 Task: Search one way flight ticket for 3 adults, 3 children in premium economy from Owensboro: Owensborodaviess County Regional Airport to Raleigh: Raleigh-durham International Airport on 8-5-2023. Choice of flights is Emirates. Number of bags: 9 checked bags. Price is upto 25000. Outbound departure time preference is 5:45.
Action: Mouse moved to (409, 385)
Screenshot: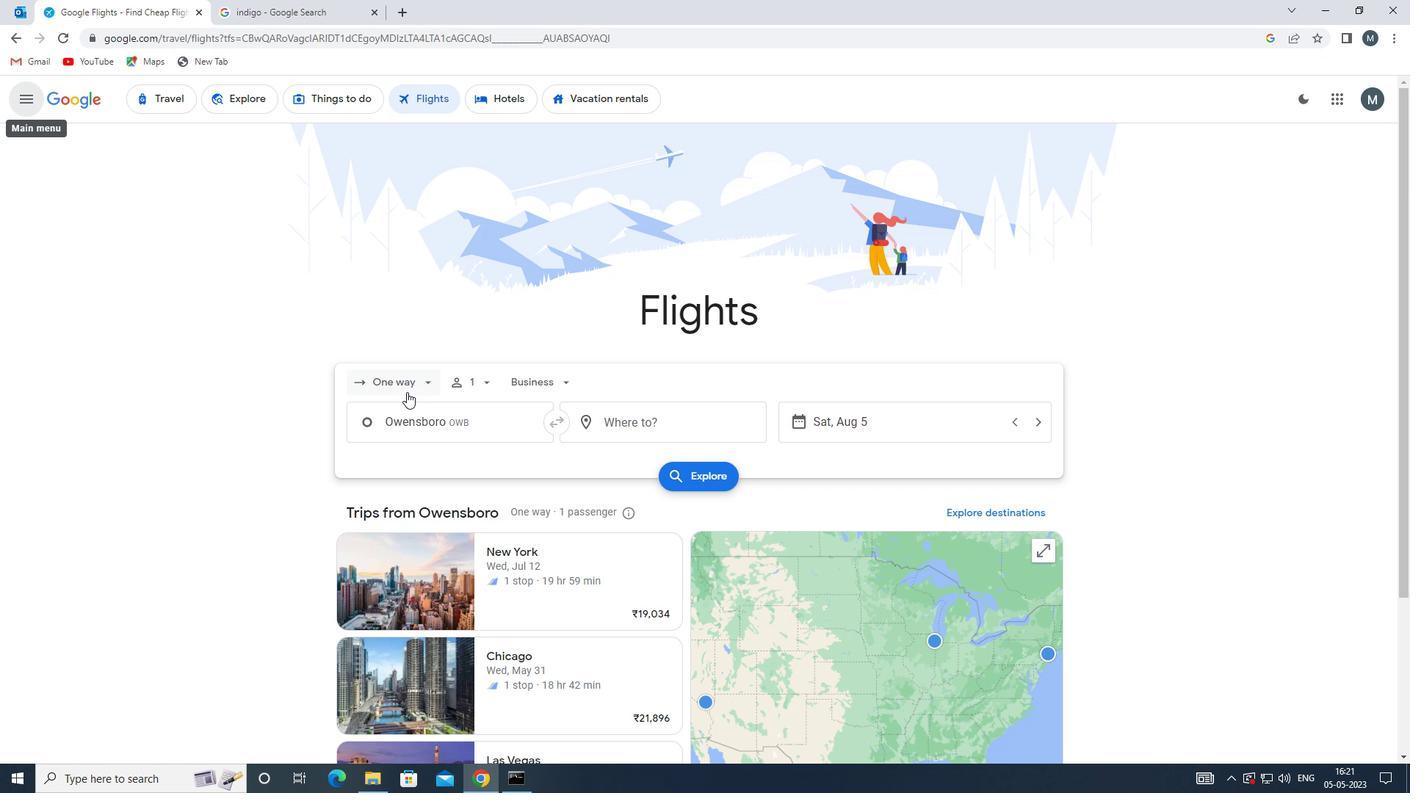 
Action: Mouse pressed left at (409, 385)
Screenshot: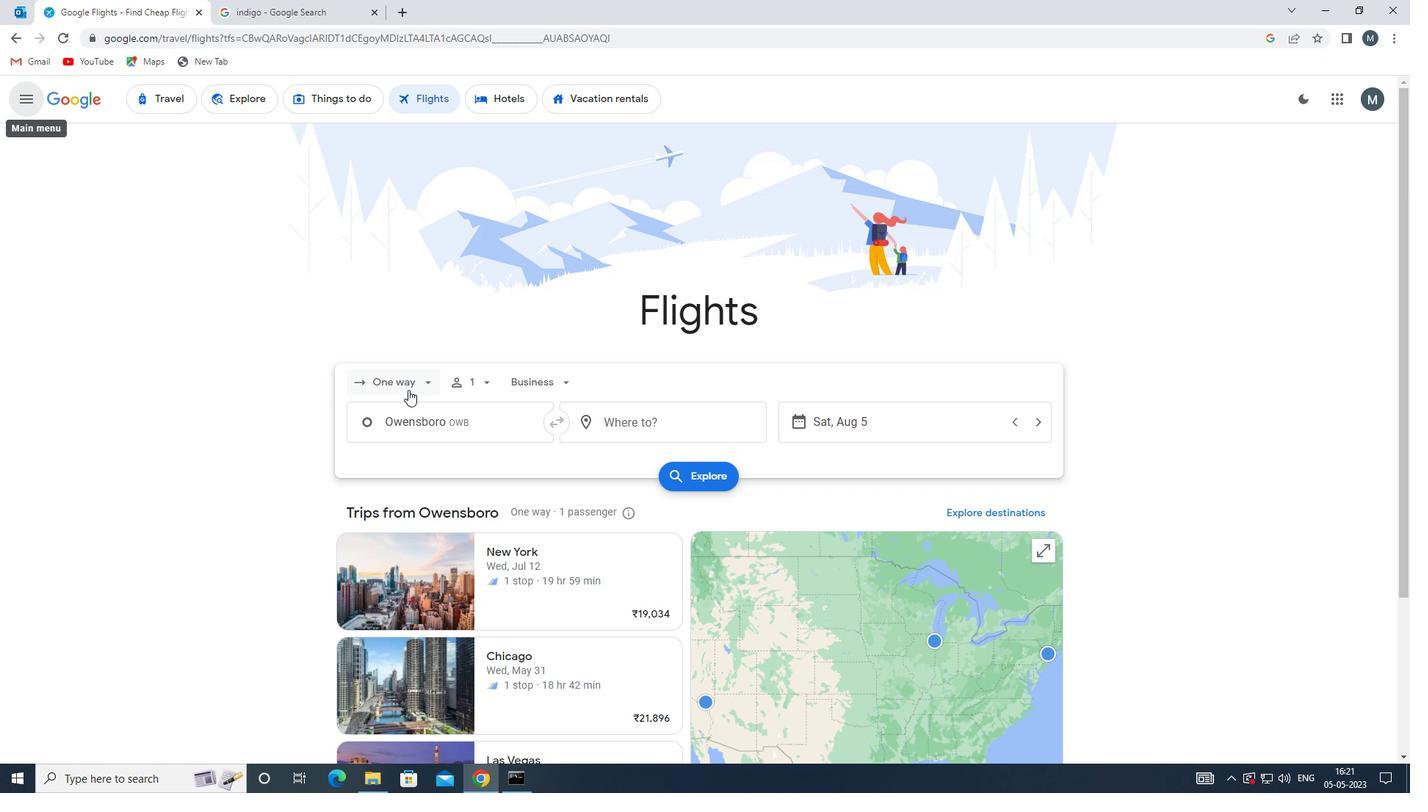 
Action: Mouse moved to (415, 449)
Screenshot: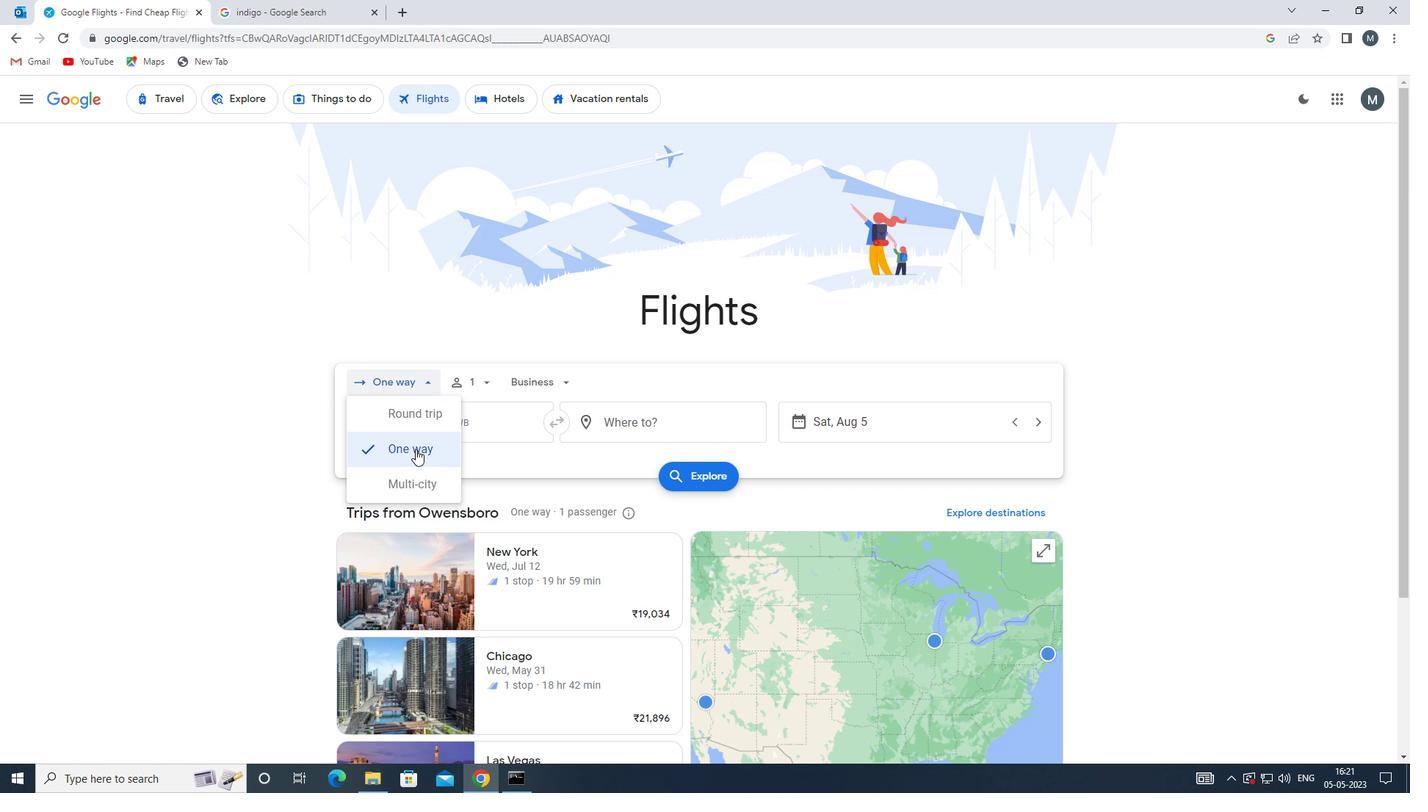 
Action: Mouse pressed left at (415, 449)
Screenshot: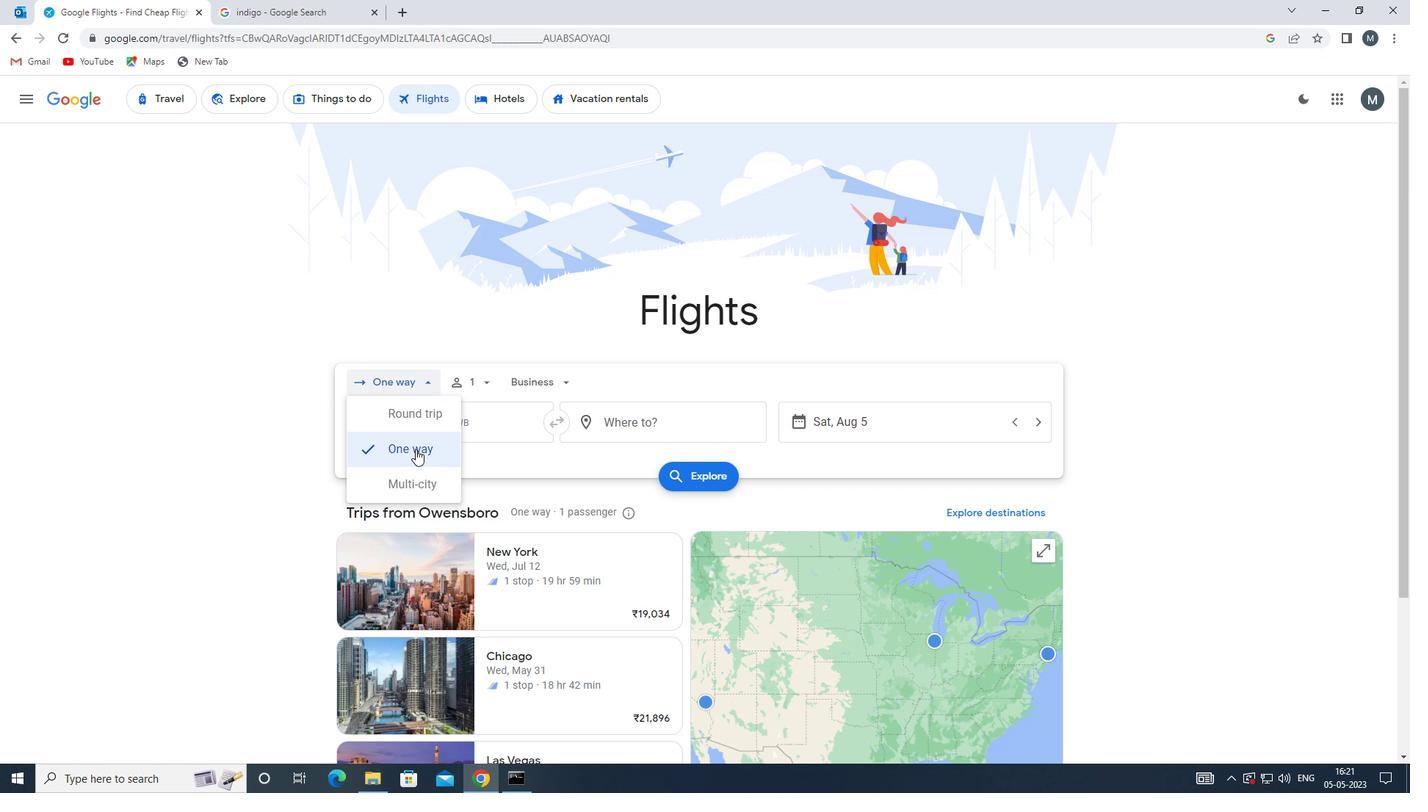 
Action: Mouse moved to (487, 382)
Screenshot: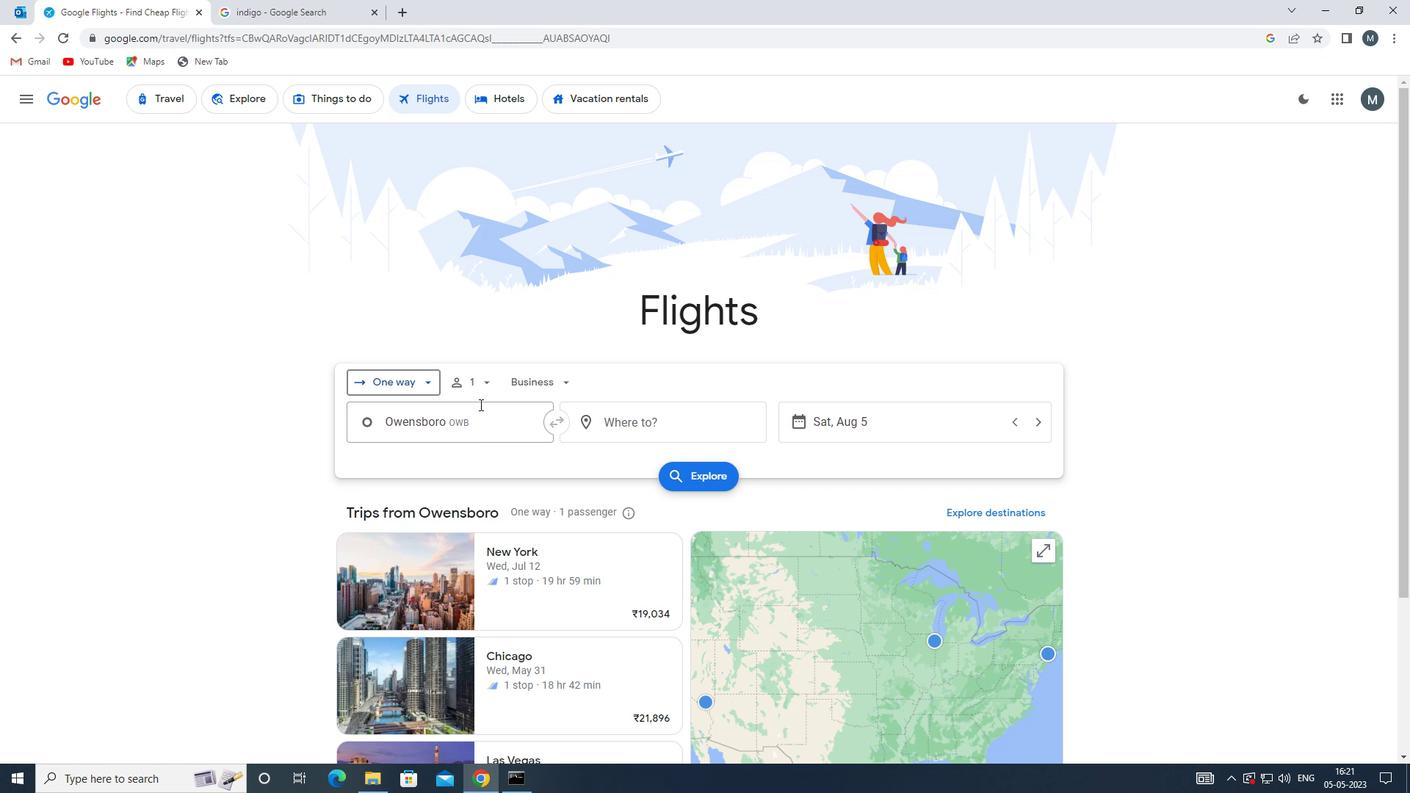 
Action: Mouse pressed left at (487, 382)
Screenshot: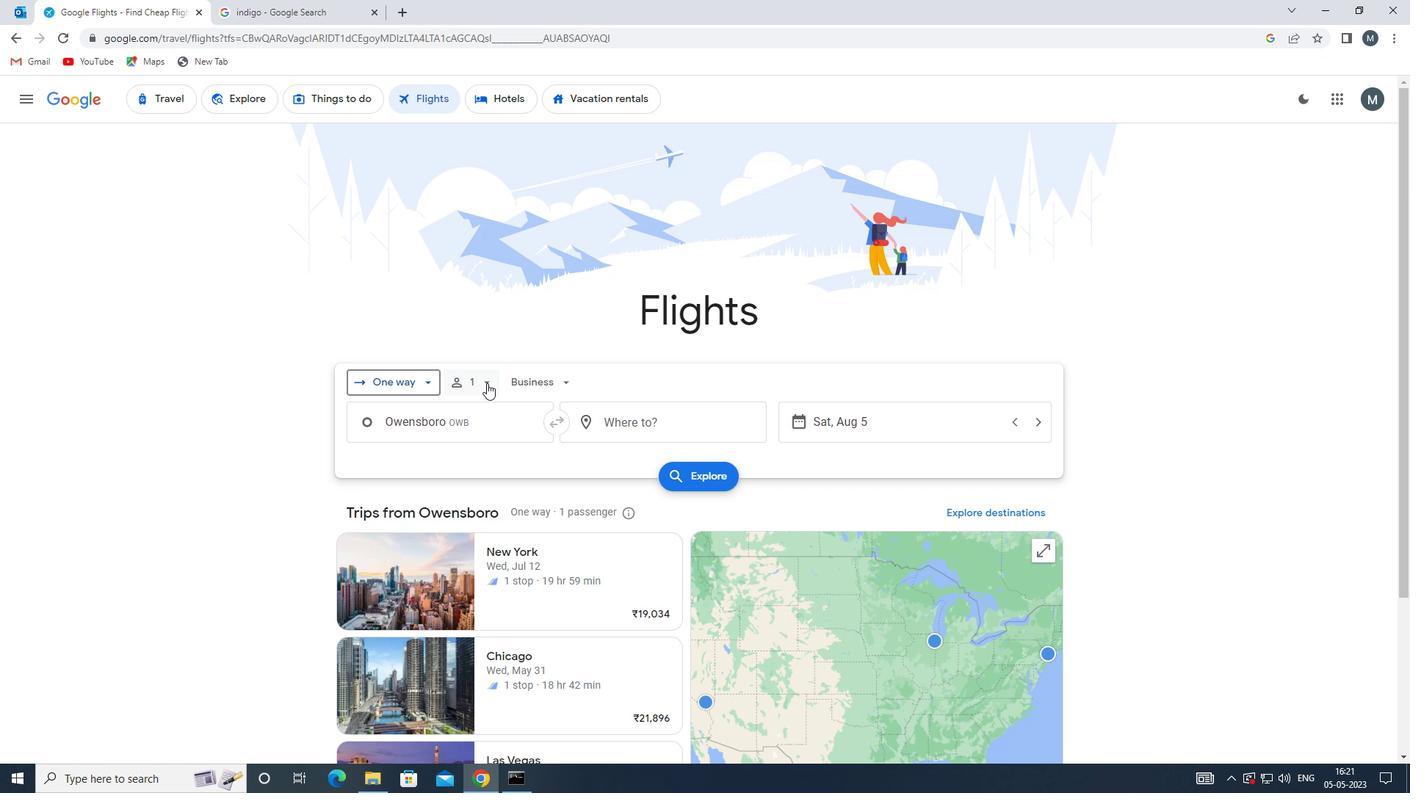 
Action: Mouse moved to (597, 422)
Screenshot: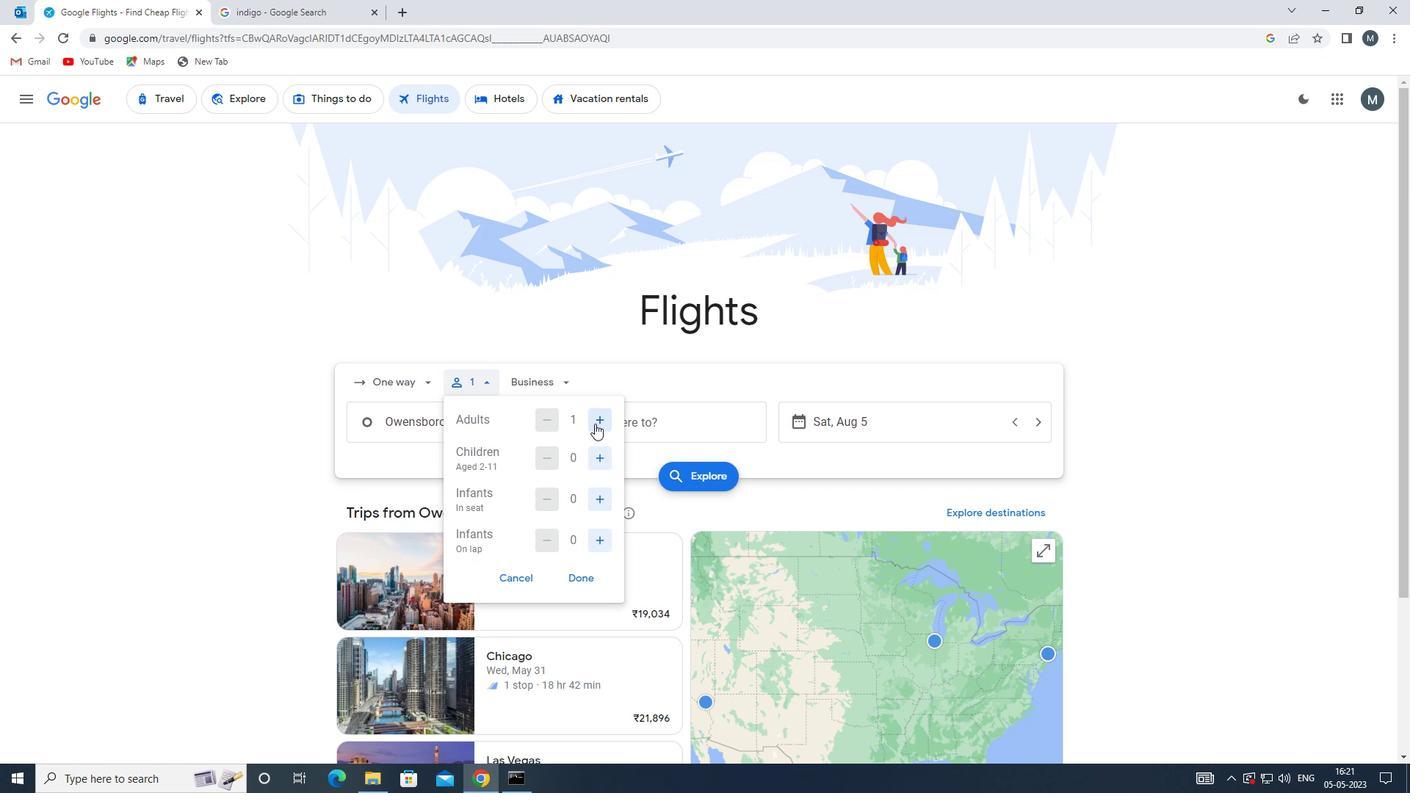 
Action: Mouse pressed left at (597, 422)
Screenshot: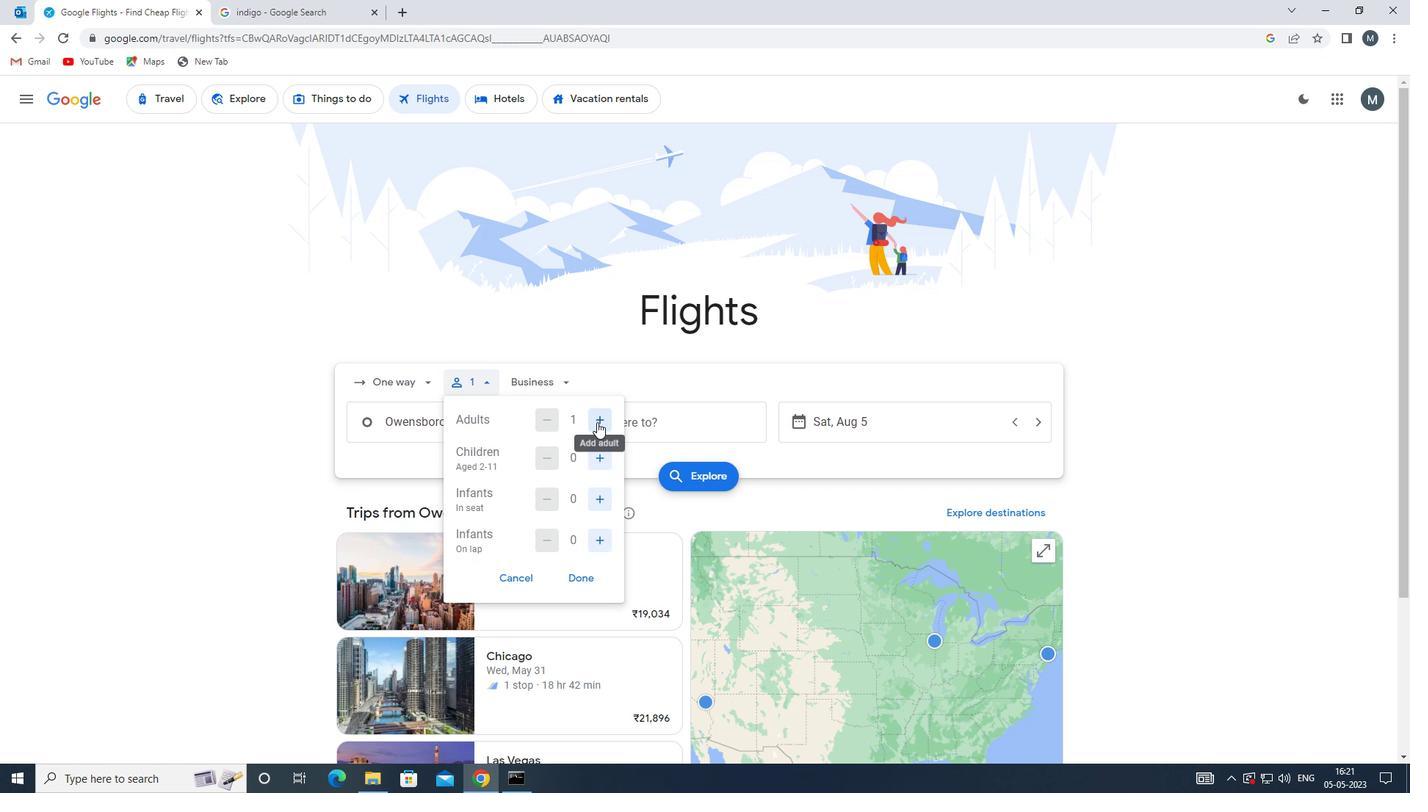 
Action: Mouse pressed left at (597, 422)
Screenshot: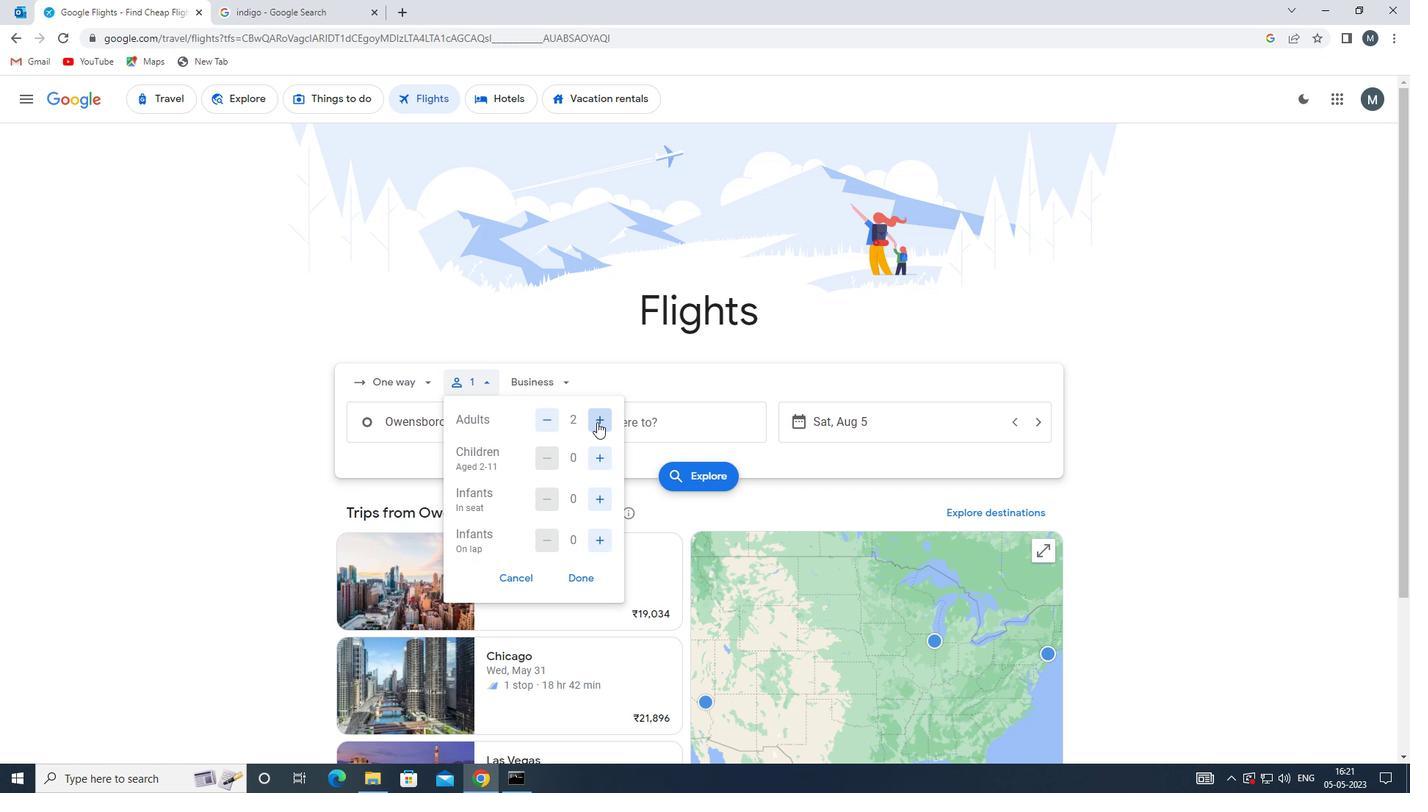 
Action: Mouse pressed left at (597, 422)
Screenshot: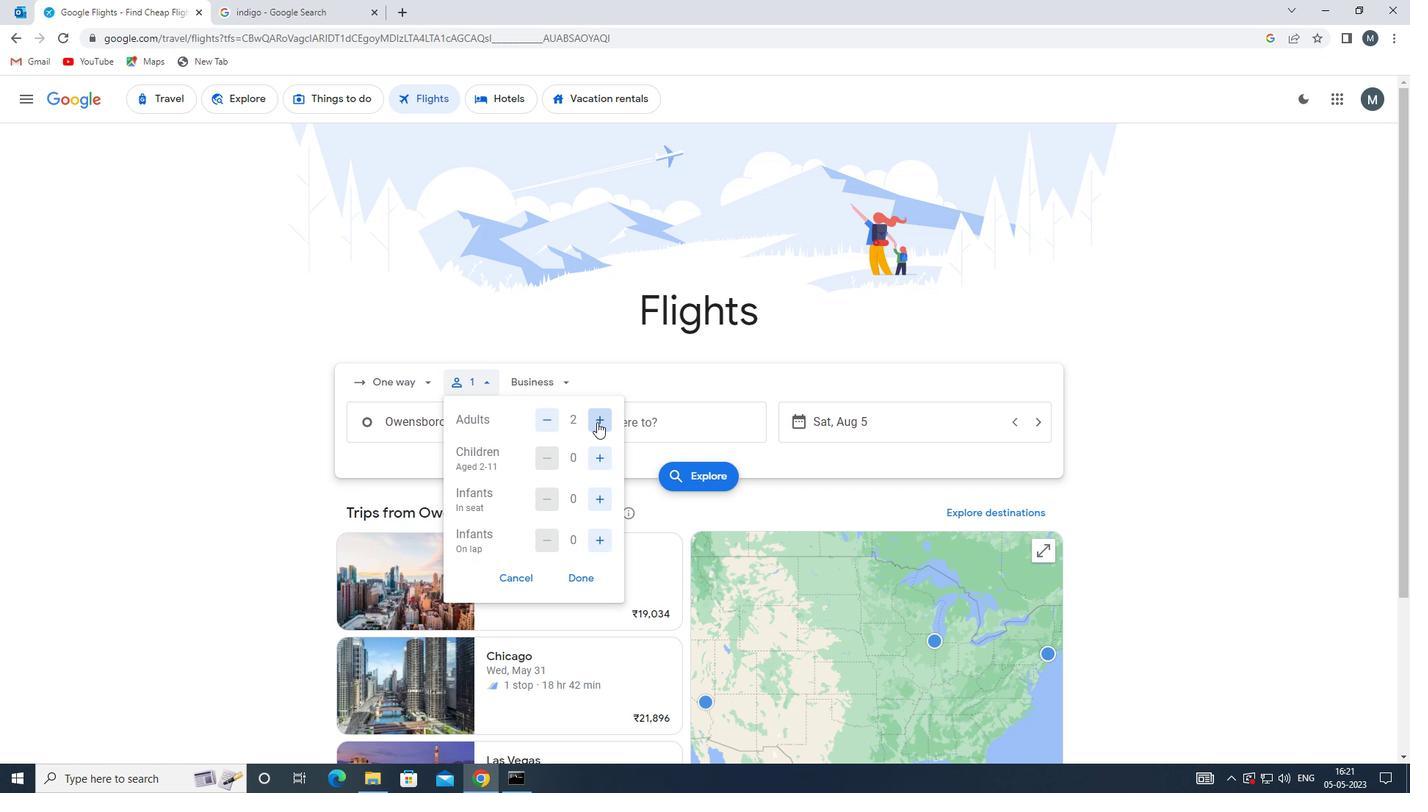 
Action: Mouse moved to (606, 459)
Screenshot: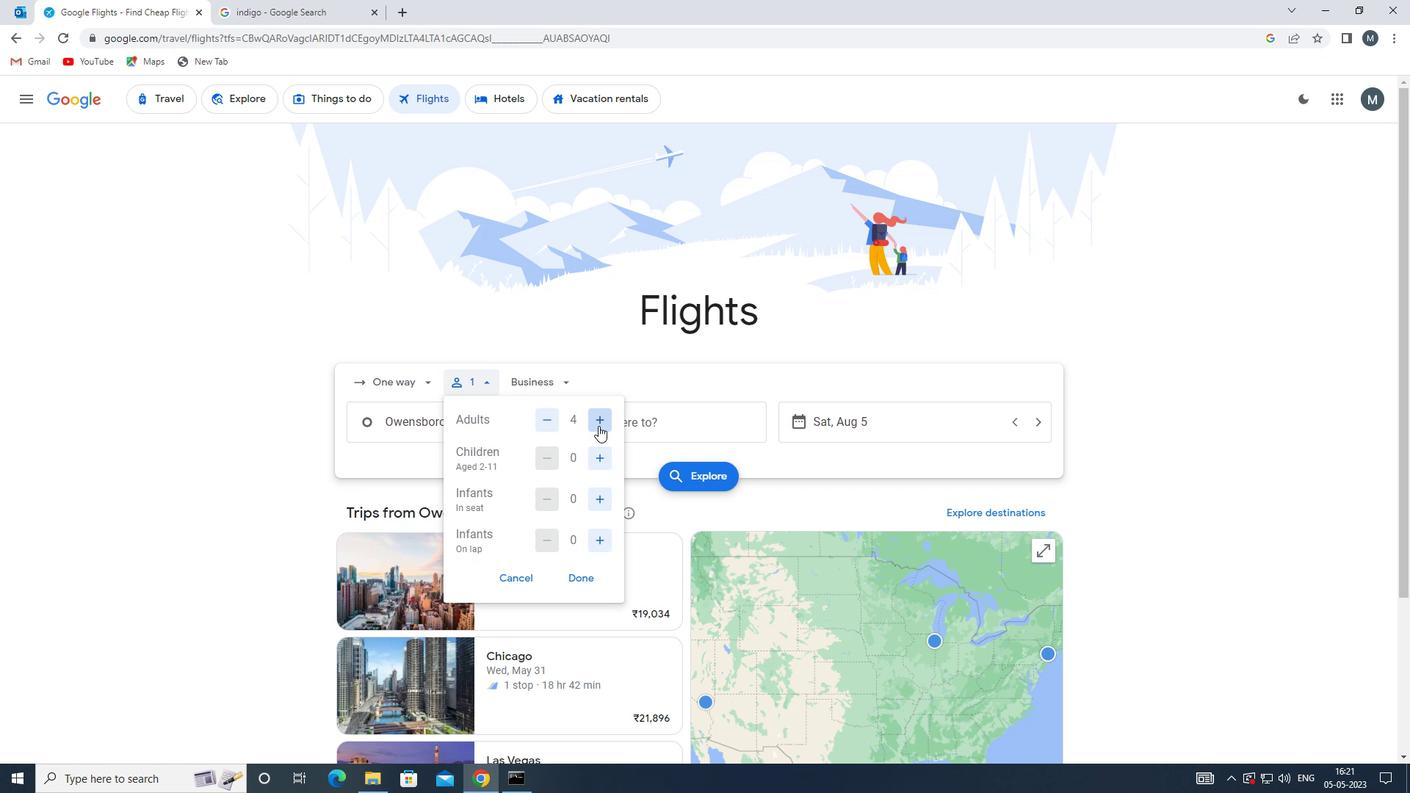 
Action: Mouse pressed left at (606, 459)
Screenshot: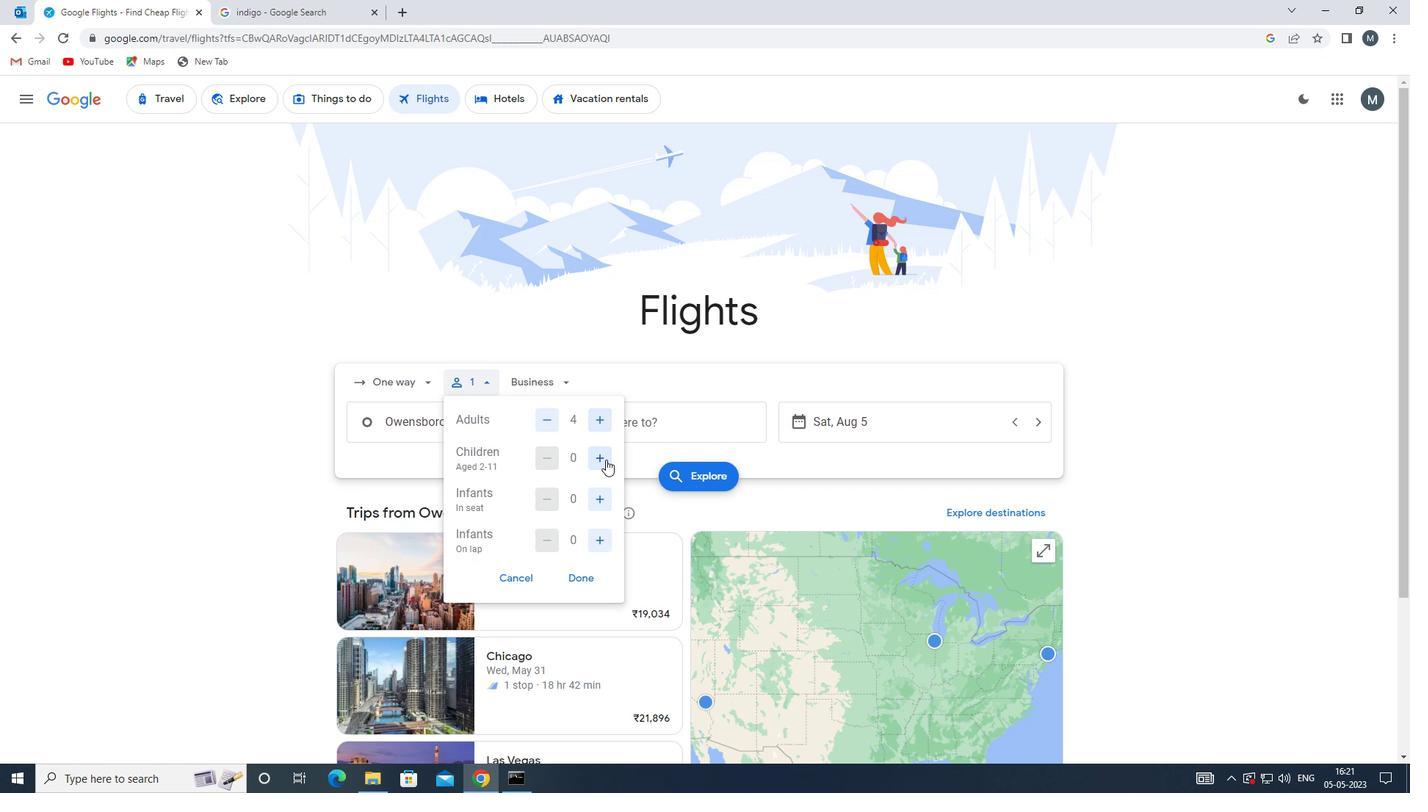 
Action: Mouse moved to (606, 460)
Screenshot: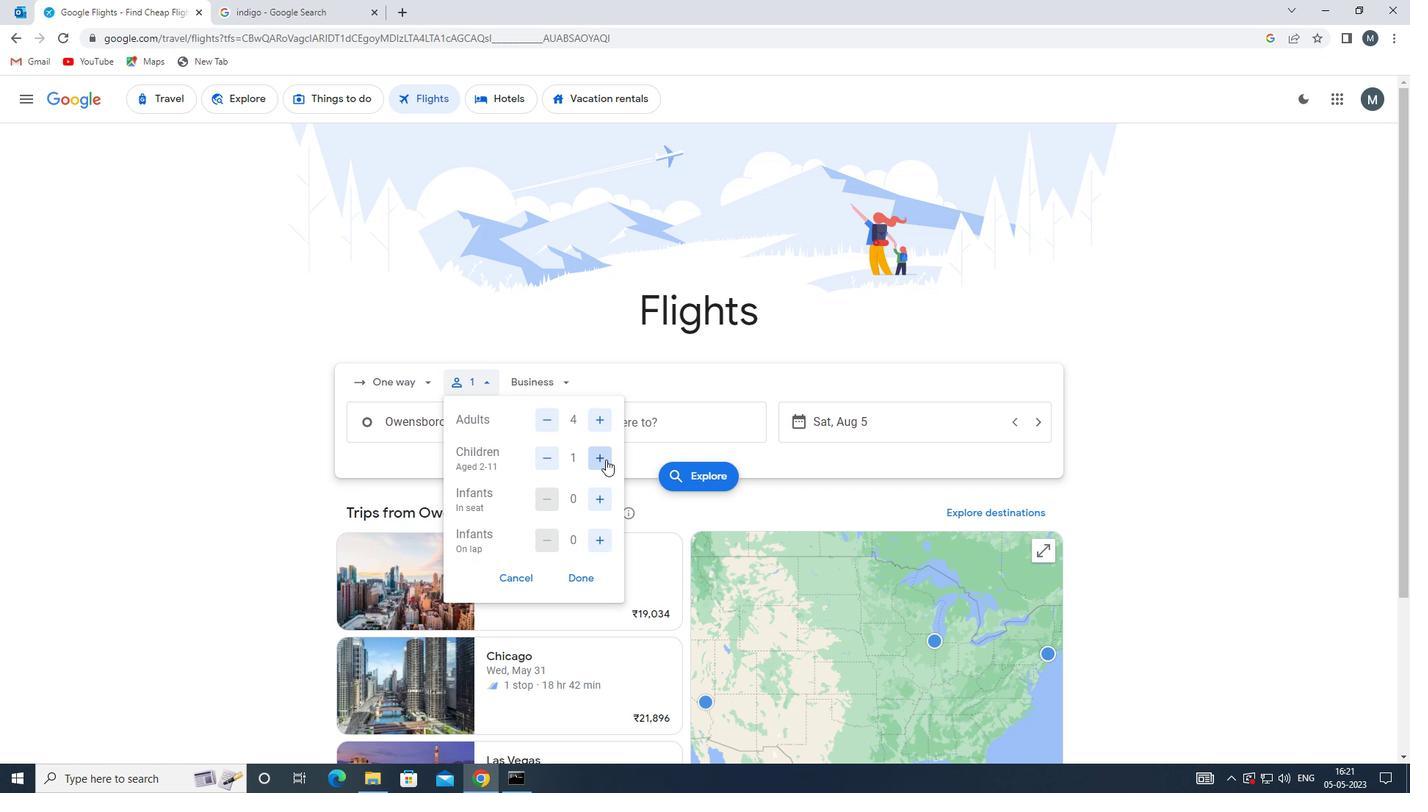 
Action: Mouse pressed left at (606, 460)
Screenshot: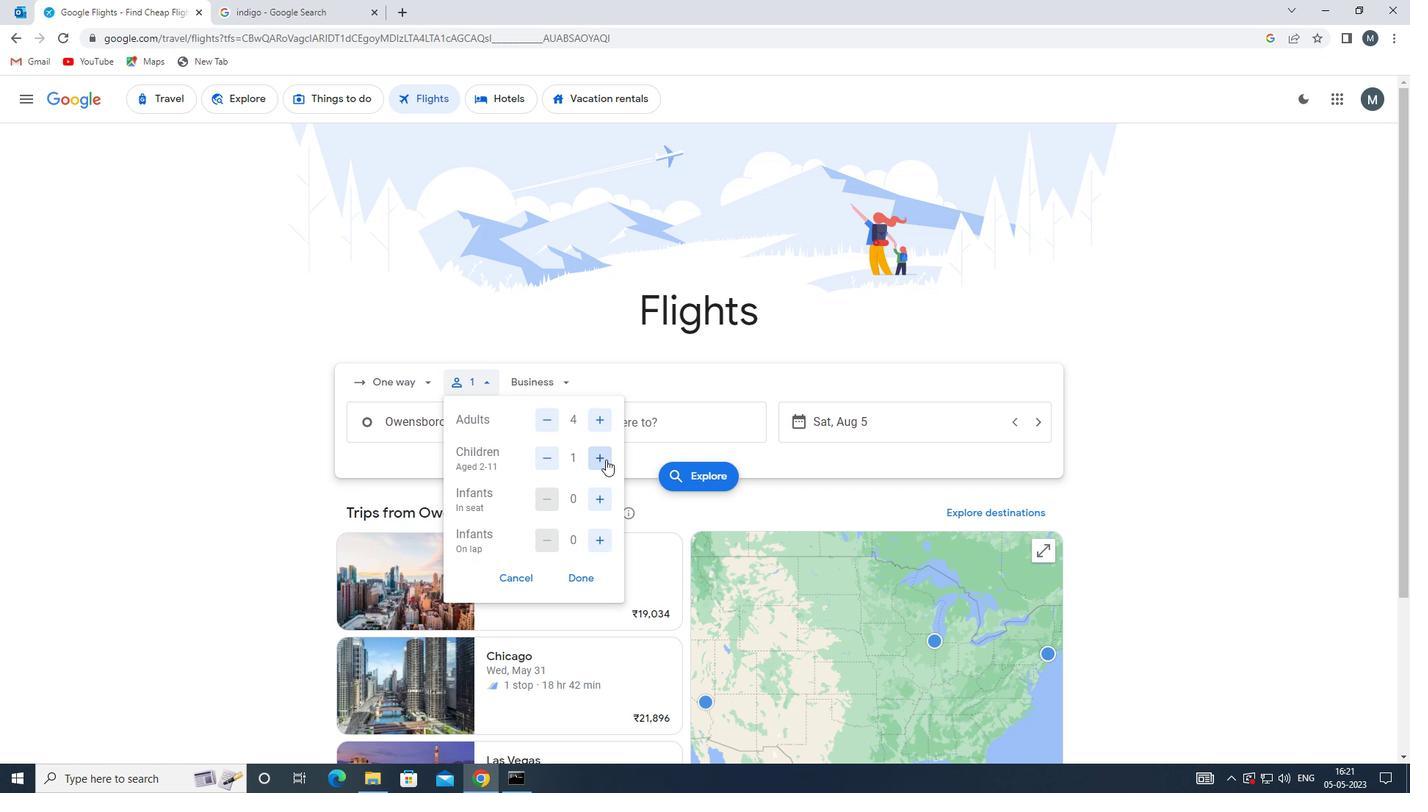 
Action: Mouse pressed left at (606, 460)
Screenshot: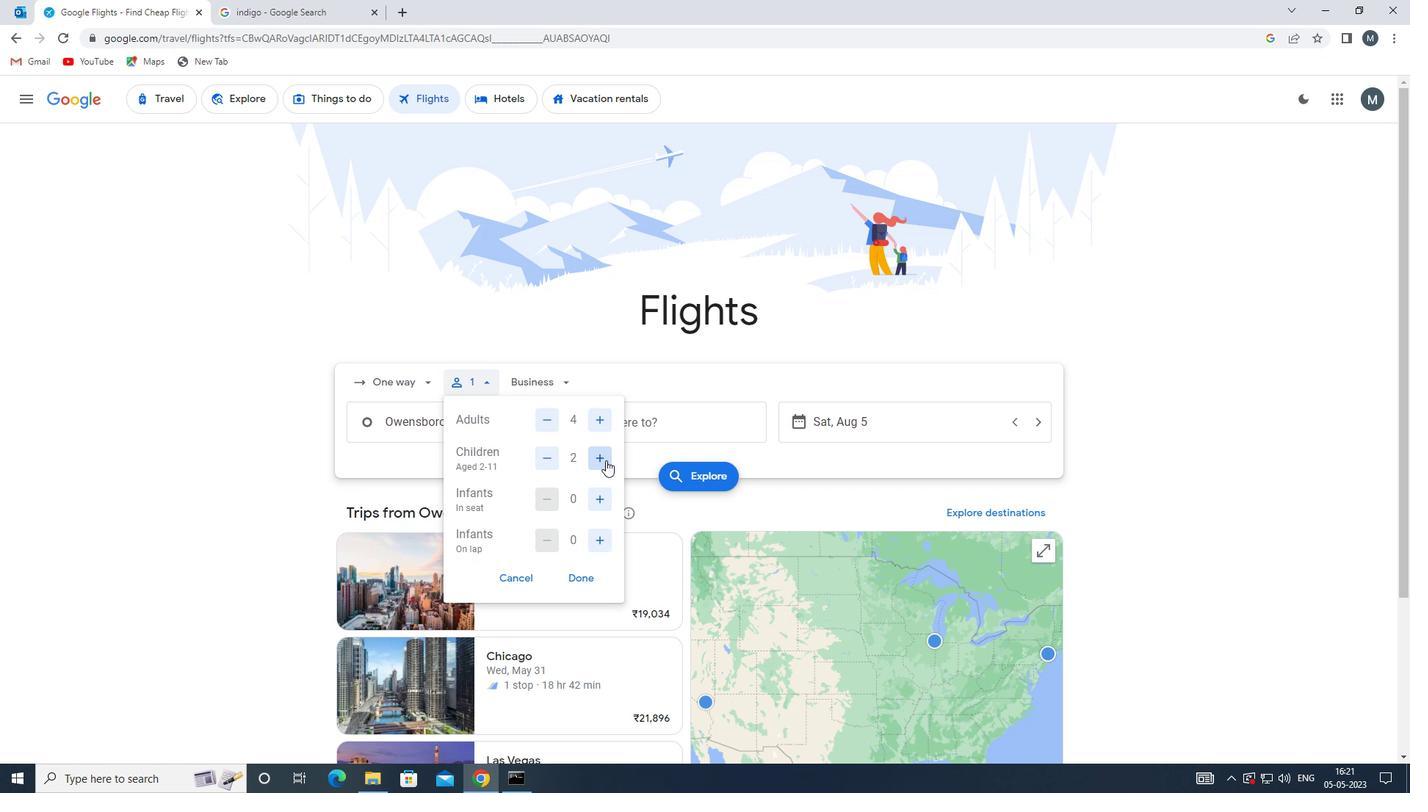 
Action: Mouse moved to (576, 576)
Screenshot: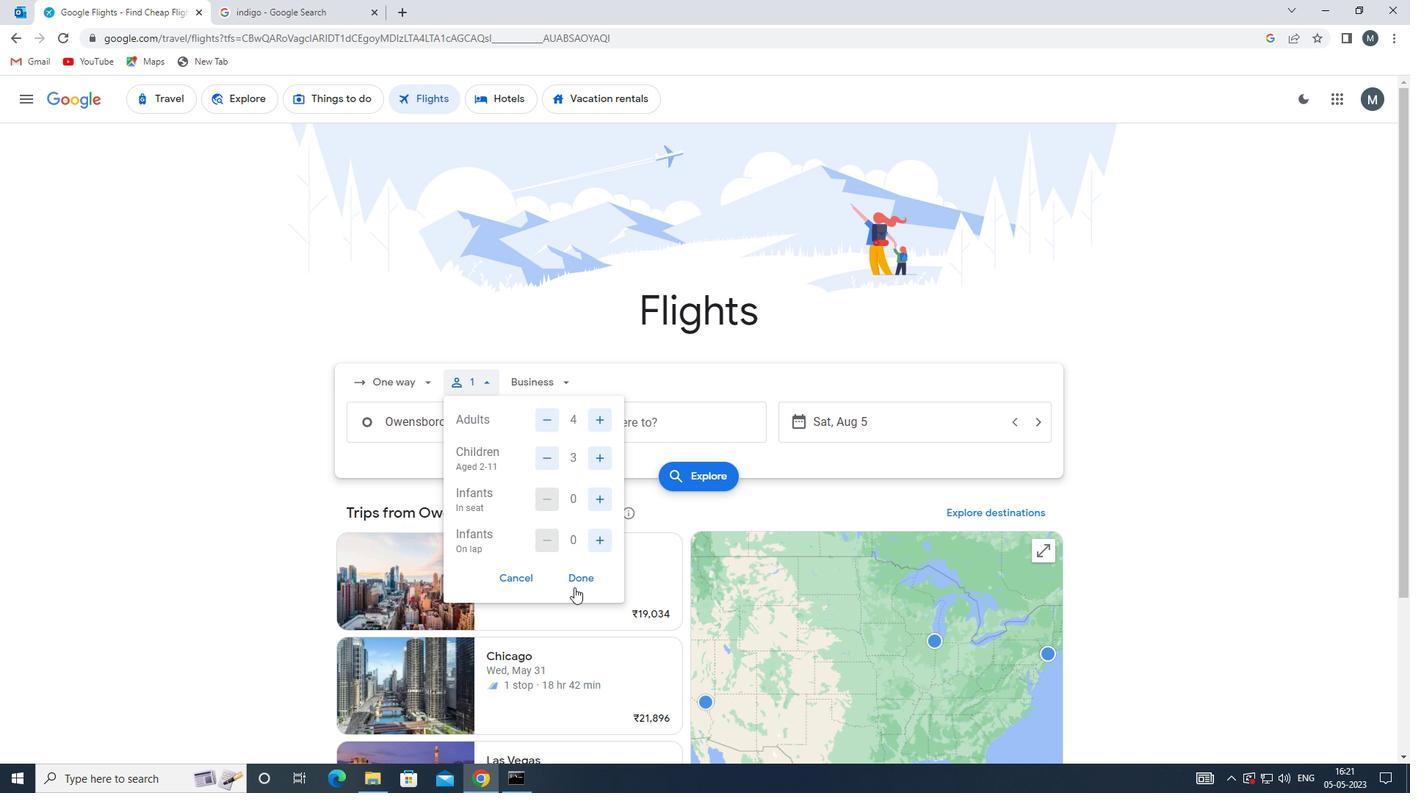 
Action: Mouse pressed left at (576, 576)
Screenshot: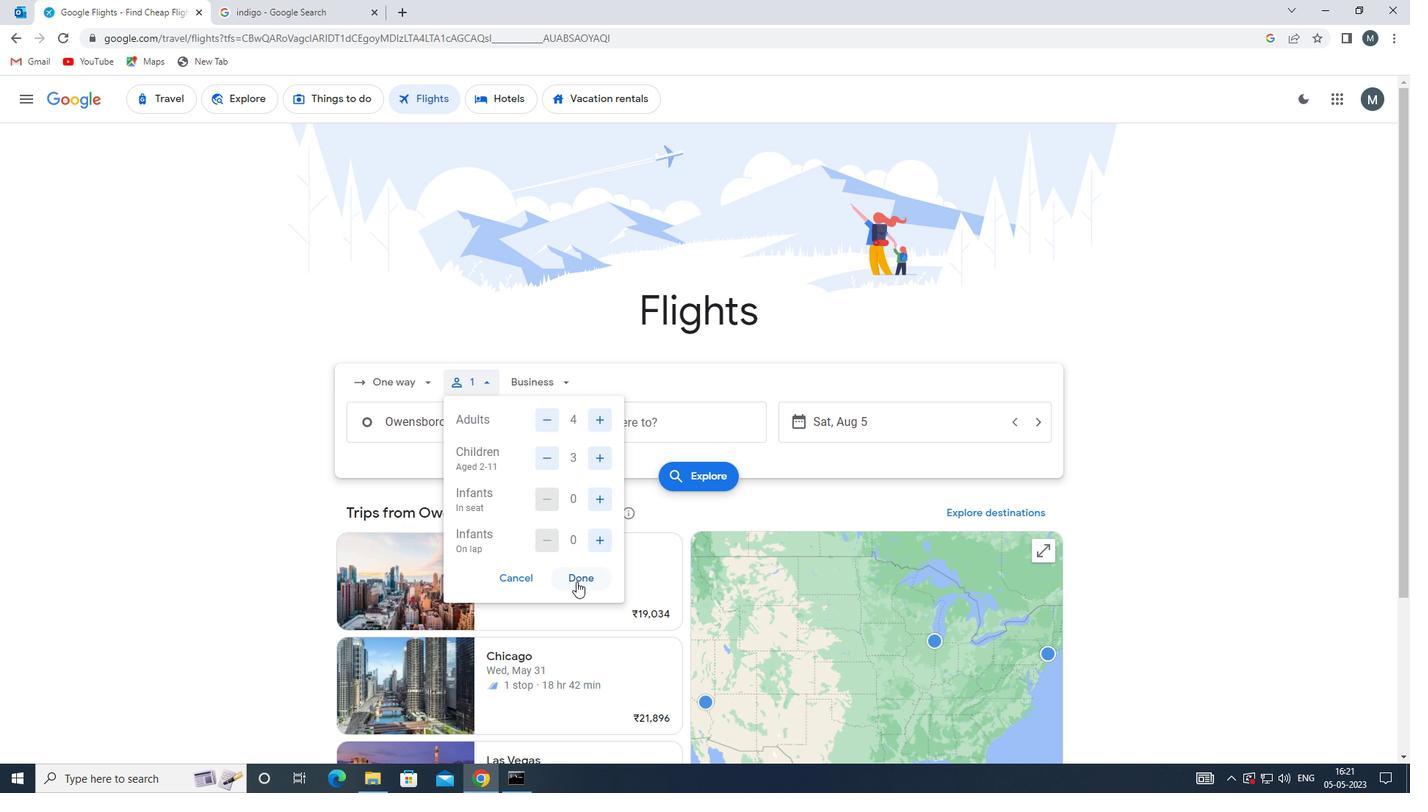 
Action: Mouse moved to (543, 384)
Screenshot: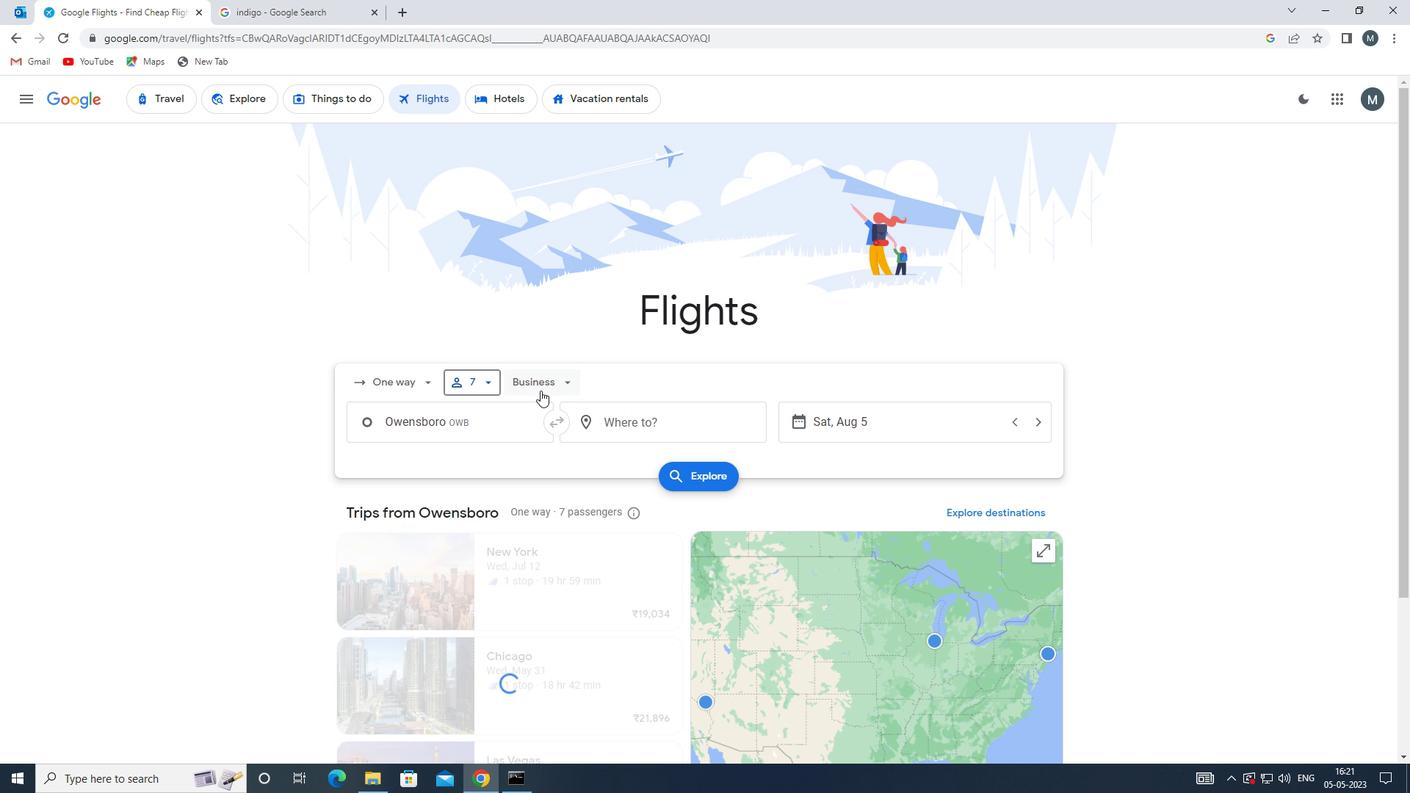 
Action: Mouse pressed left at (543, 384)
Screenshot: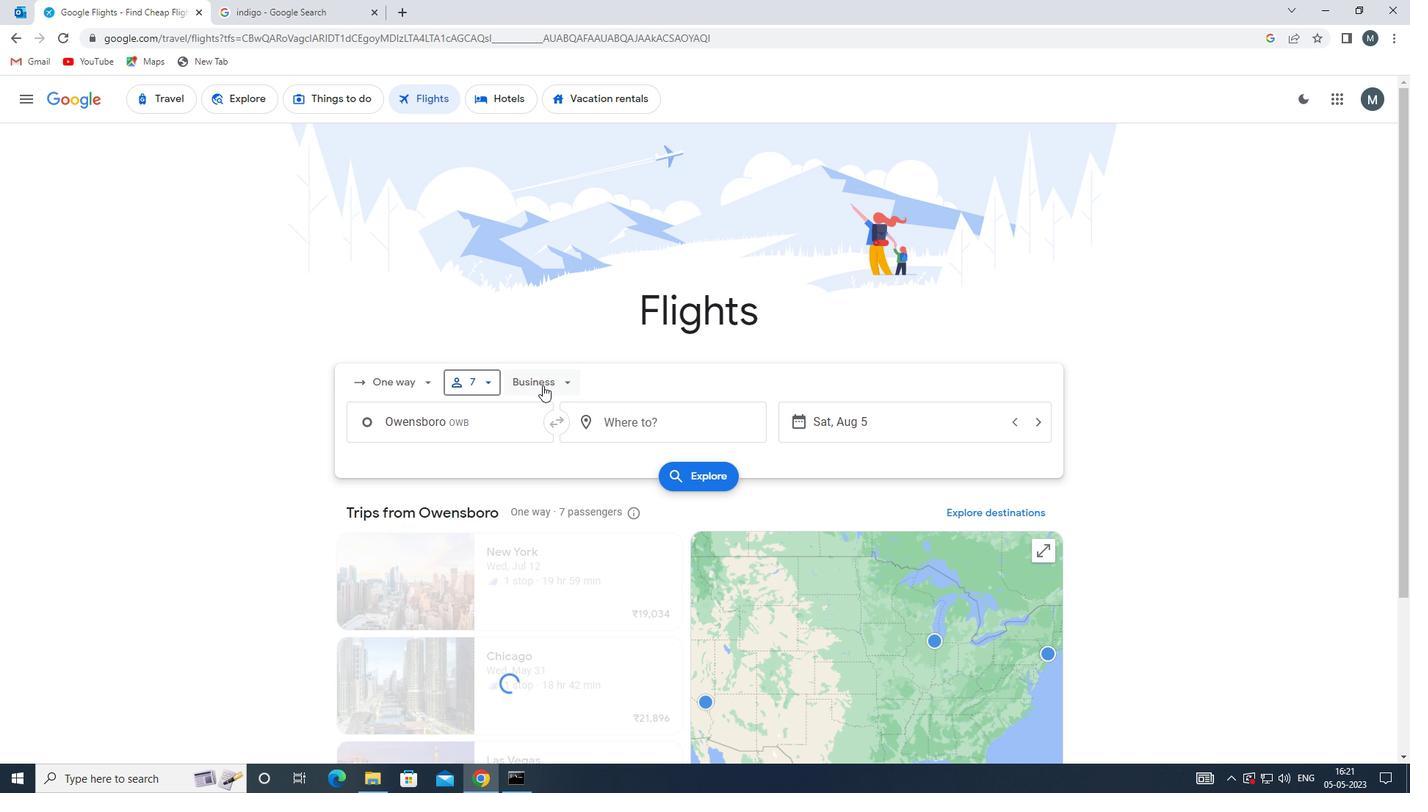 
Action: Mouse moved to (563, 449)
Screenshot: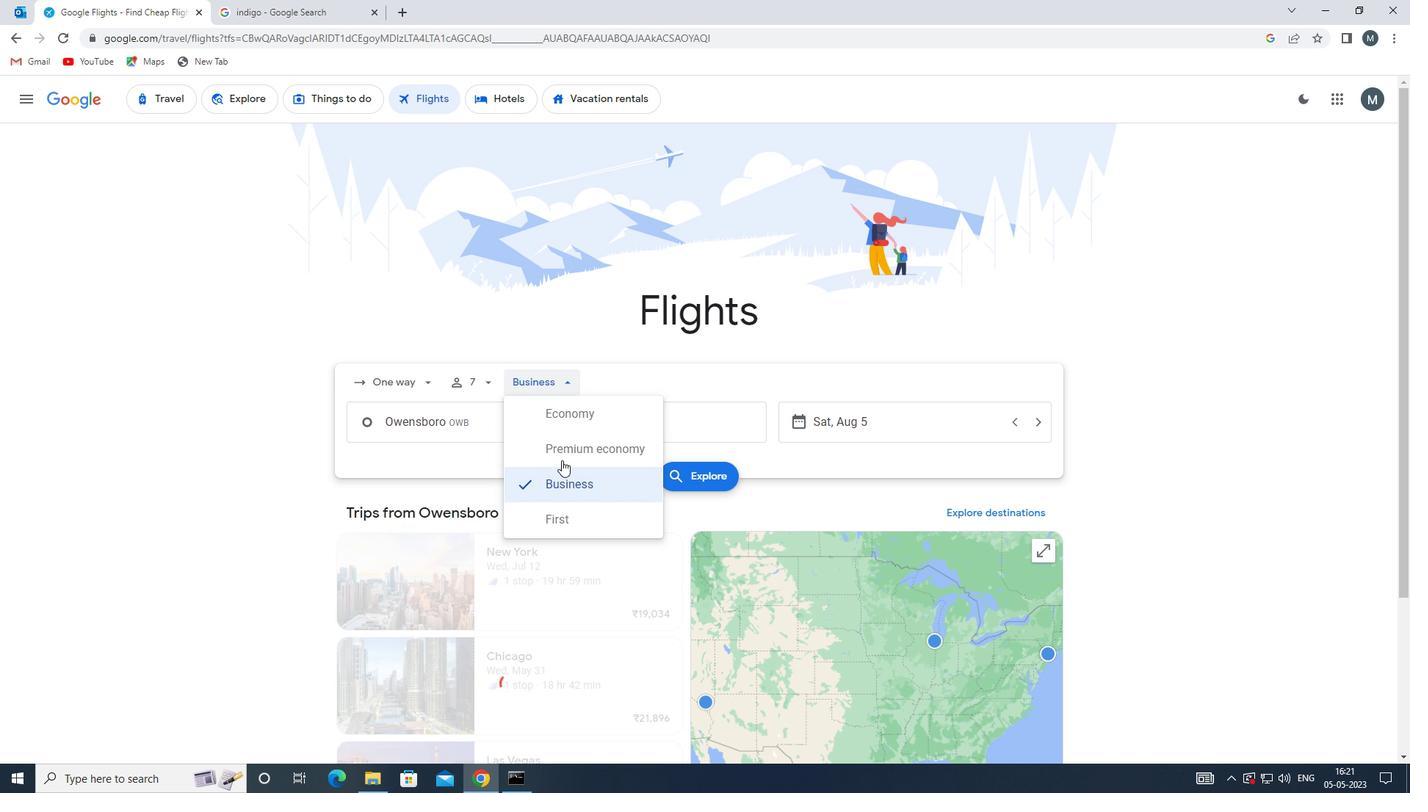 
Action: Mouse pressed left at (563, 449)
Screenshot: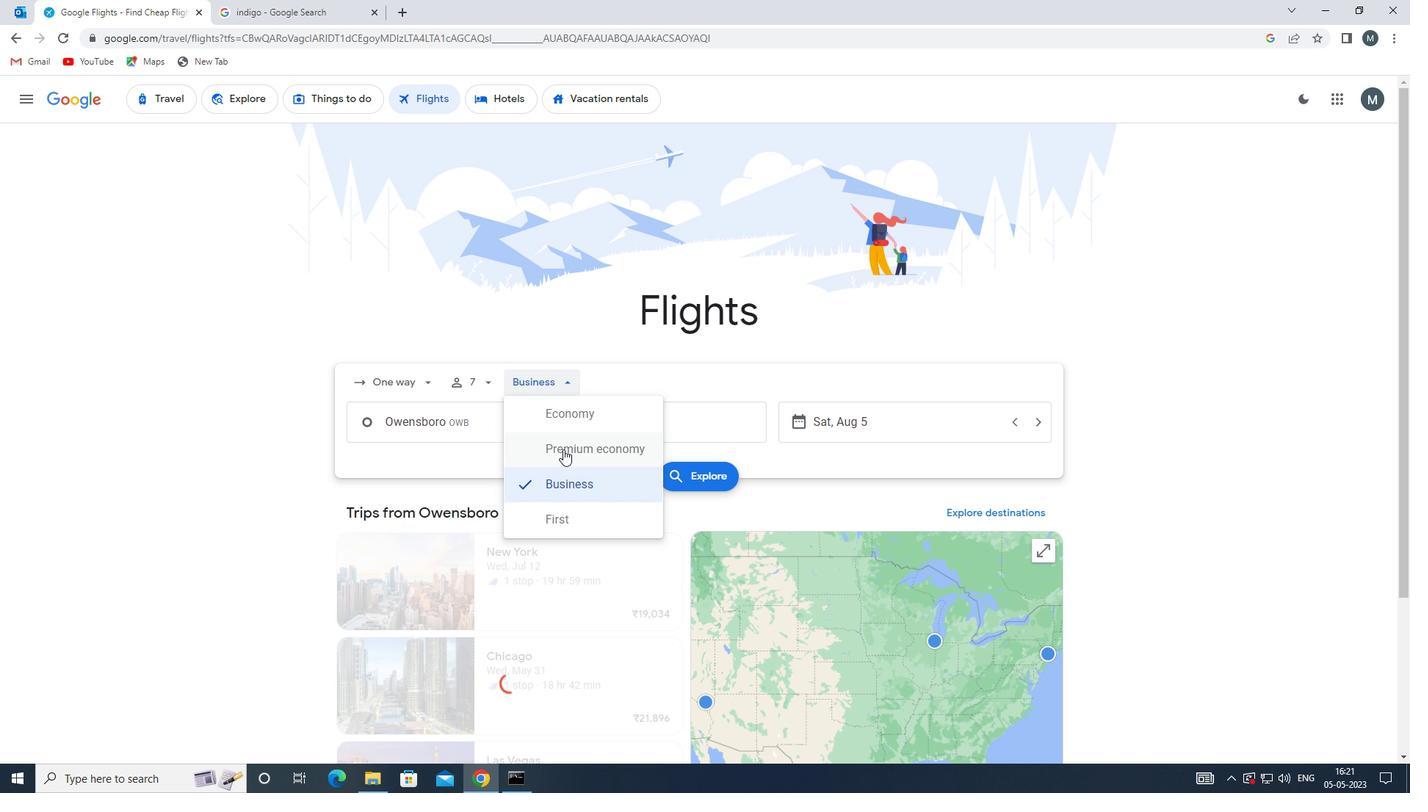 
Action: Mouse moved to (470, 420)
Screenshot: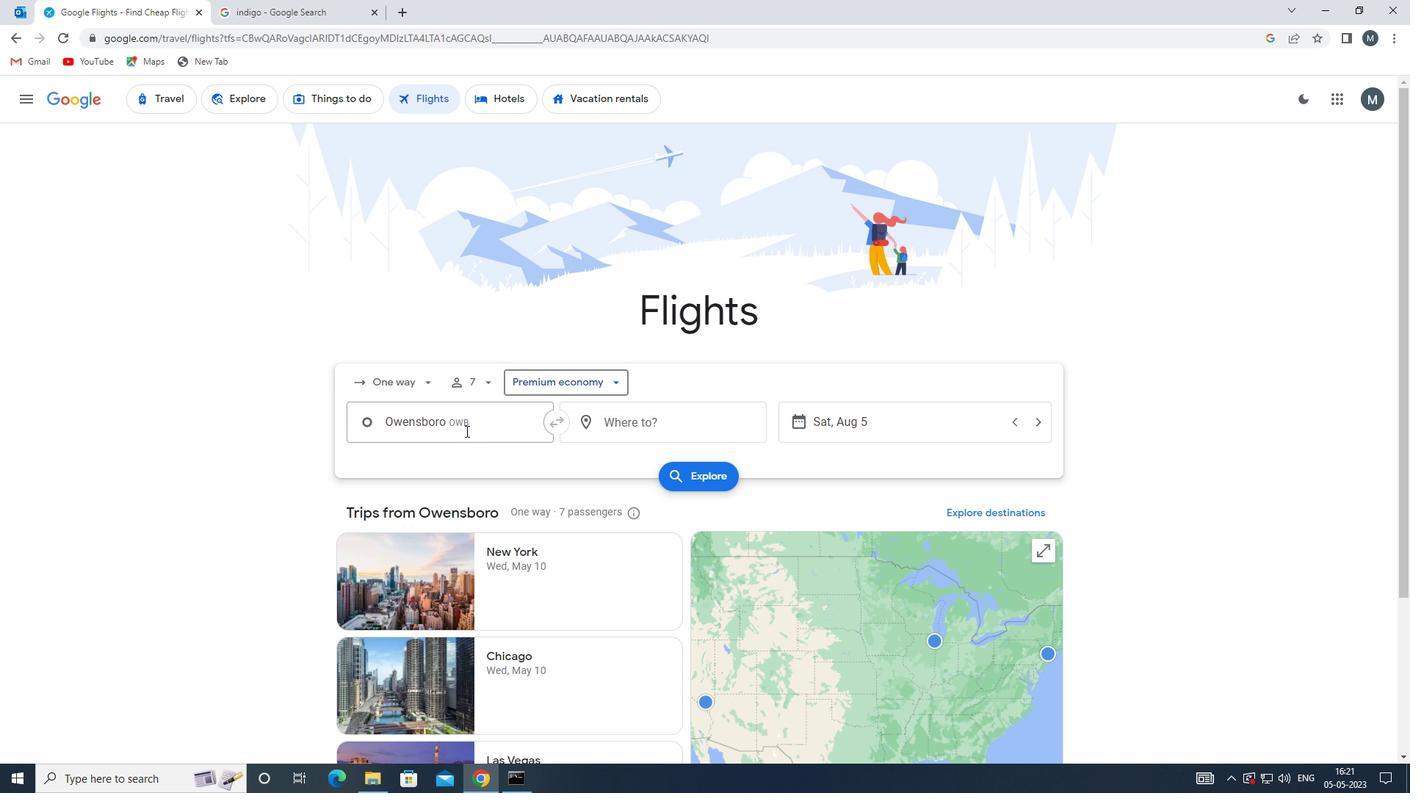 
Action: Mouse pressed left at (470, 420)
Screenshot: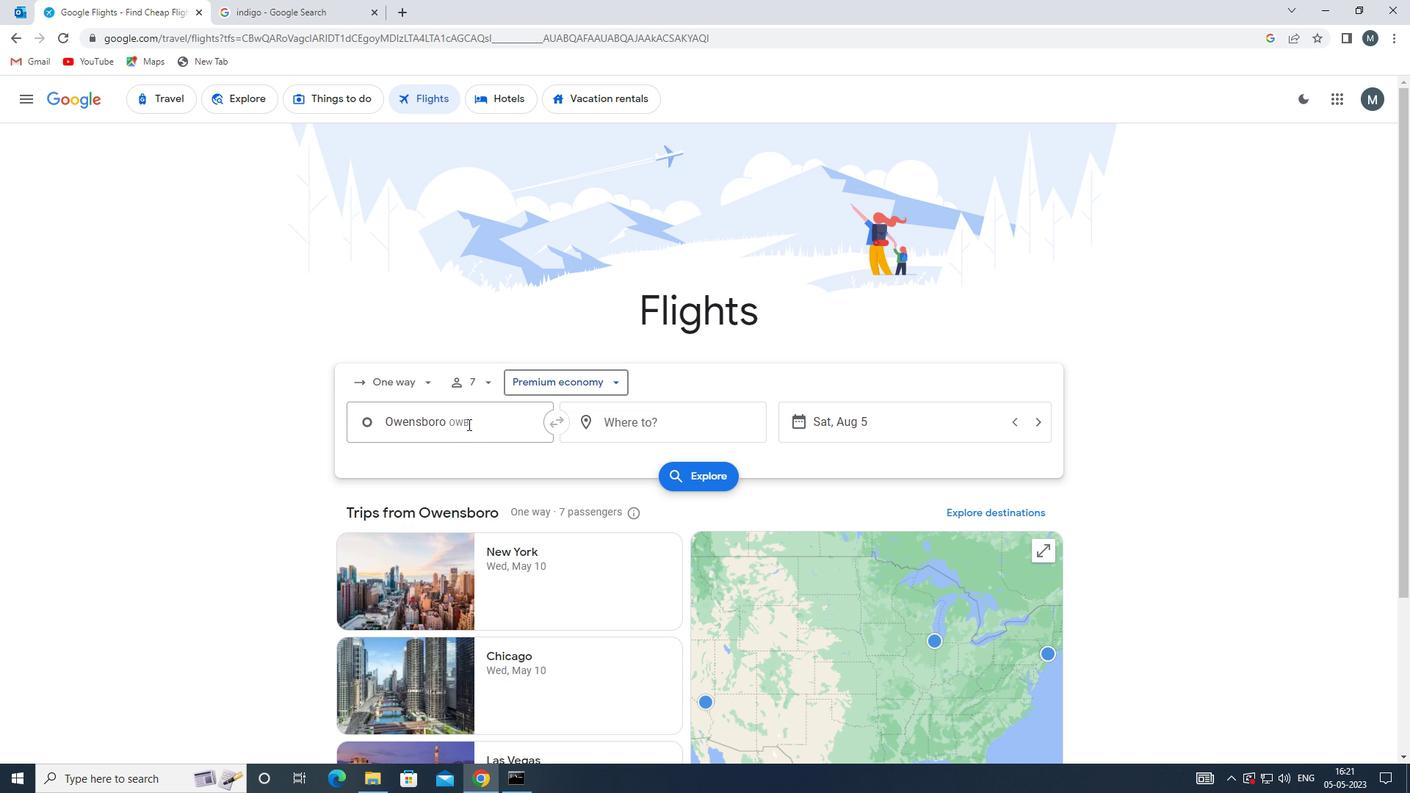 
Action: Mouse moved to (534, 624)
Screenshot: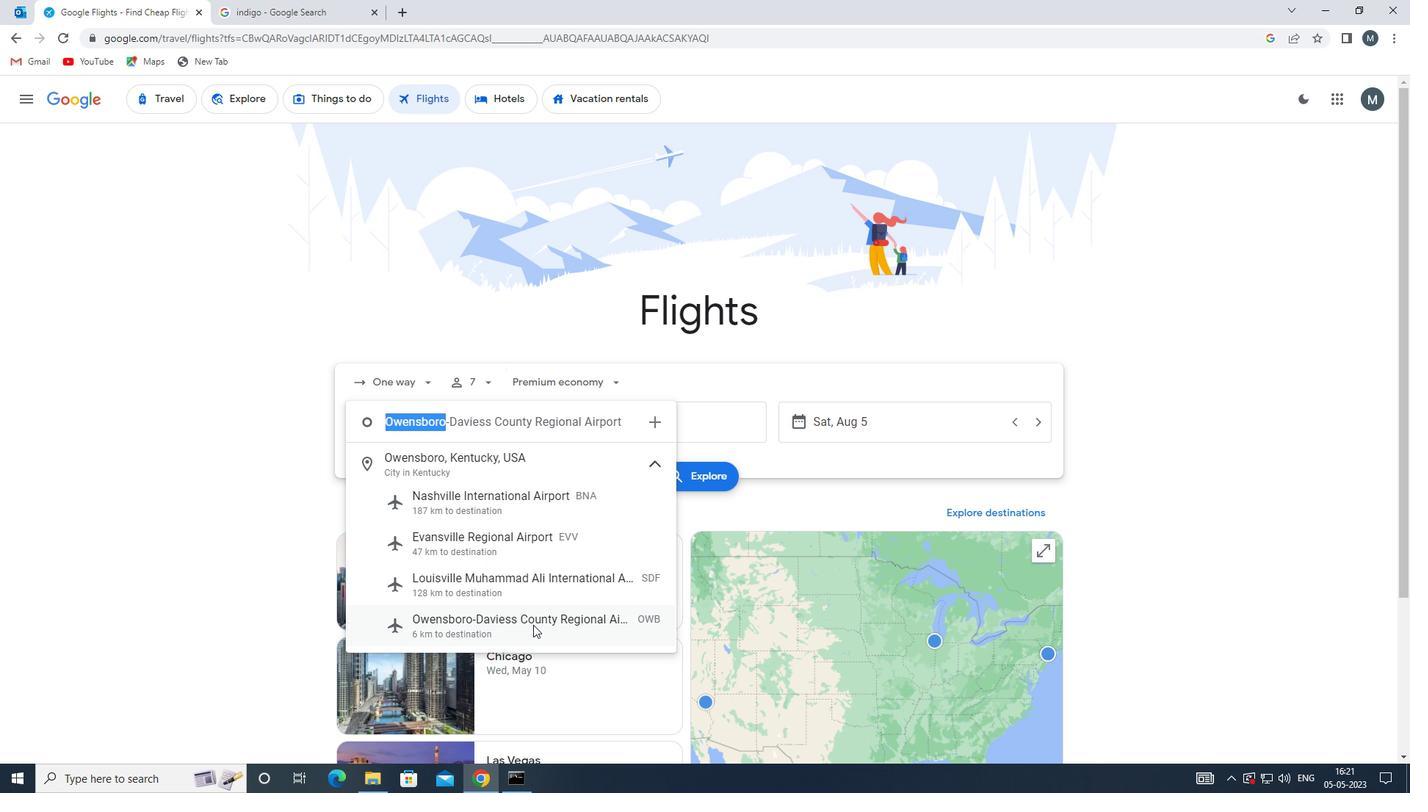 
Action: Mouse pressed left at (534, 624)
Screenshot: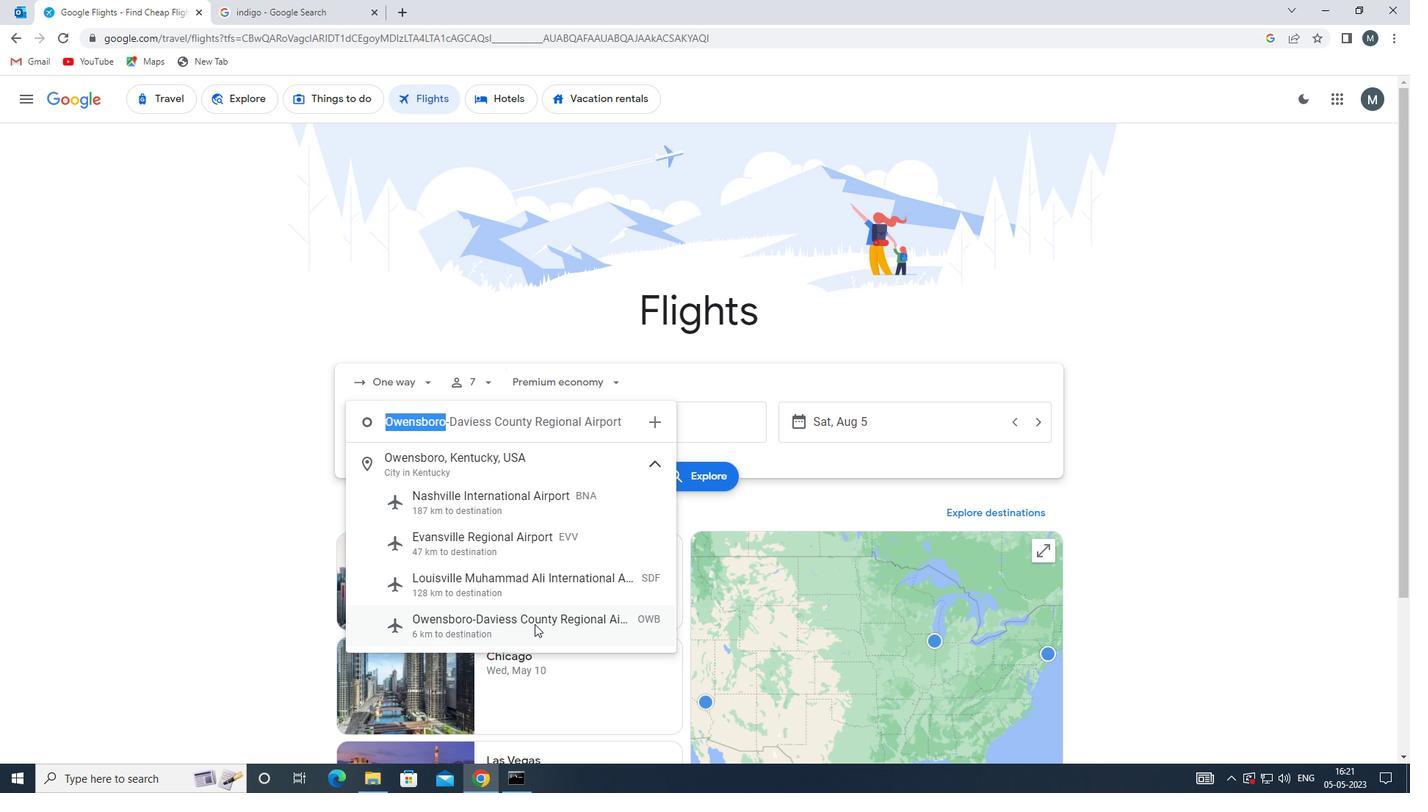 
Action: Mouse moved to (620, 419)
Screenshot: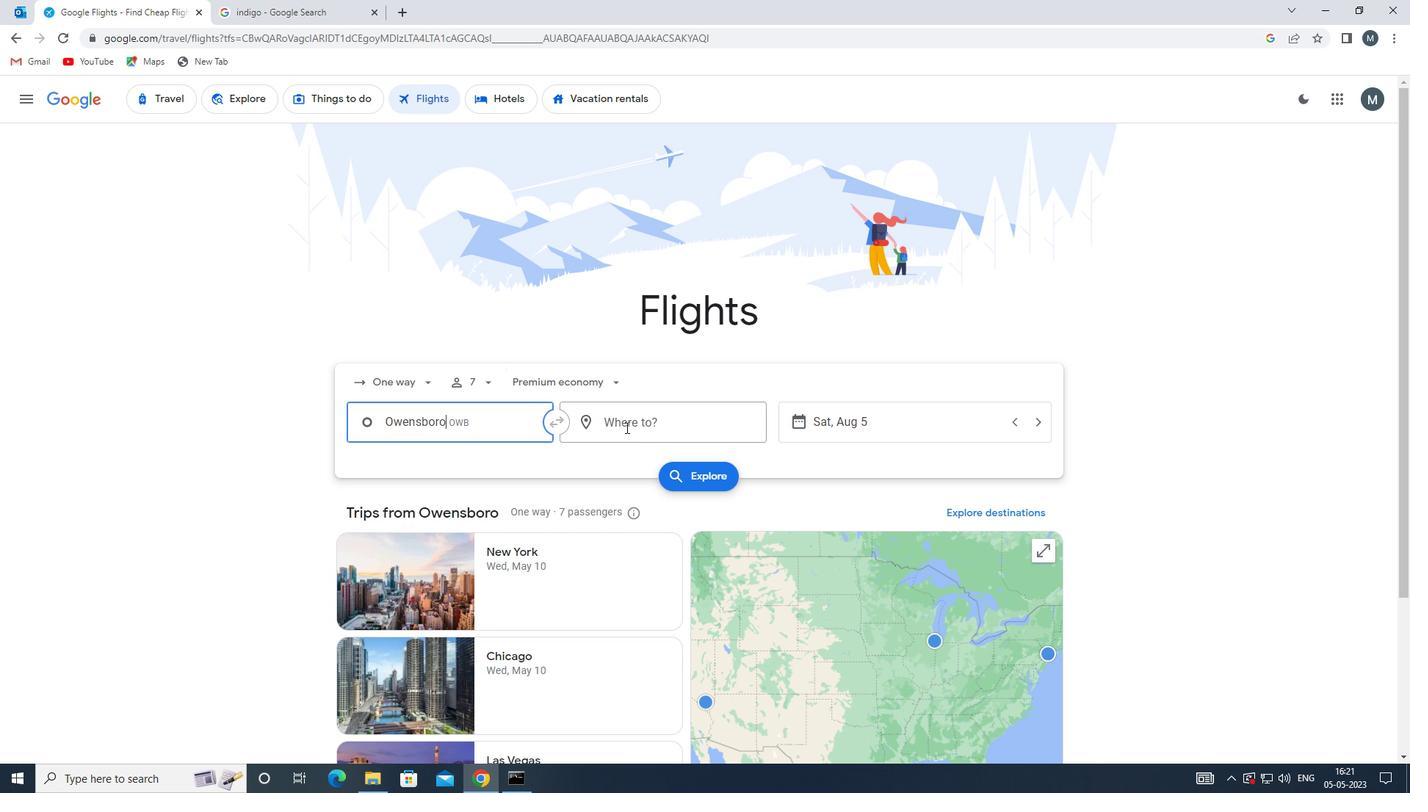 
Action: Mouse pressed left at (620, 419)
Screenshot: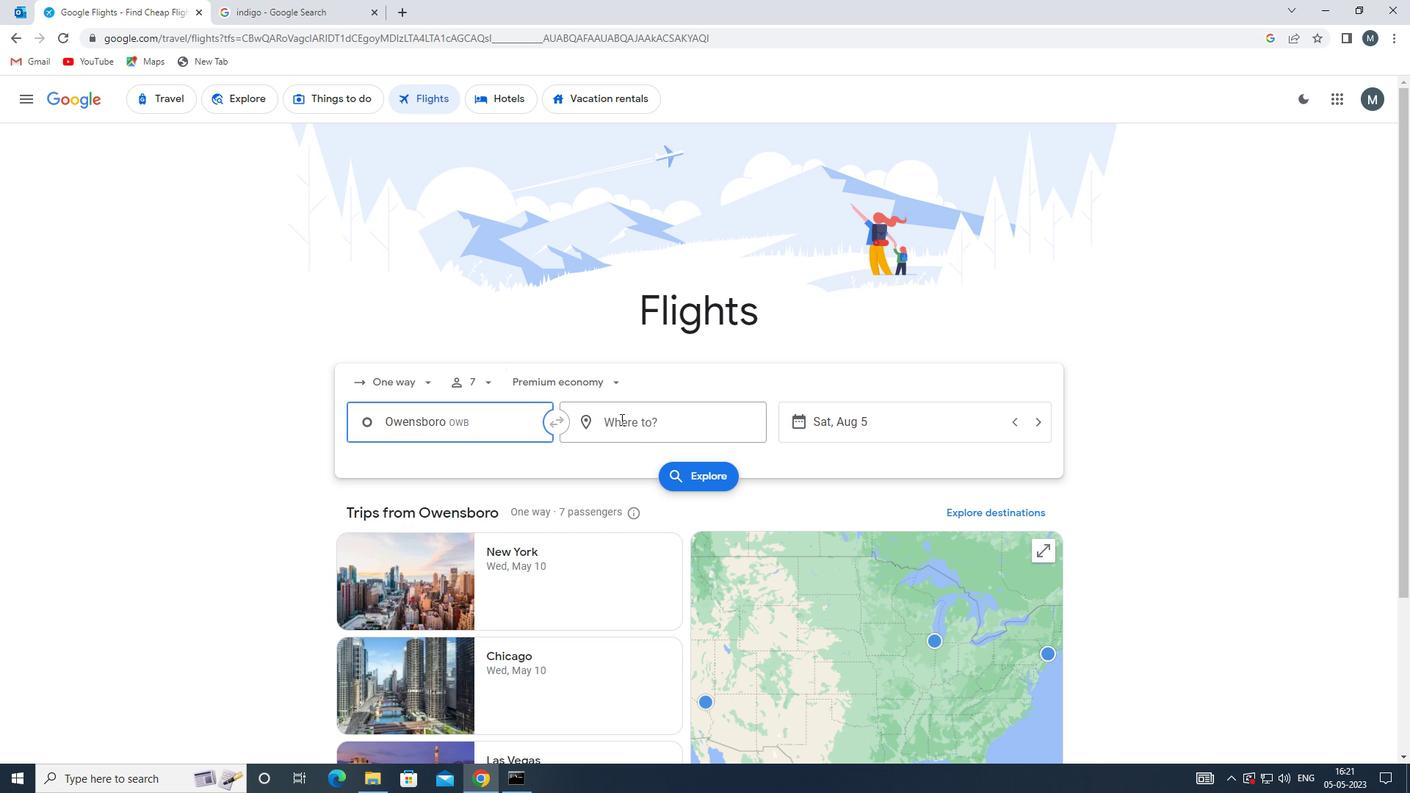 
Action: Mouse moved to (620, 423)
Screenshot: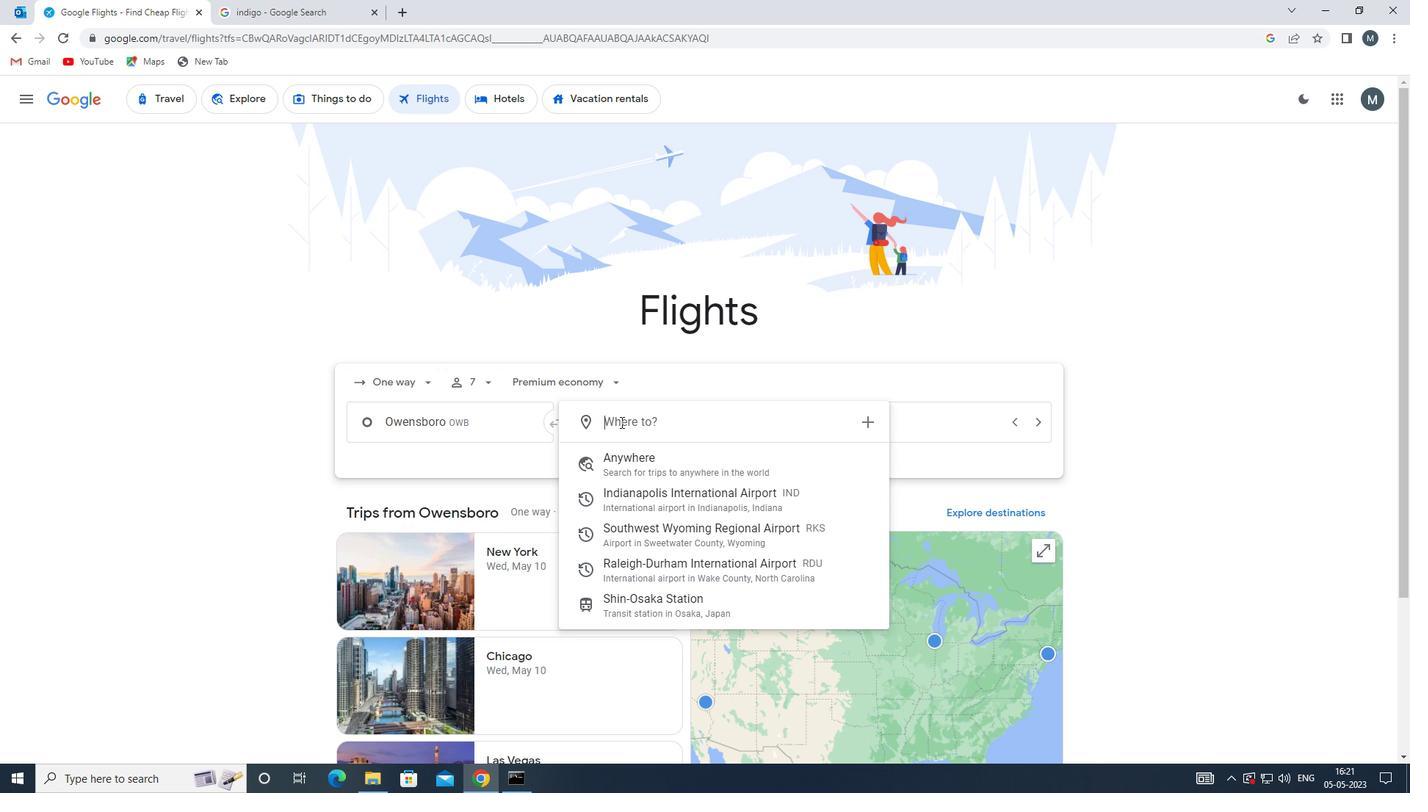 
Action: Key pressed rdi<Key.backspace>u
Screenshot: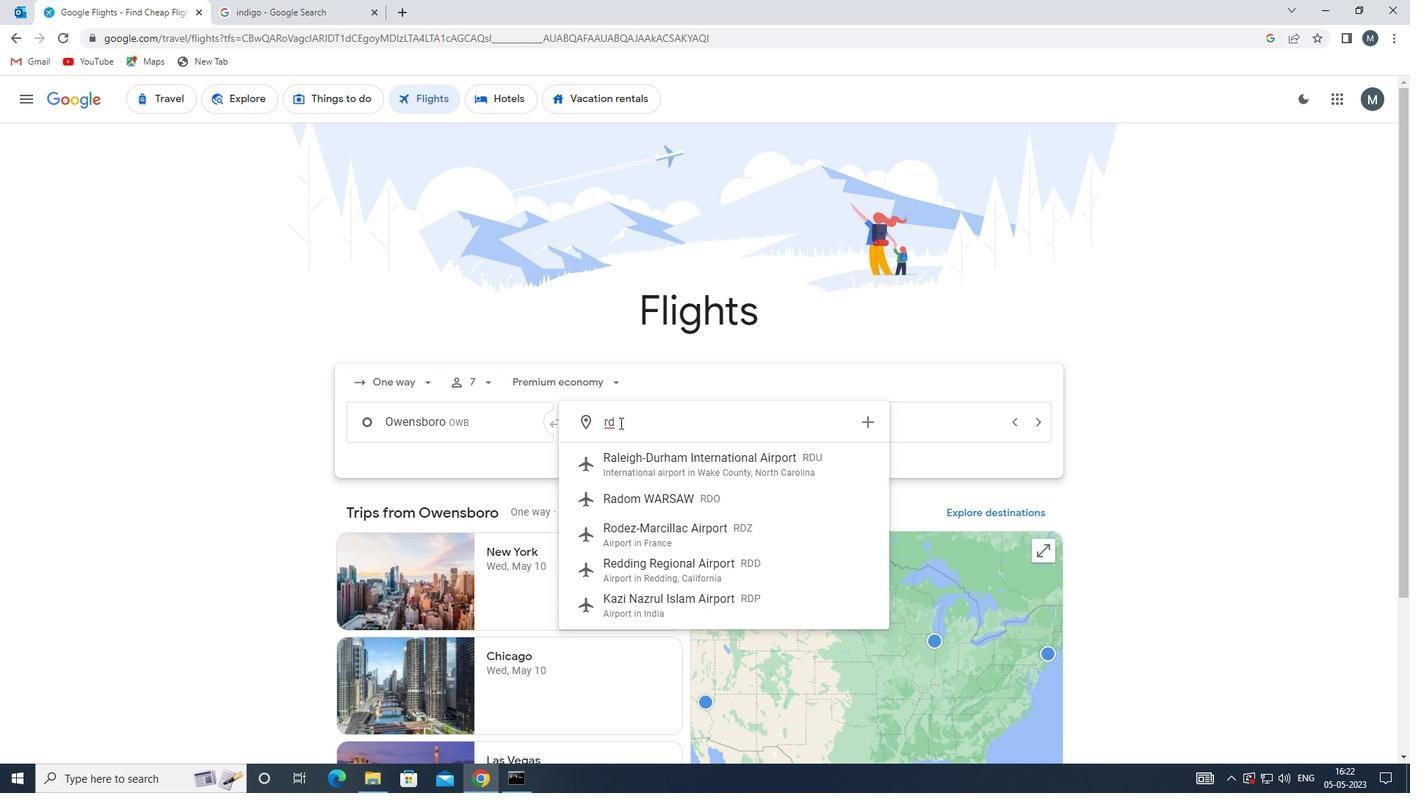 
Action: Mouse moved to (661, 469)
Screenshot: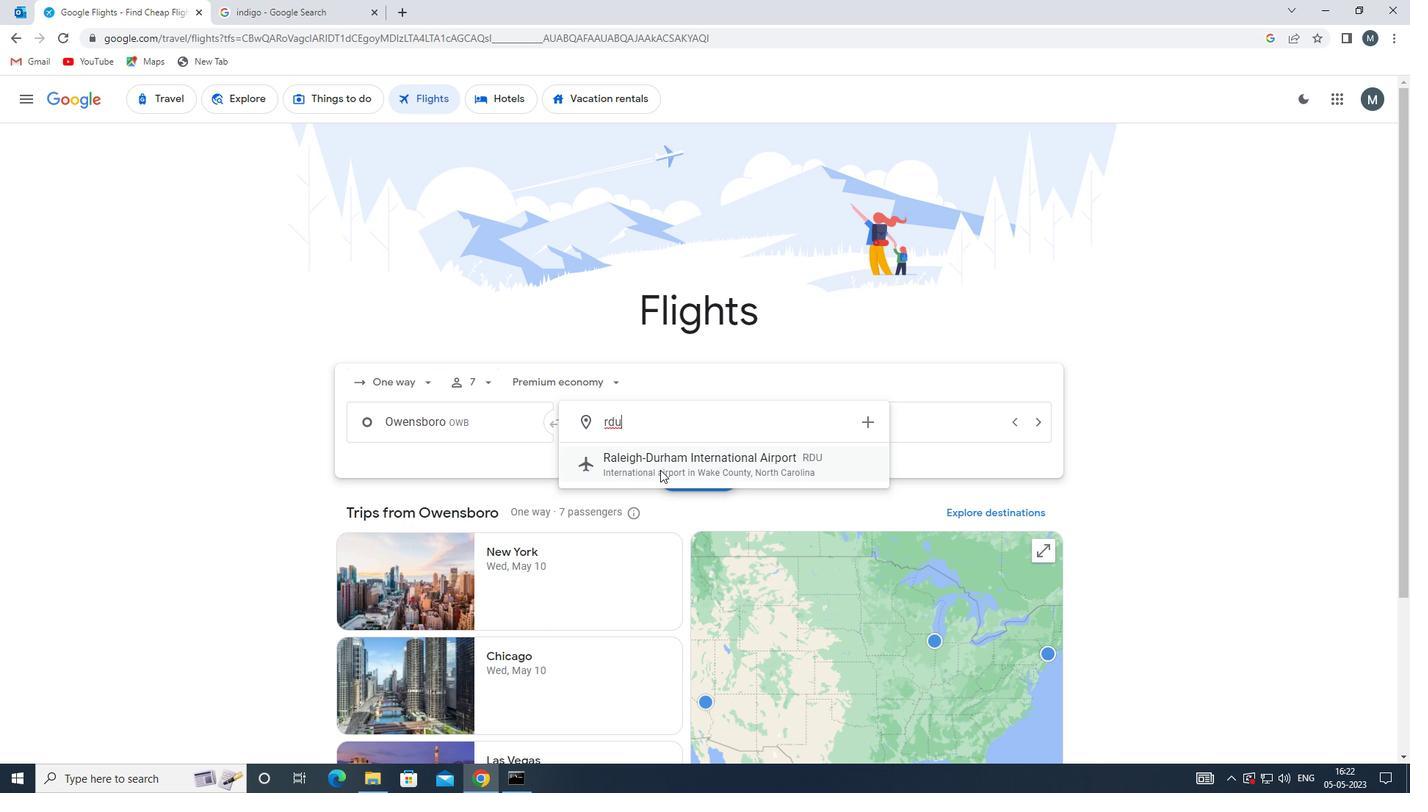 
Action: Mouse pressed left at (661, 469)
Screenshot: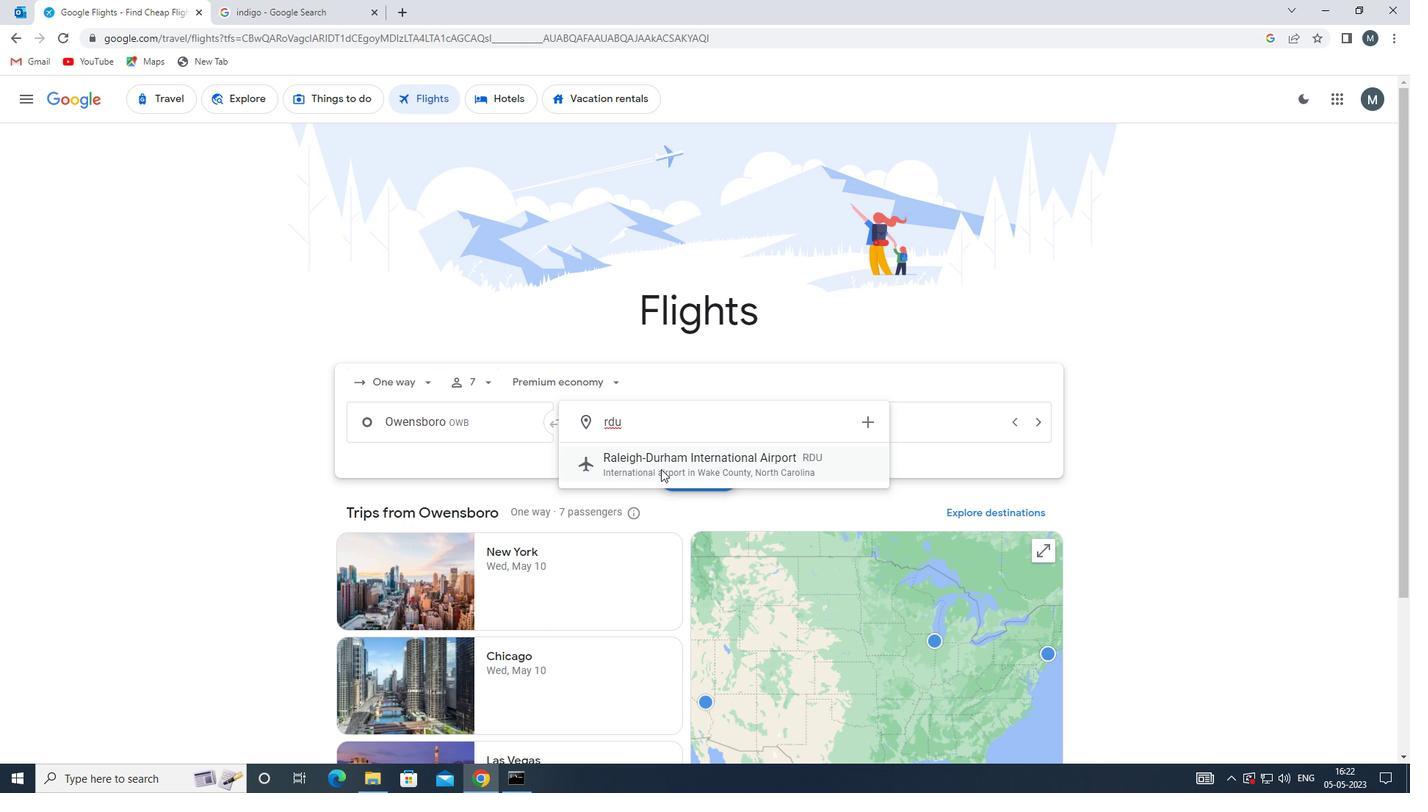 
Action: Mouse moved to (844, 426)
Screenshot: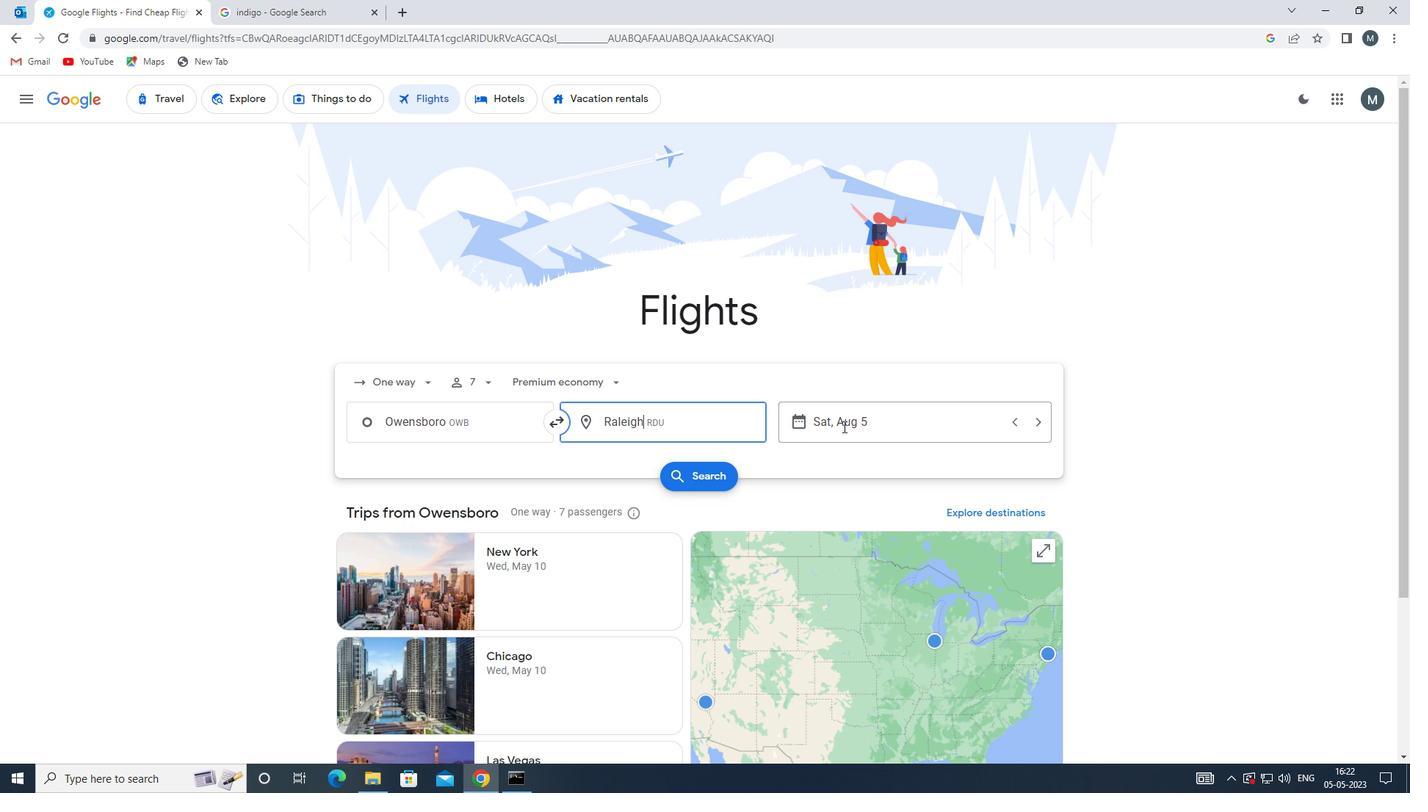 
Action: Mouse pressed left at (844, 426)
Screenshot: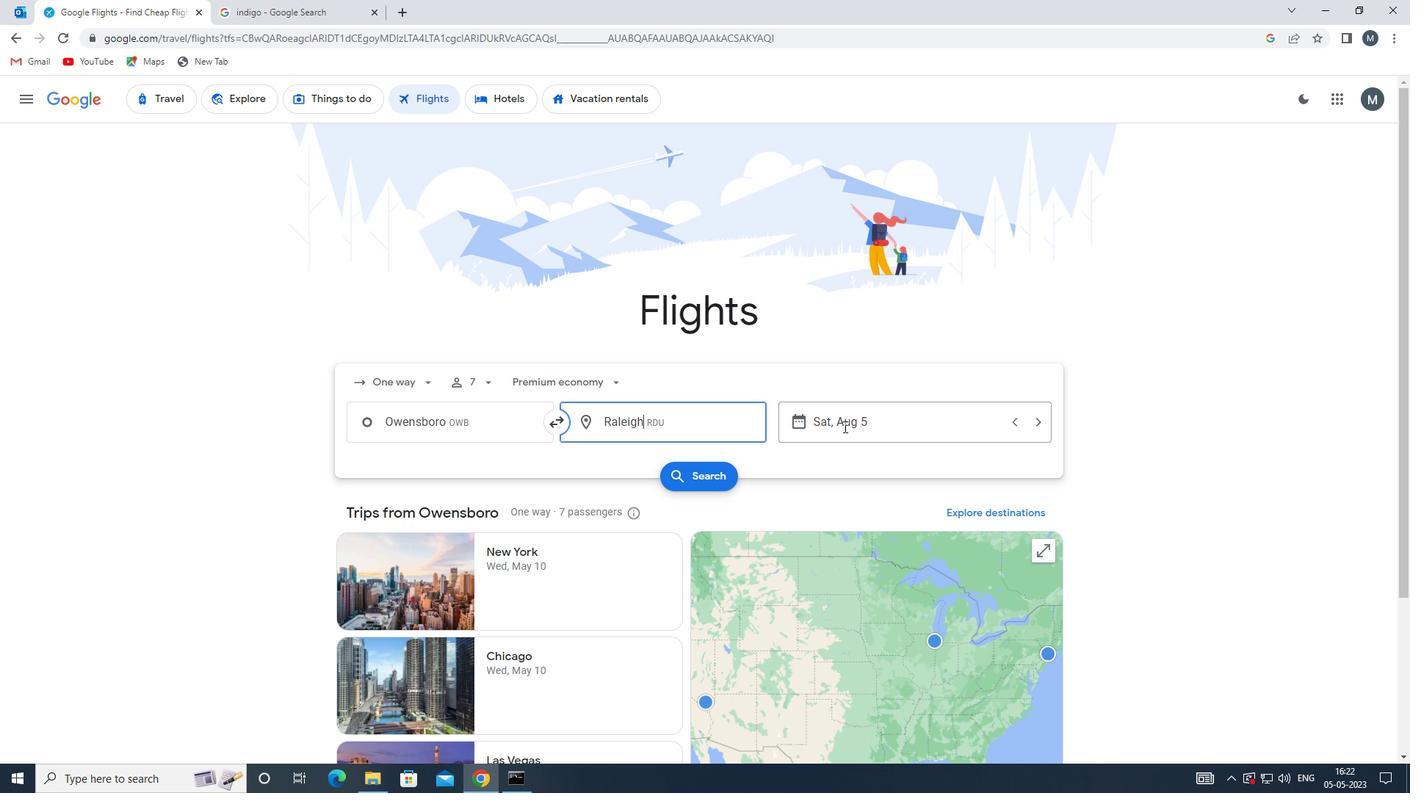 
Action: Mouse moved to (740, 494)
Screenshot: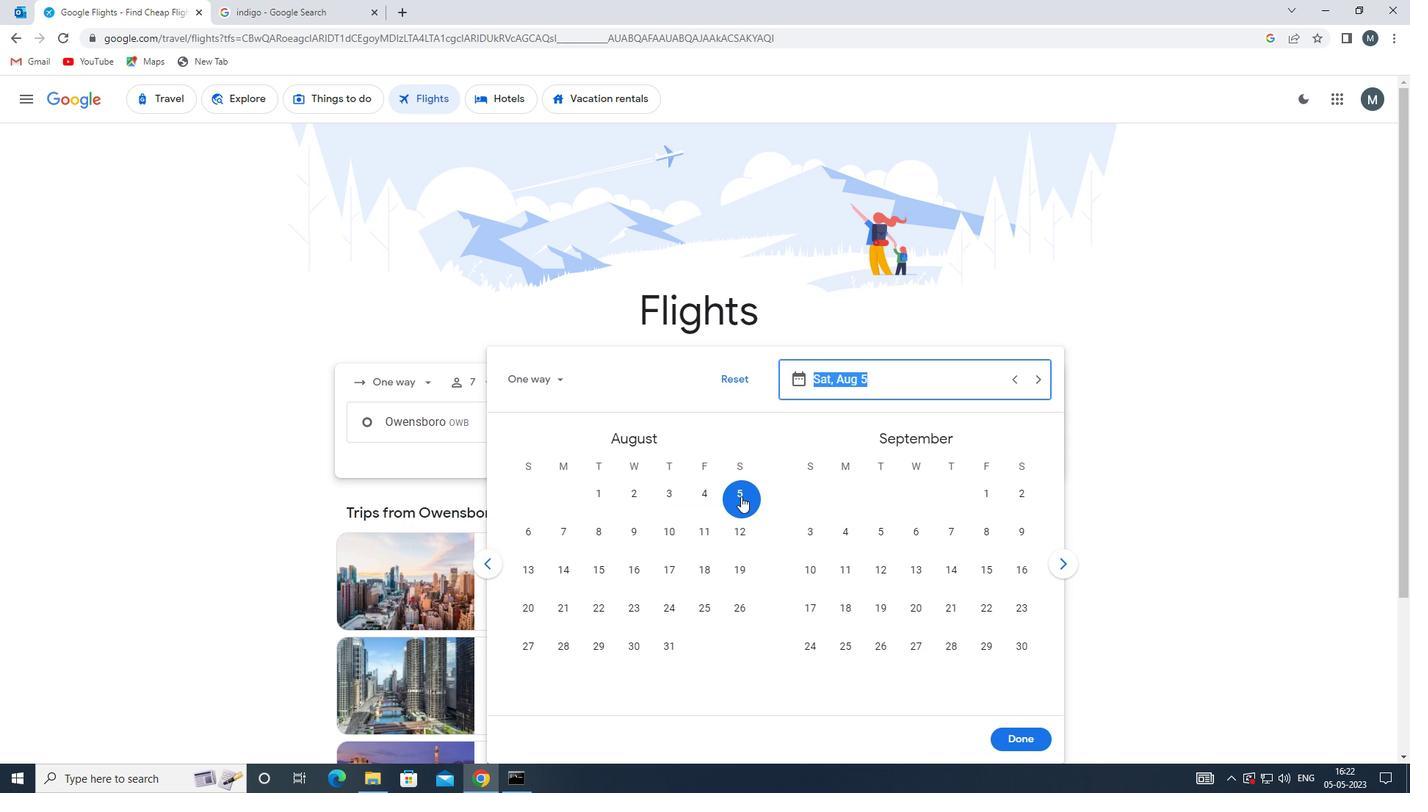 
Action: Mouse pressed left at (740, 494)
Screenshot: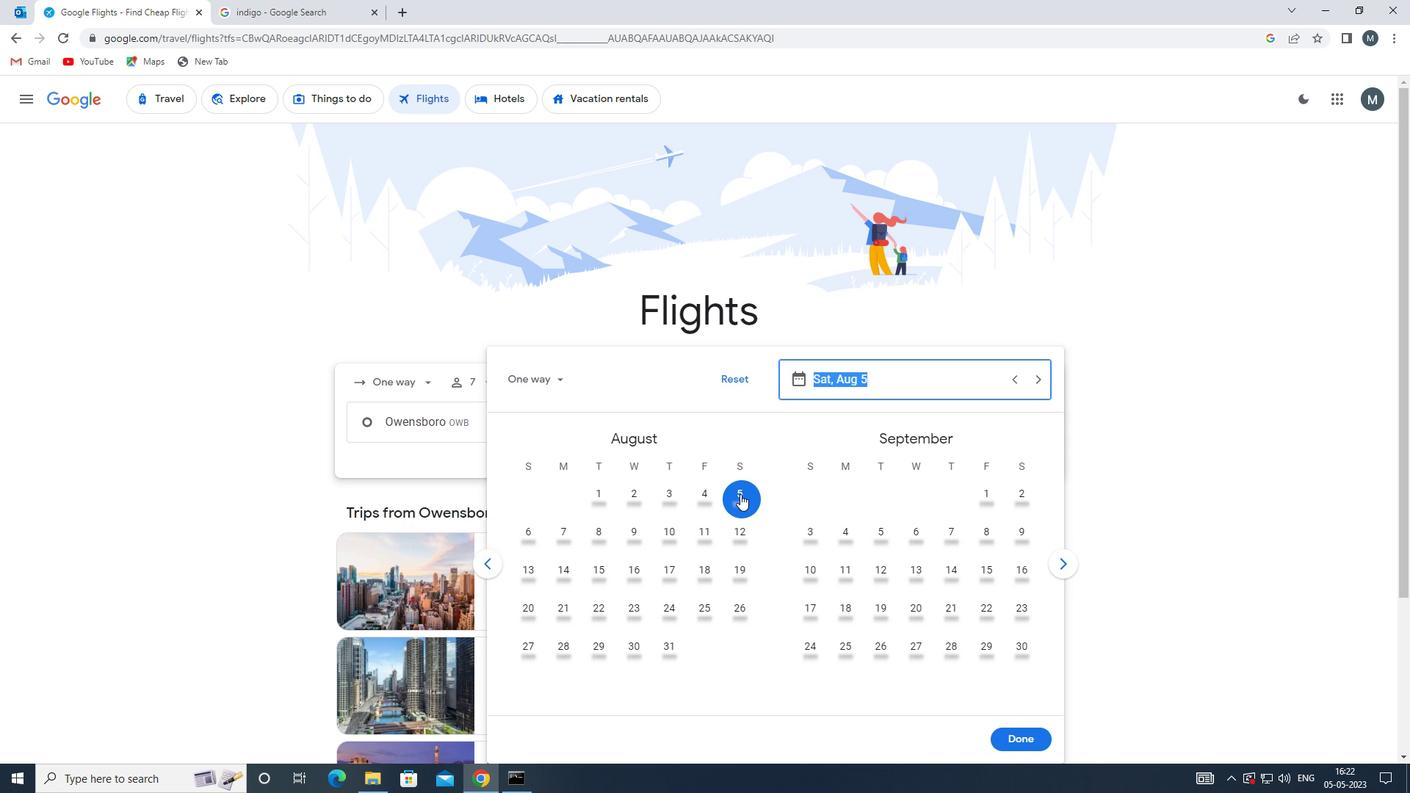
Action: Mouse moved to (1013, 741)
Screenshot: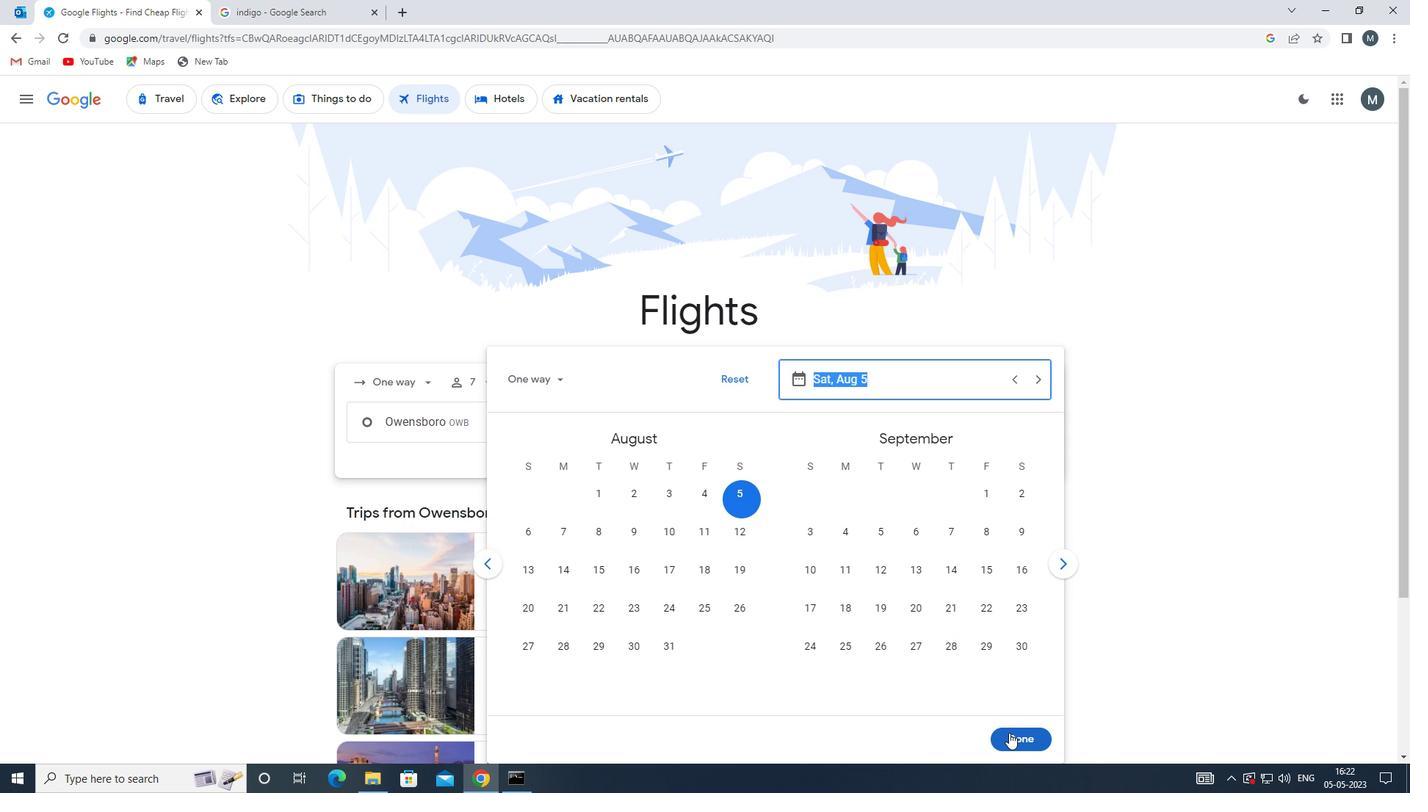 
Action: Mouse pressed left at (1013, 741)
Screenshot: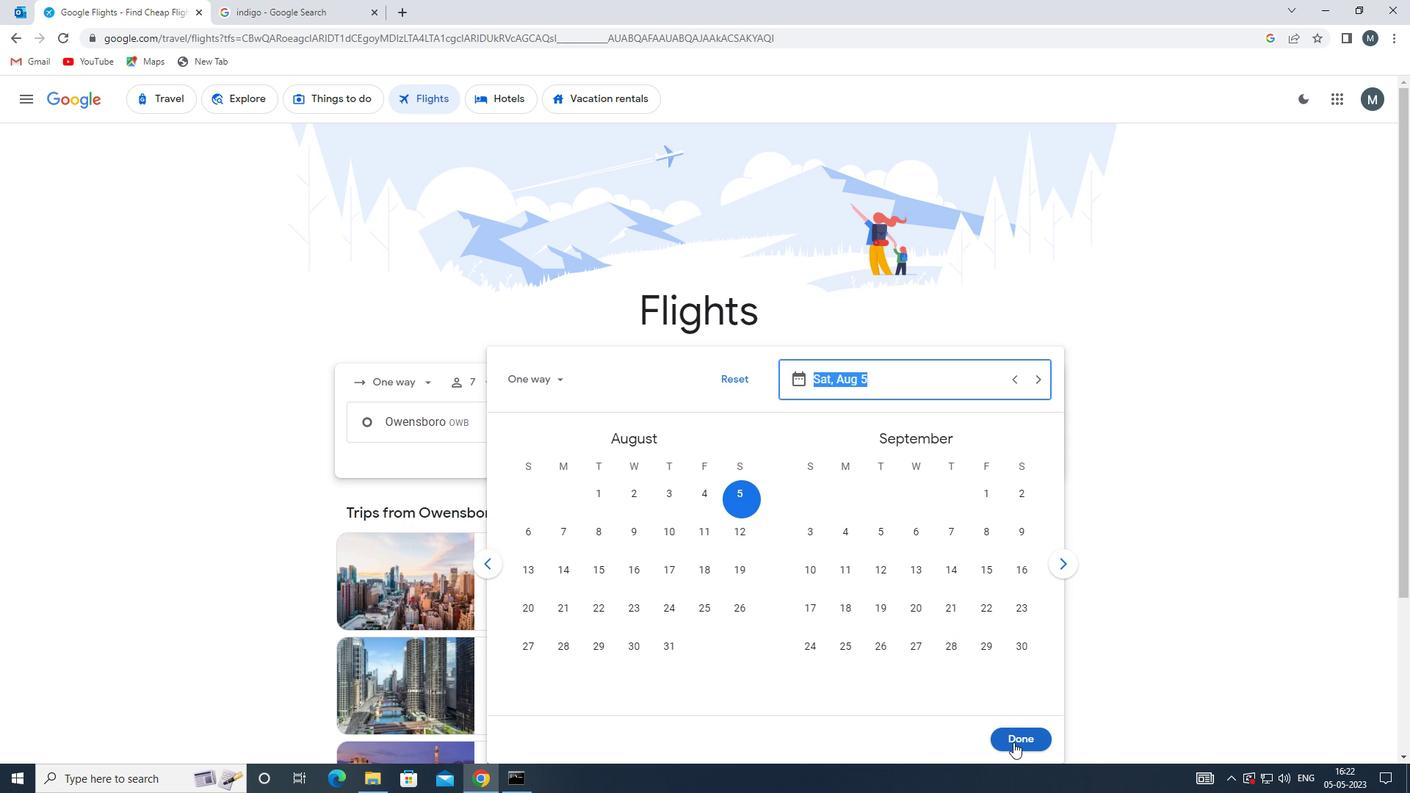 
Action: Mouse moved to (697, 476)
Screenshot: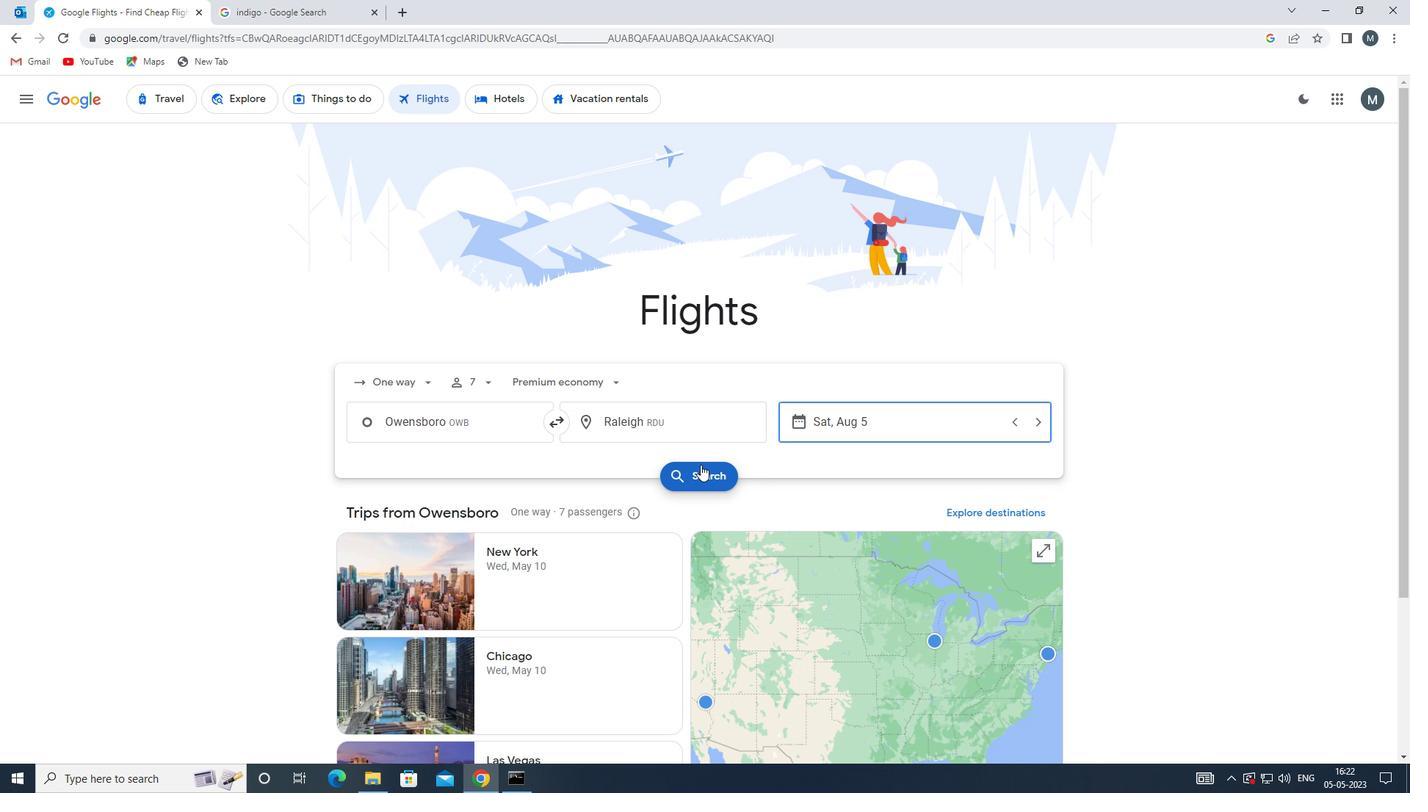 
Action: Mouse pressed left at (697, 476)
Screenshot: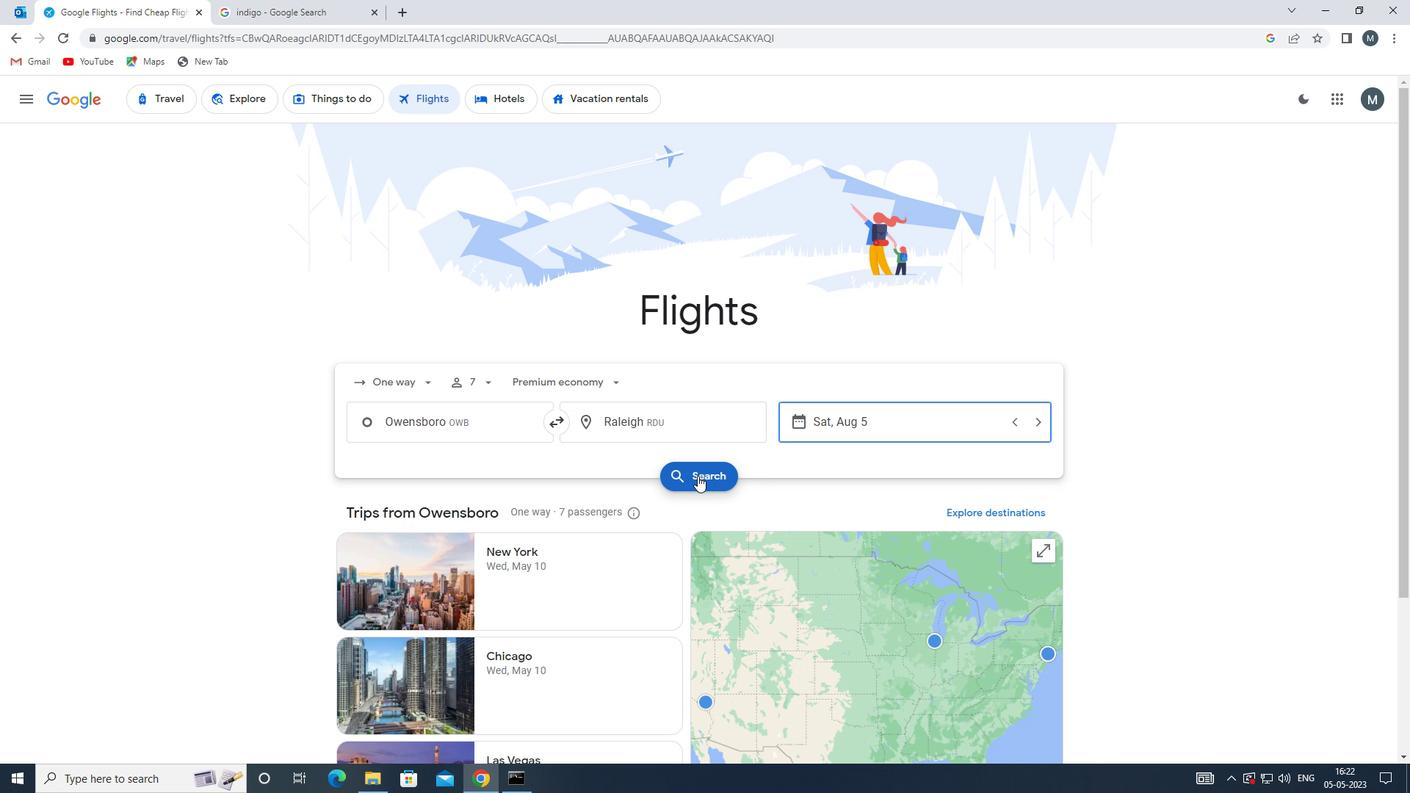 
Action: Mouse moved to (368, 232)
Screenshot: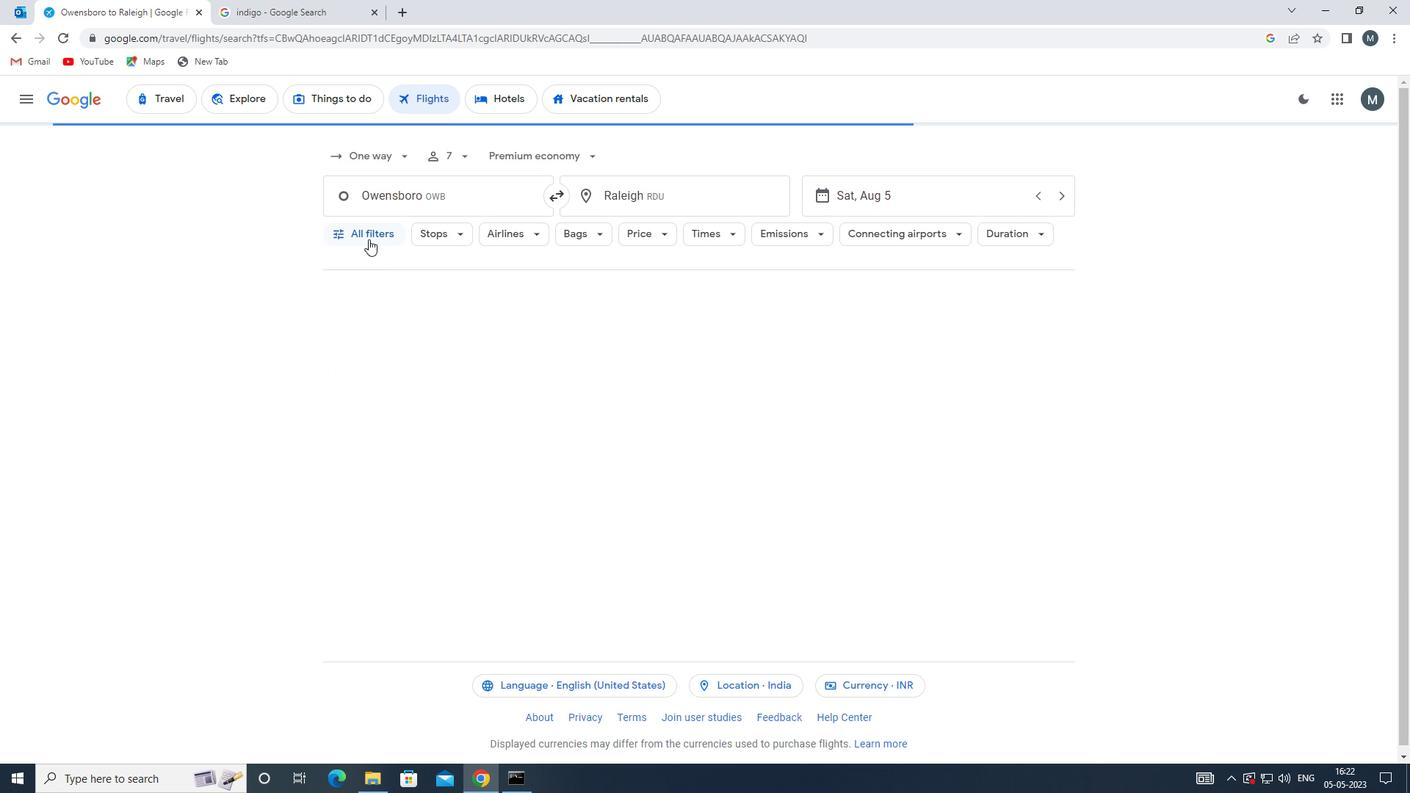 
Action: Mouse pressed left at (368, 232)
Screenshot: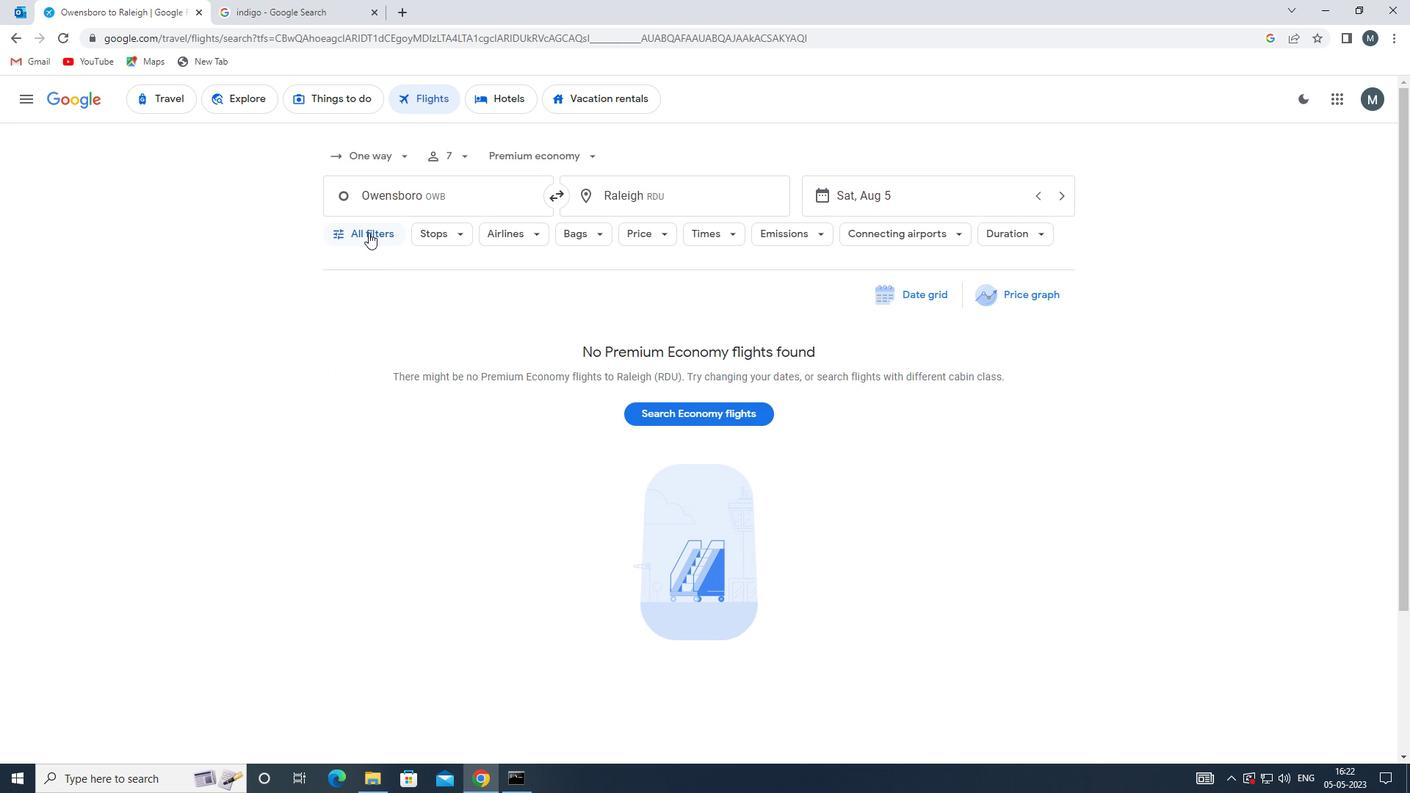 
Action: Mouse moved to (420, 410)
Screenshot: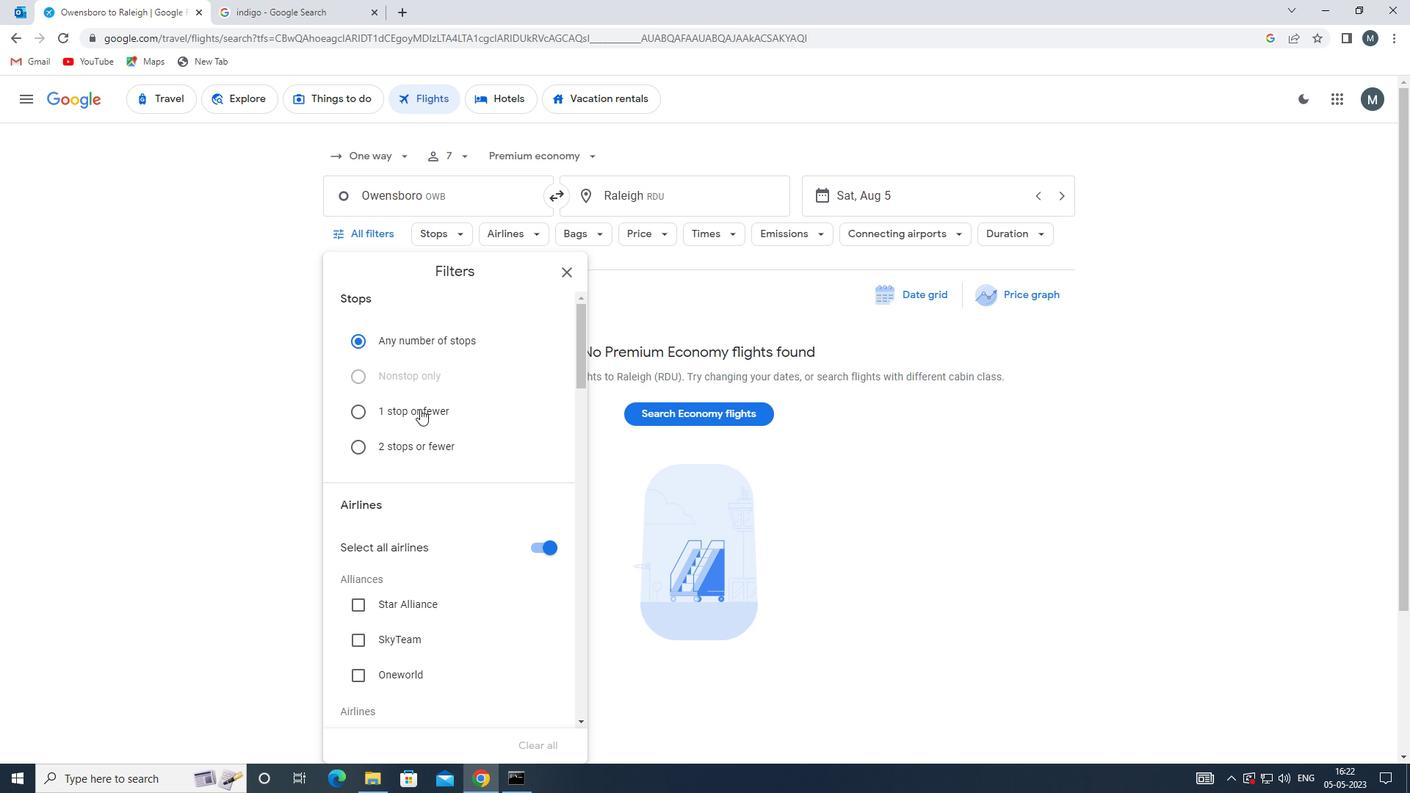 
Action: Mouse scrolled (420, 409) with delta (0, 0)
Screenshot: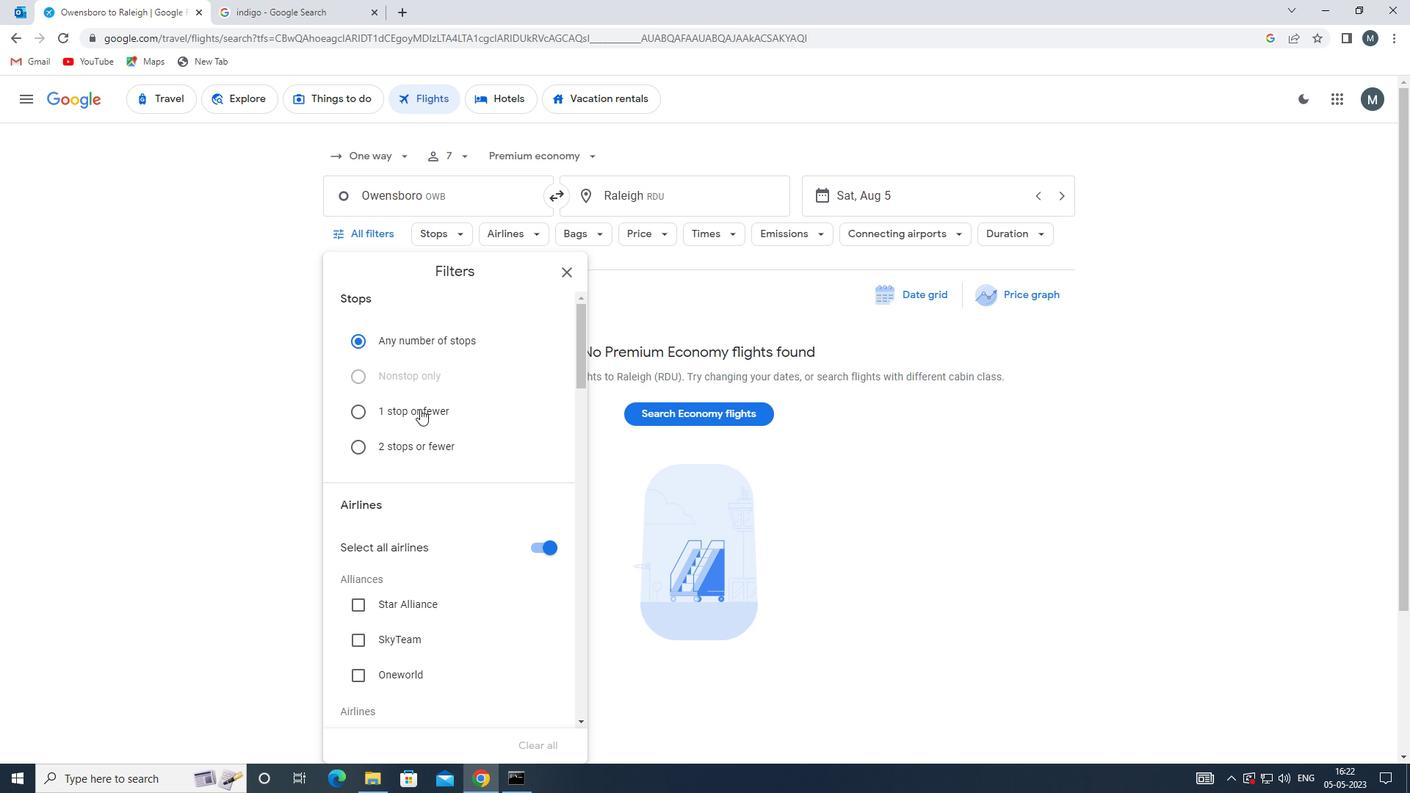 
Action: Mouse moved to (551, 472)
Screenshot: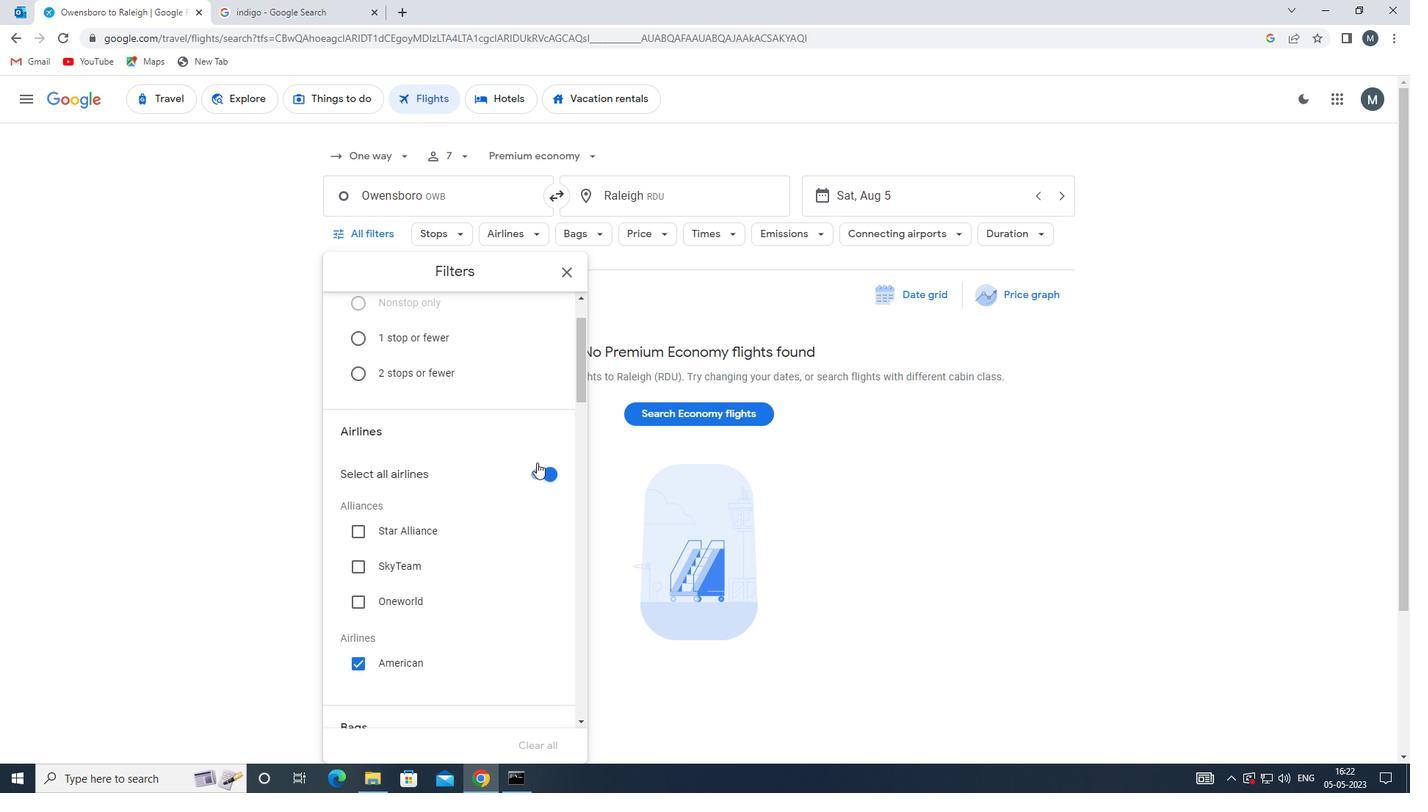 
Action: Mouse pressed left at (551, 472)
Screenshot: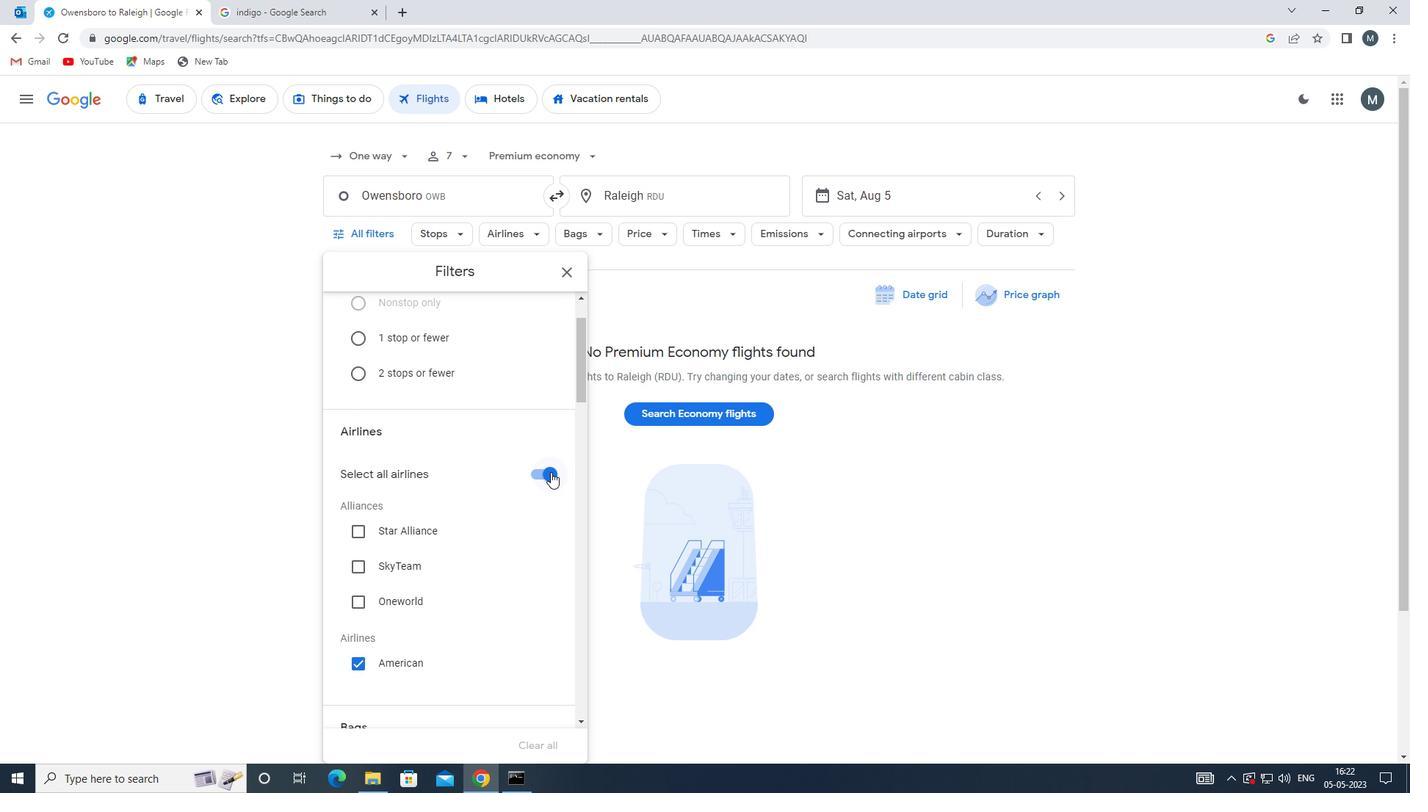 
Action: Mouse moved to (492, 476)
Screenshot: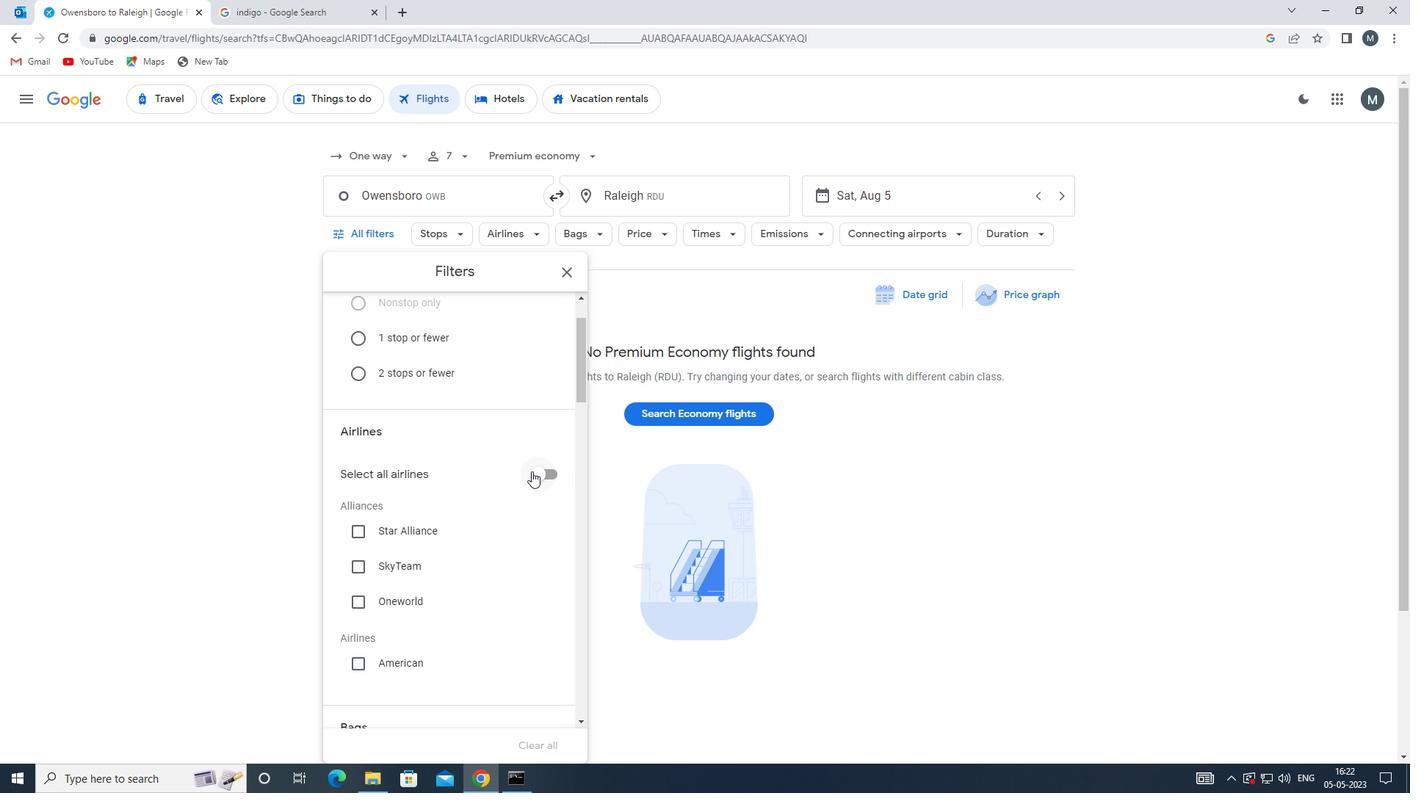 
Action: Mouse scrolled (492, 475) with delta (0, 0)
Screenshot: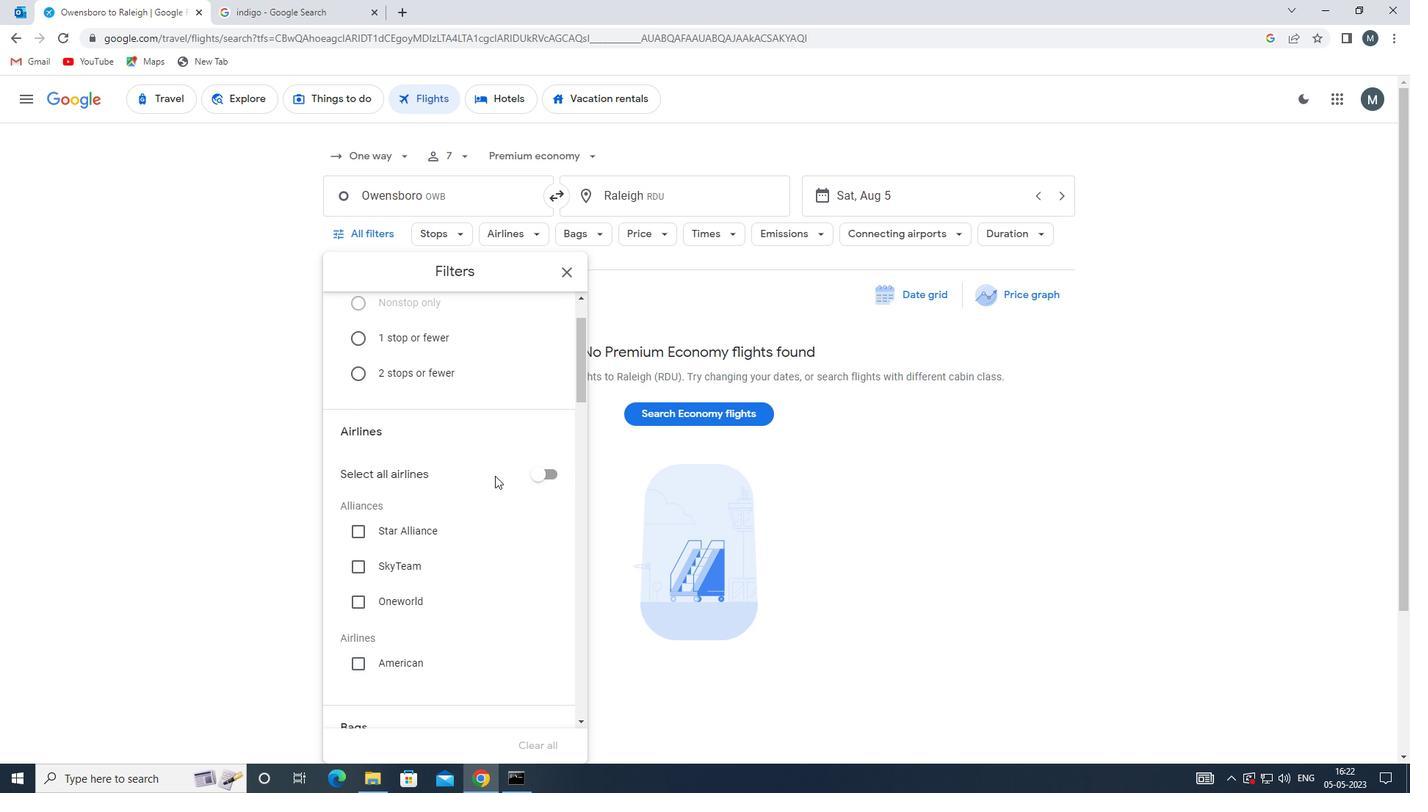 
Action: Mouse moved to (470, 504)
Screenshot: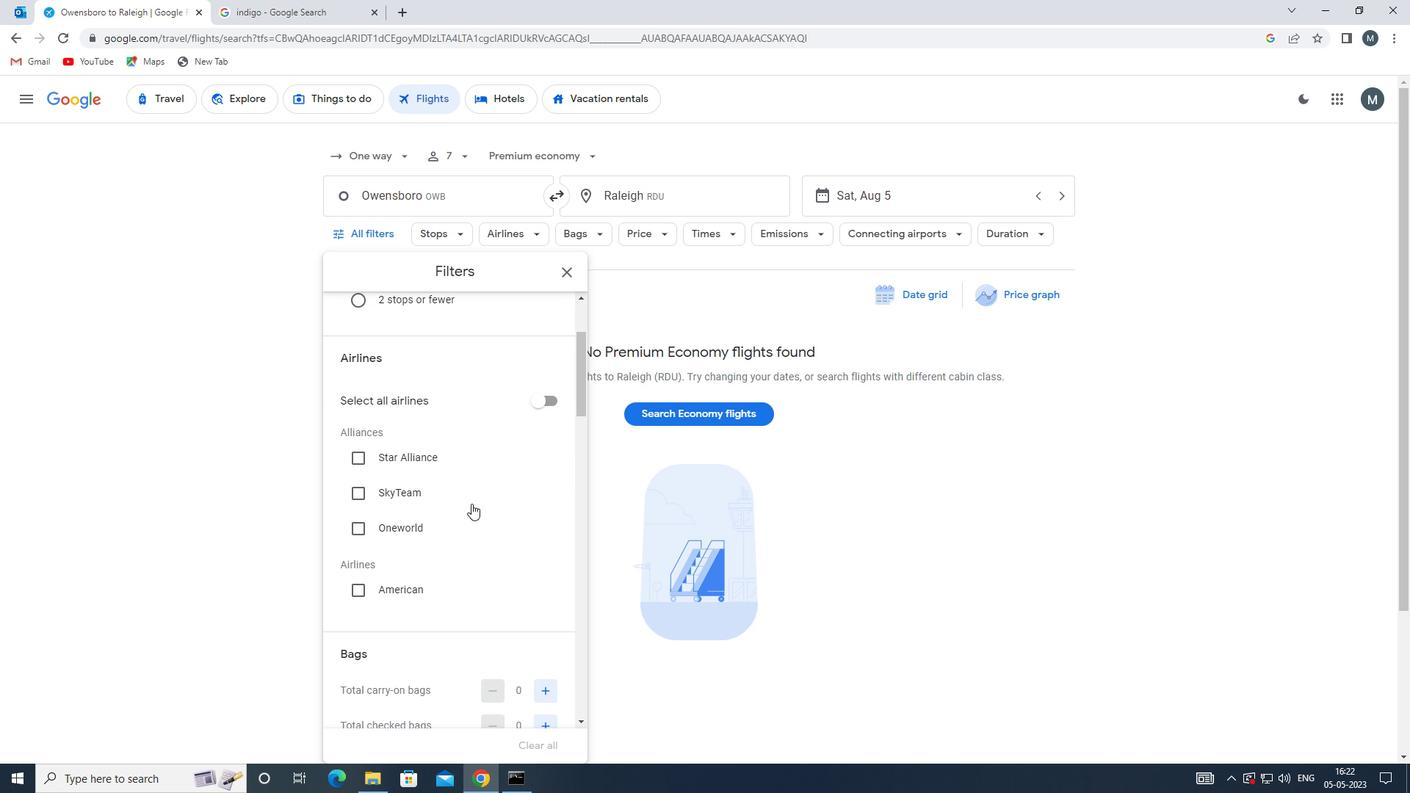 
Action: Mouse scrolled (470, 503) with delta (0, 0)
Screenshot: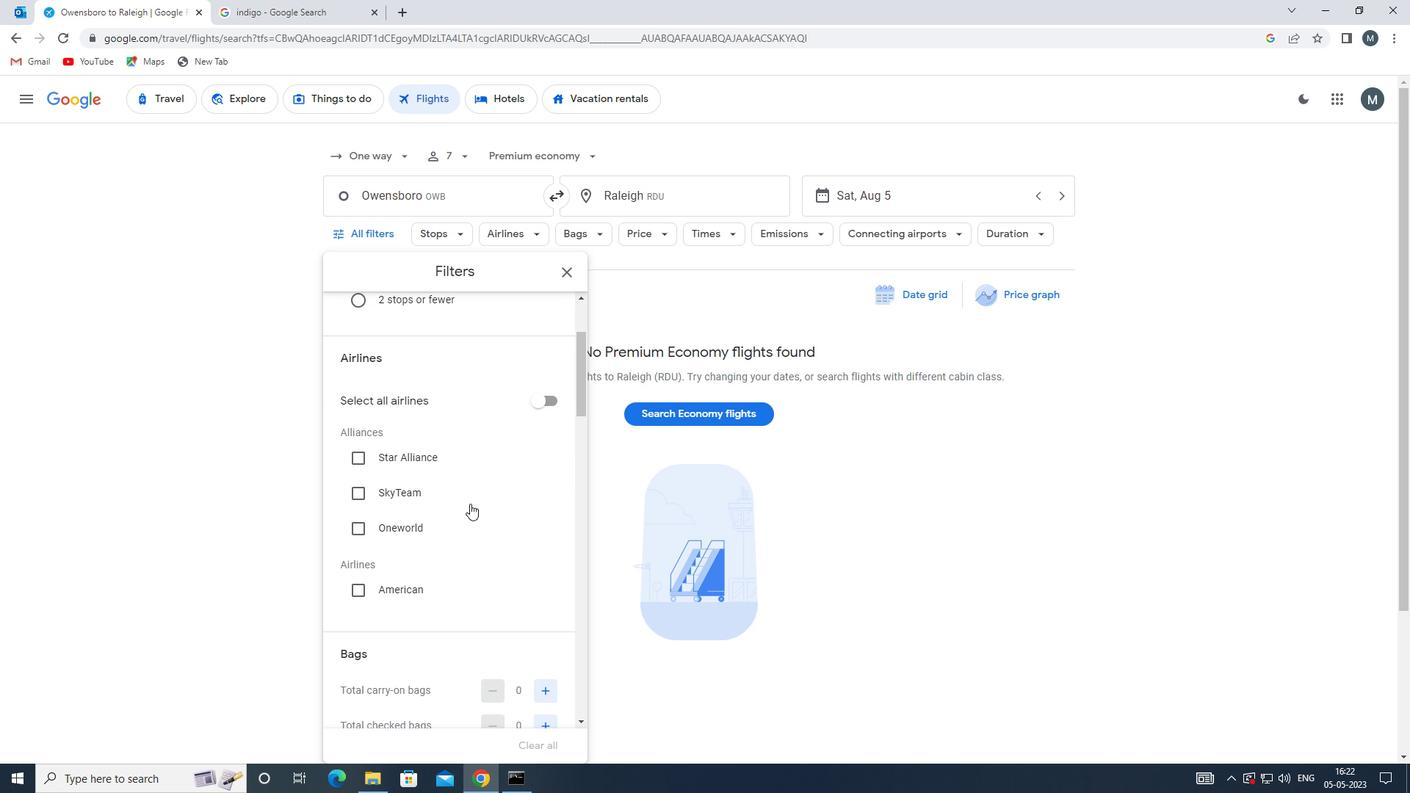 
Action: Mouse moved to (466, 504)
Screenshot: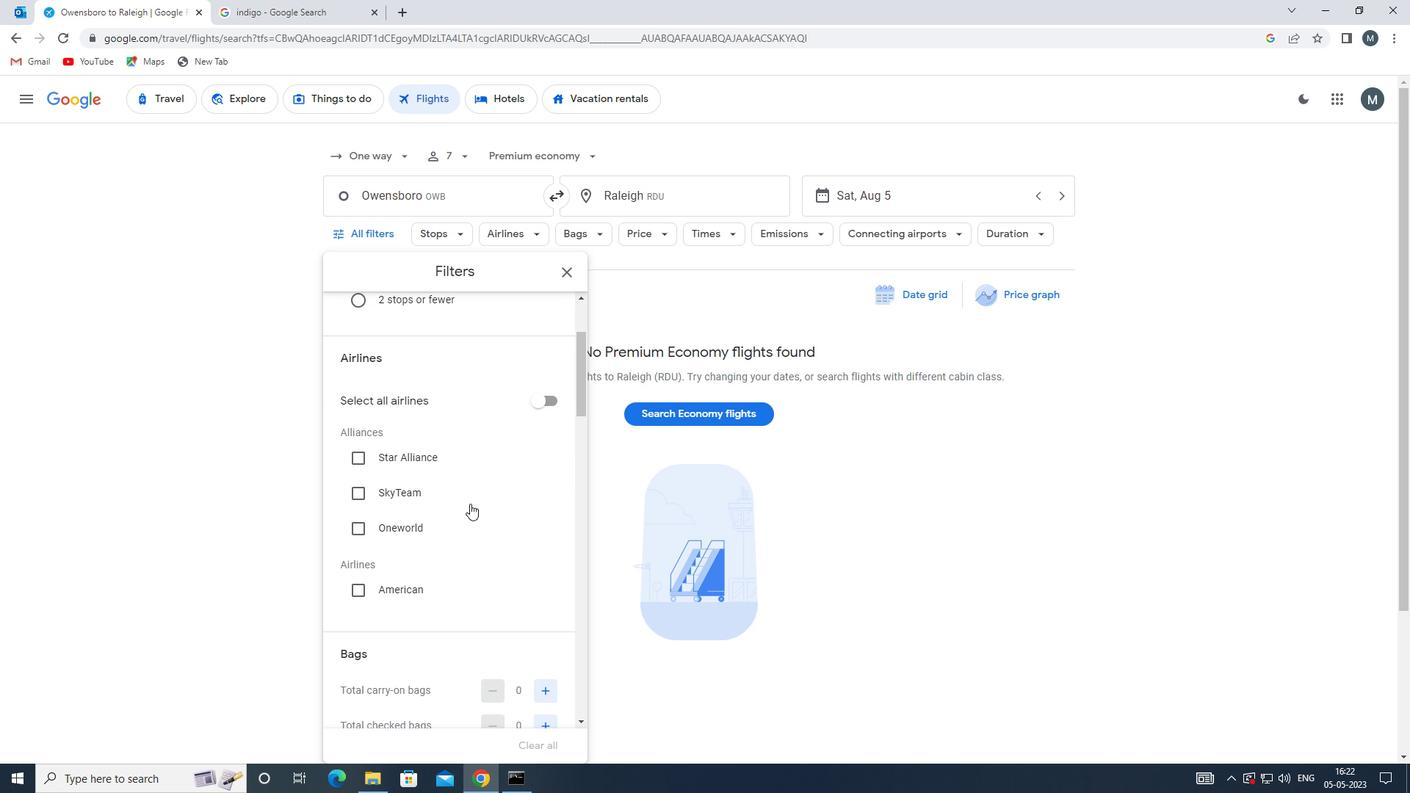 
Action: Mouse scrolled (466, 503) with delta (0, 0)
Screenshot: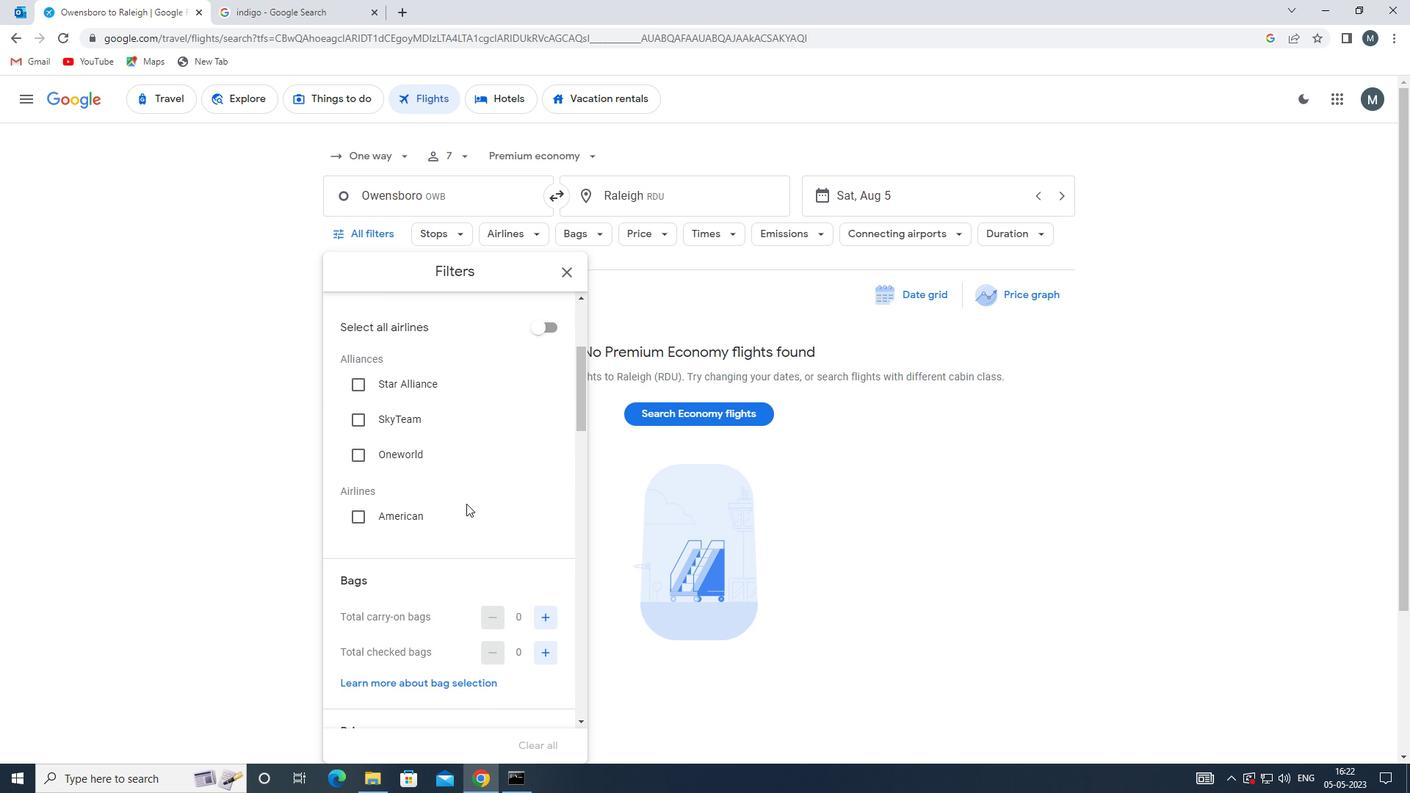 
Action: Mouse moved to (544, 578)
Screenshot: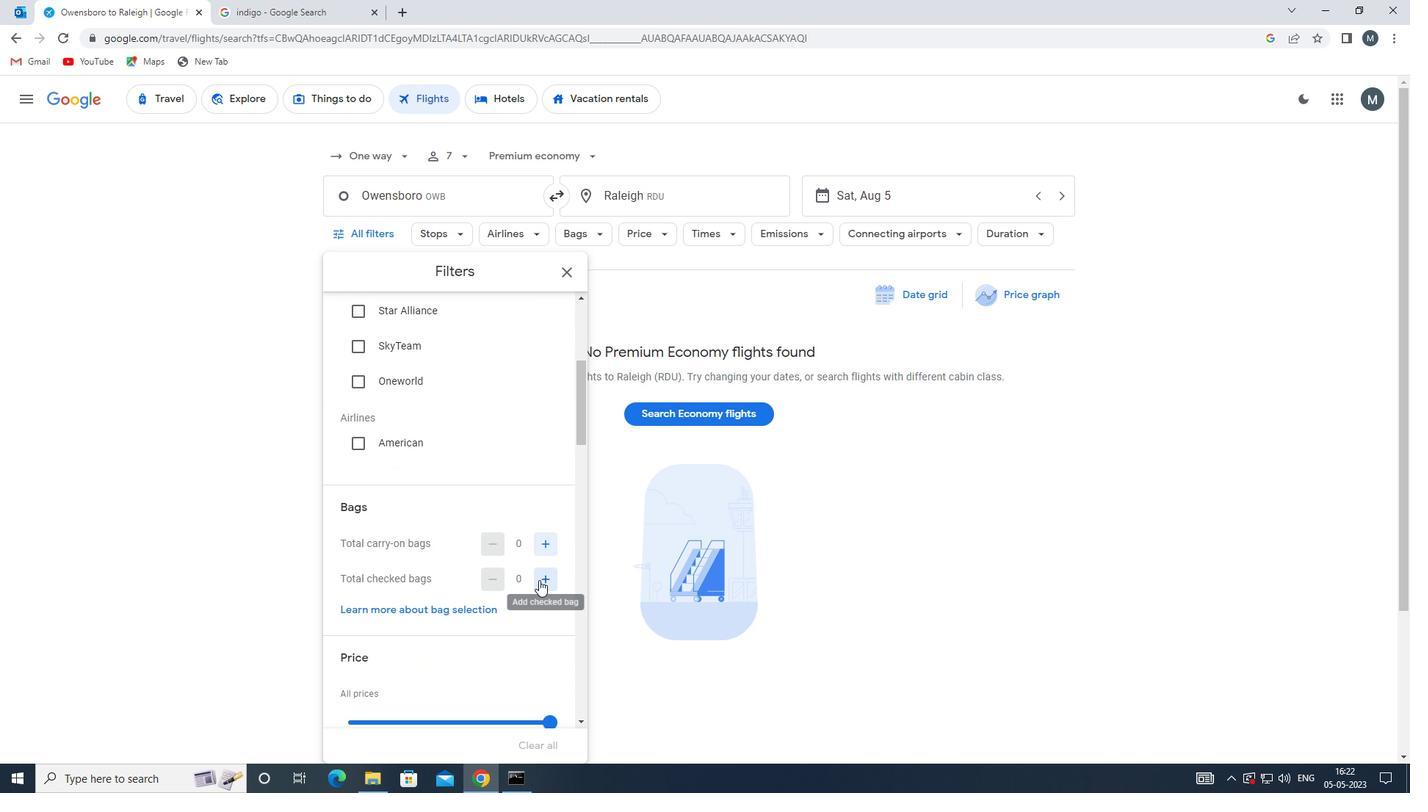 
Action: Mouse pressed left at (544, 578)
Screenshot: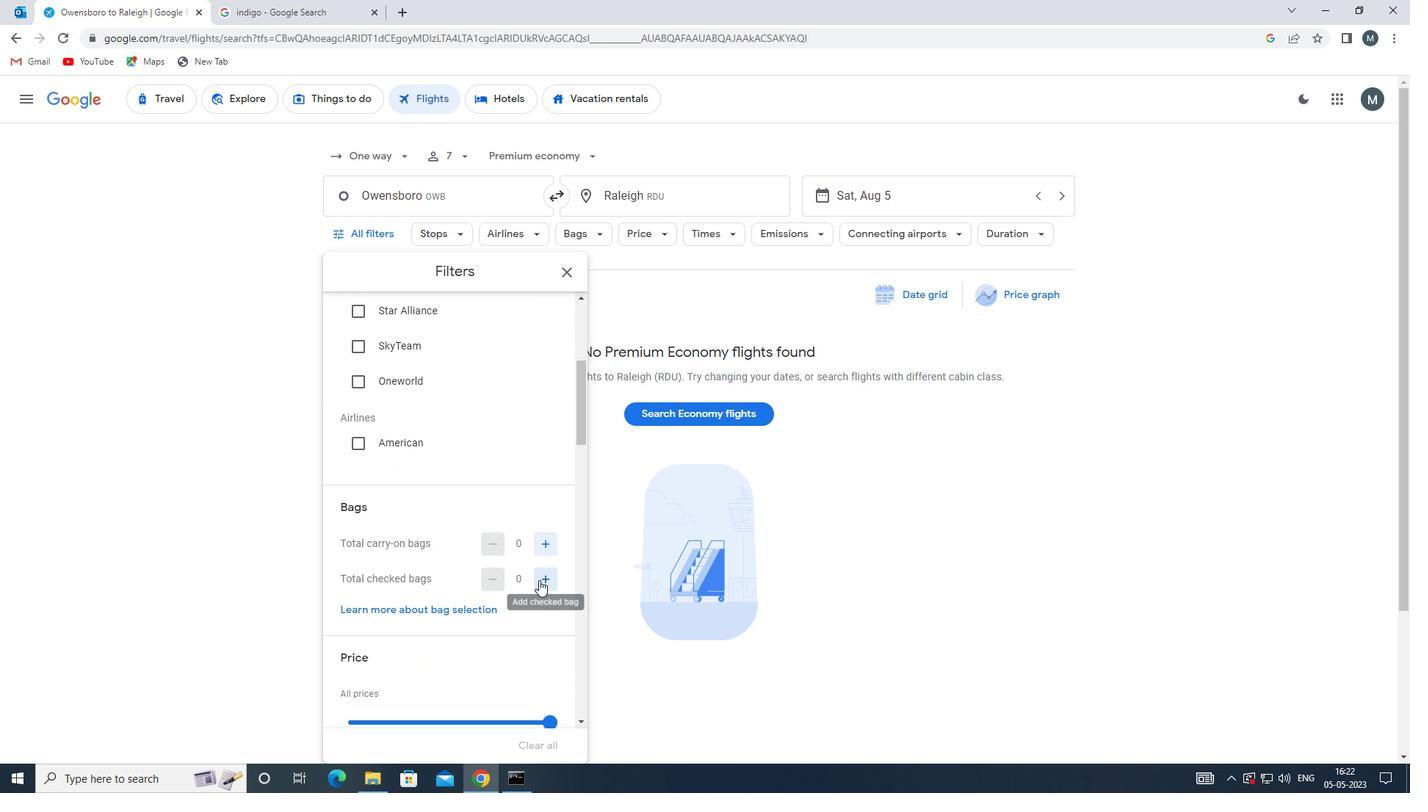 
Action: Mouse pressed left at (544, 578)
Screenshot: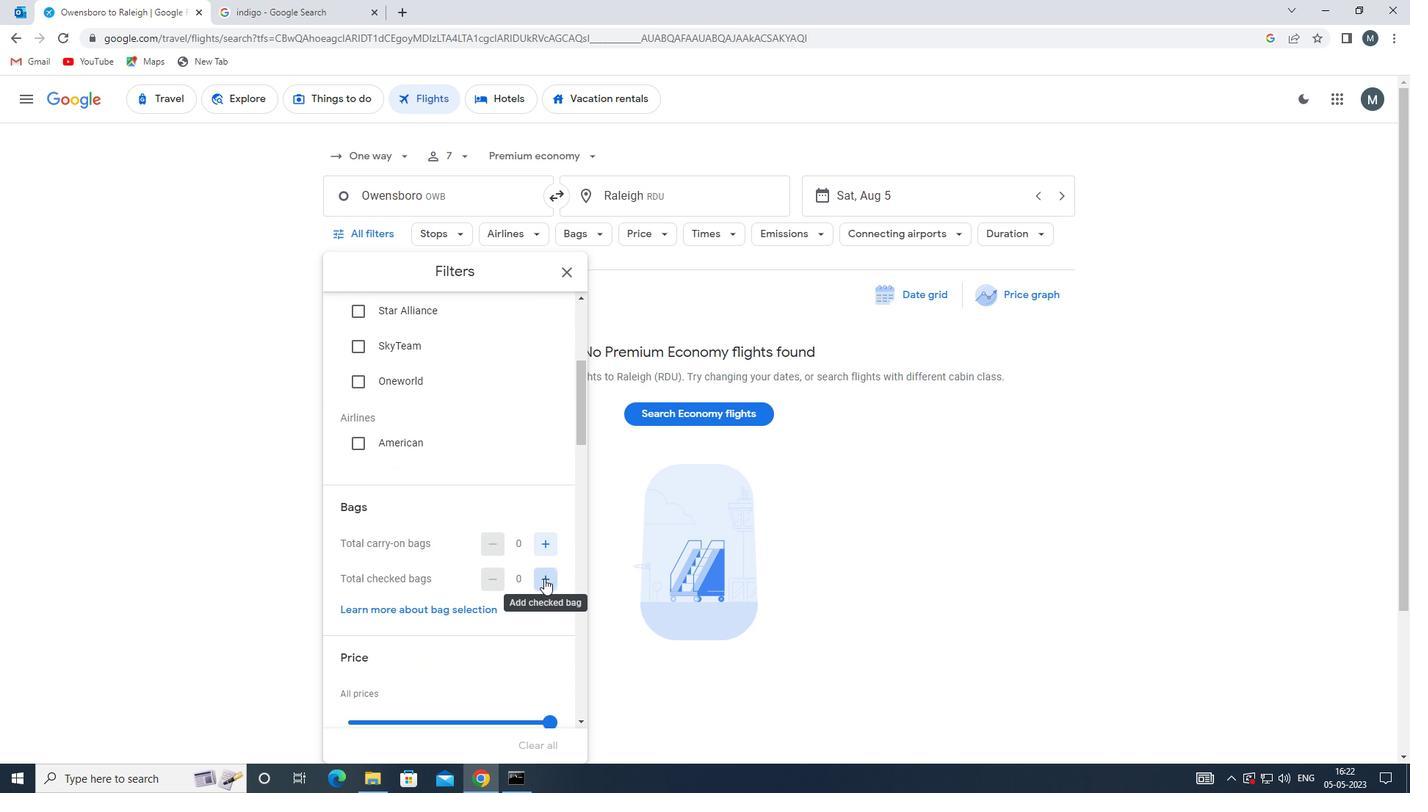 
Action: Mouse pressed left at (544, 578)
Screenshot: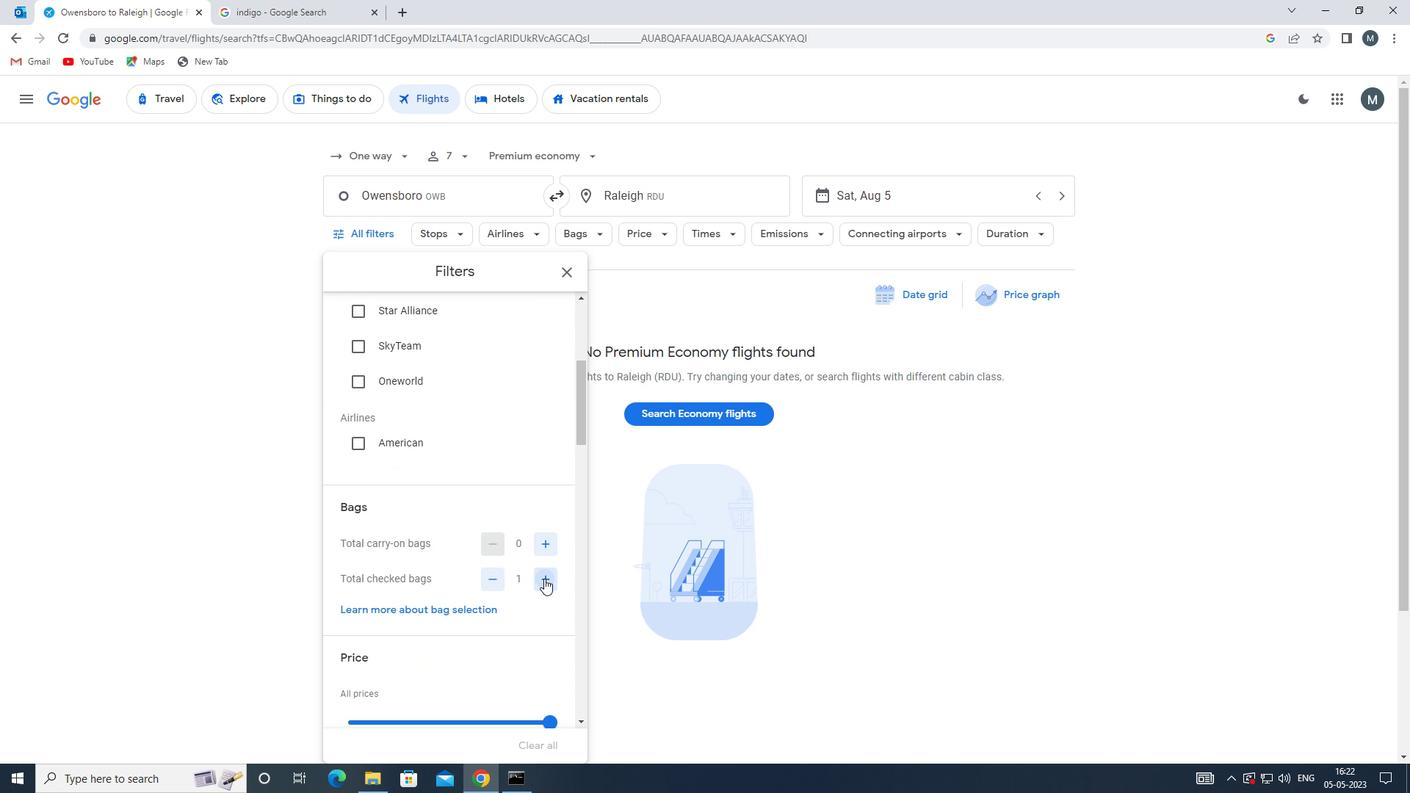 
Action: Mouse pressed left at (544, 578)
Screenshot: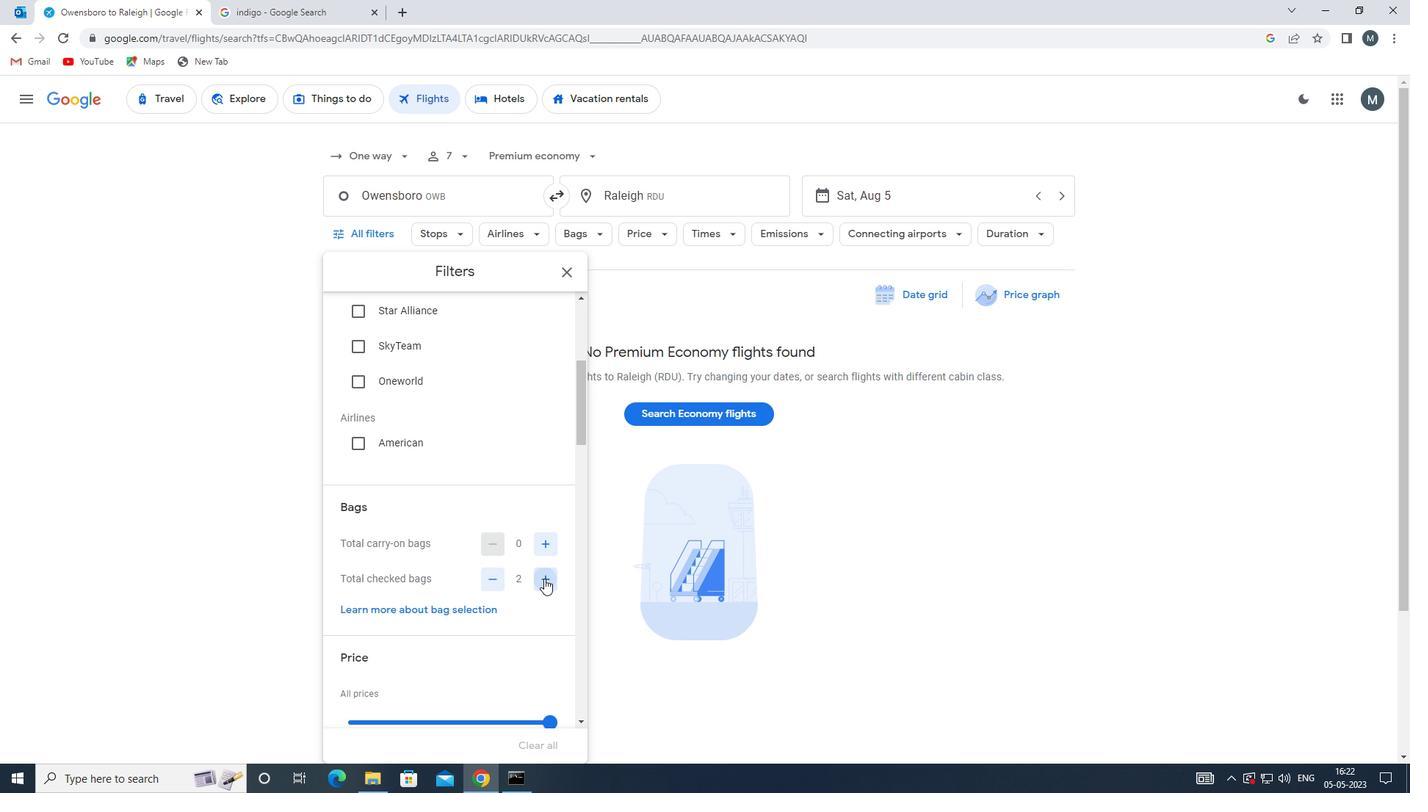 
Action: Mouse pressed left at (544, 578)
Screenshot: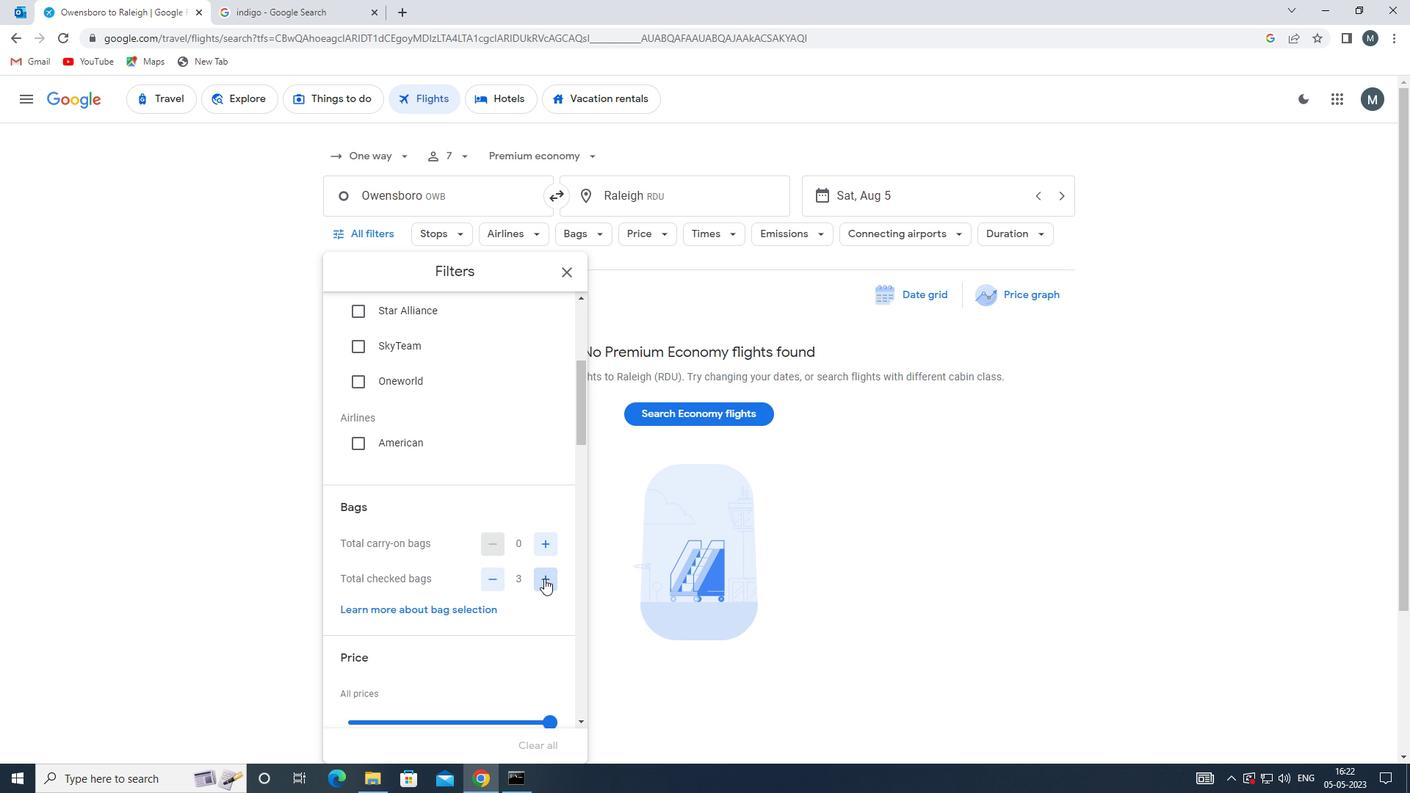 
Action: Mouse pressed left at (544, 578)
Screenshot: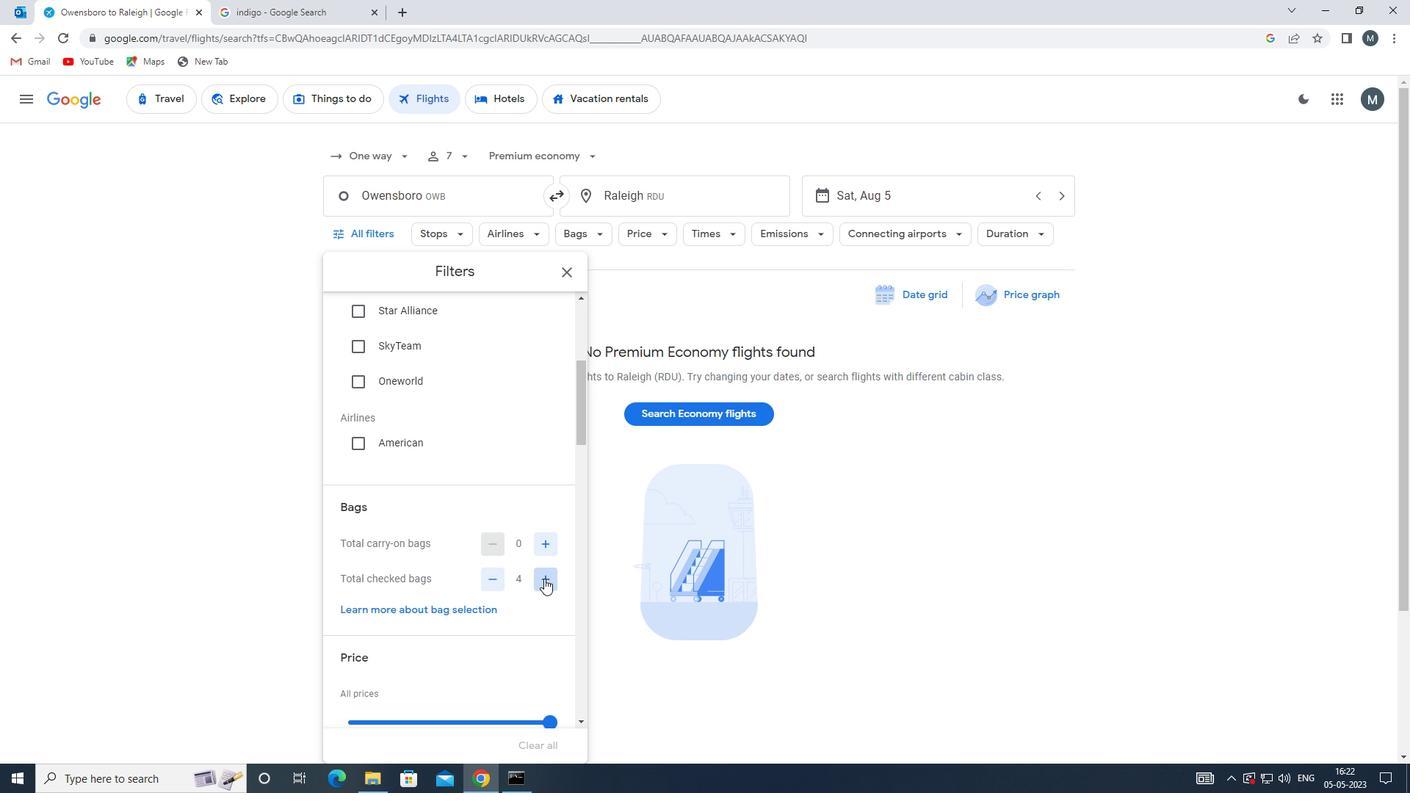 
Action: Mouse pressed left at (544, 578)
Screenshot: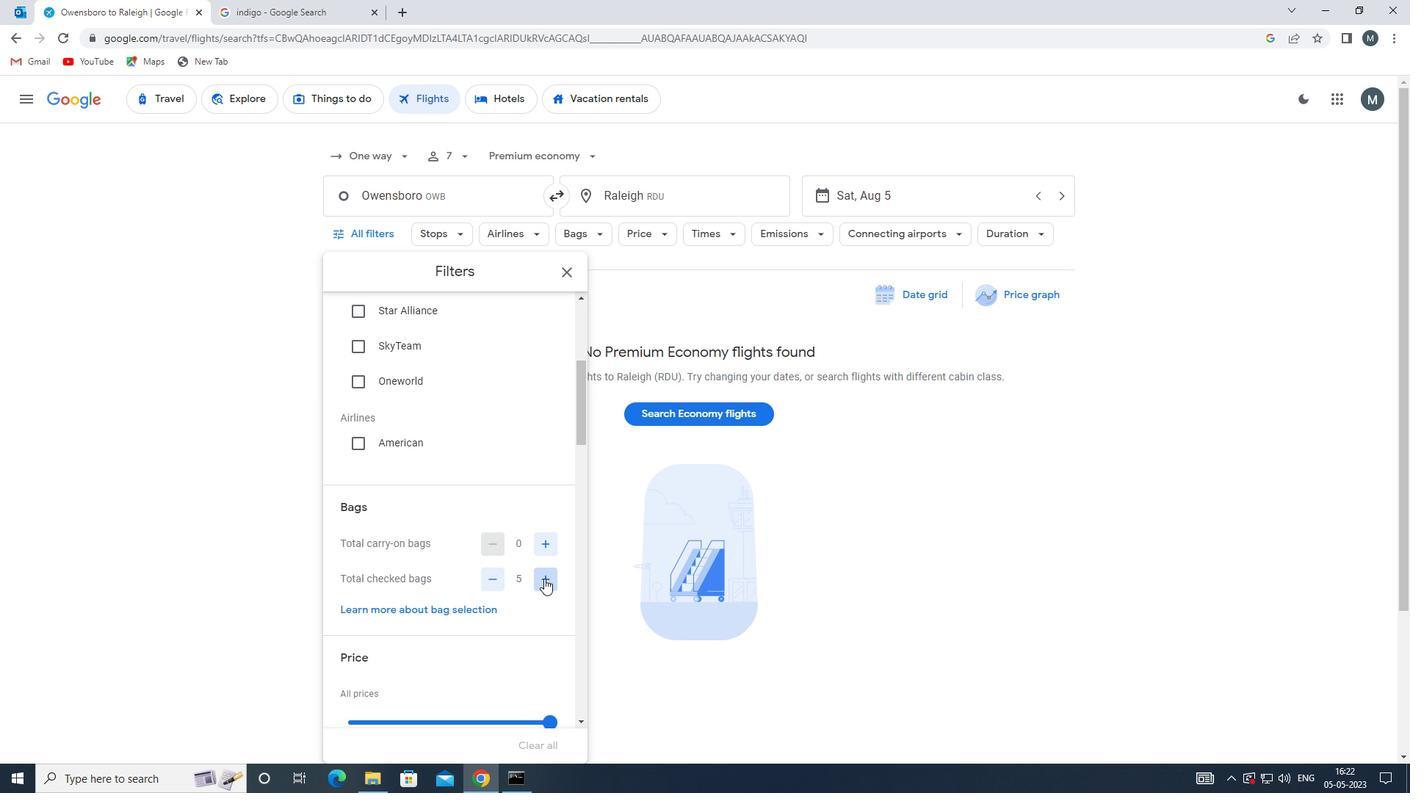 
Action: Mouse pressed left at (544, 578)
Screenshot: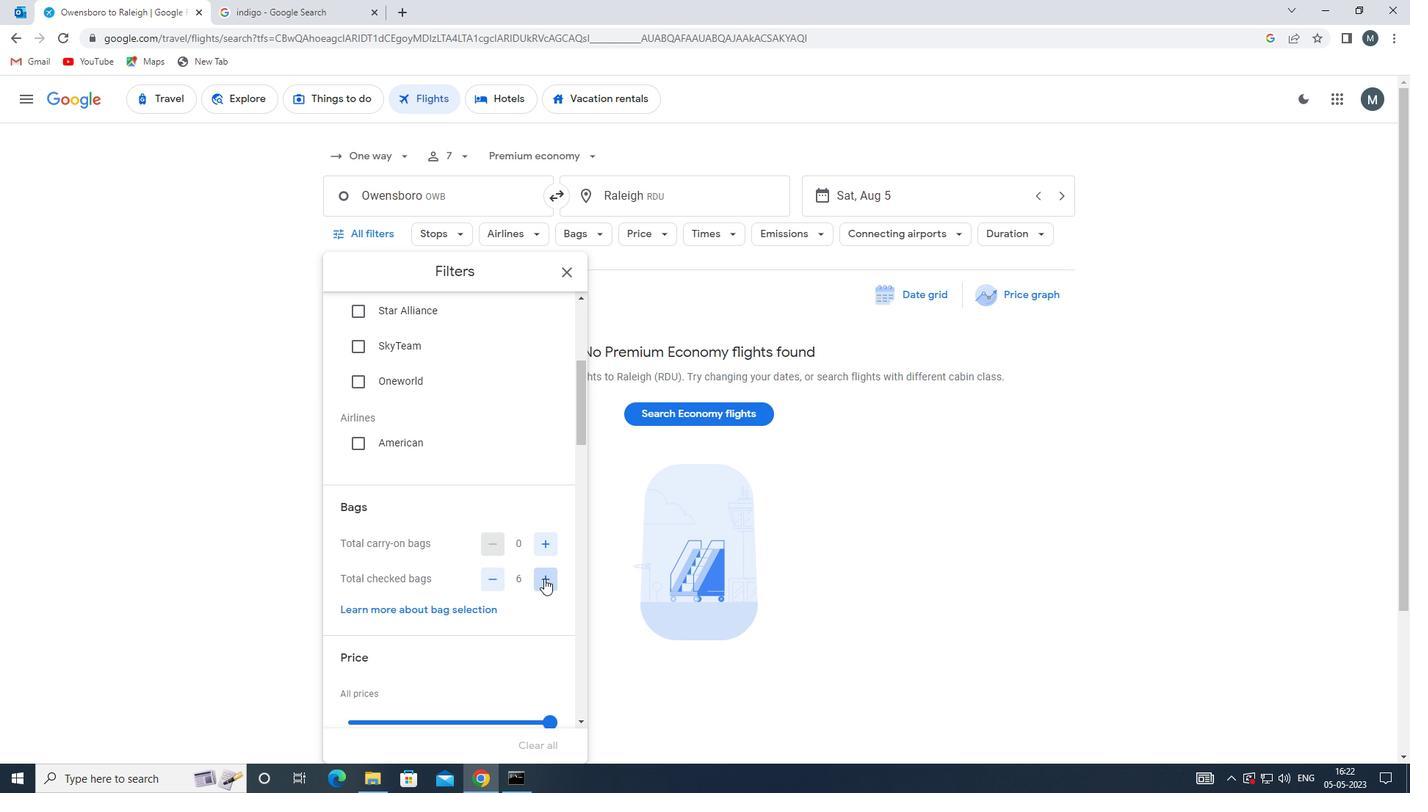 
Action: Mouse pressed left at (544, 578)
Screenshot: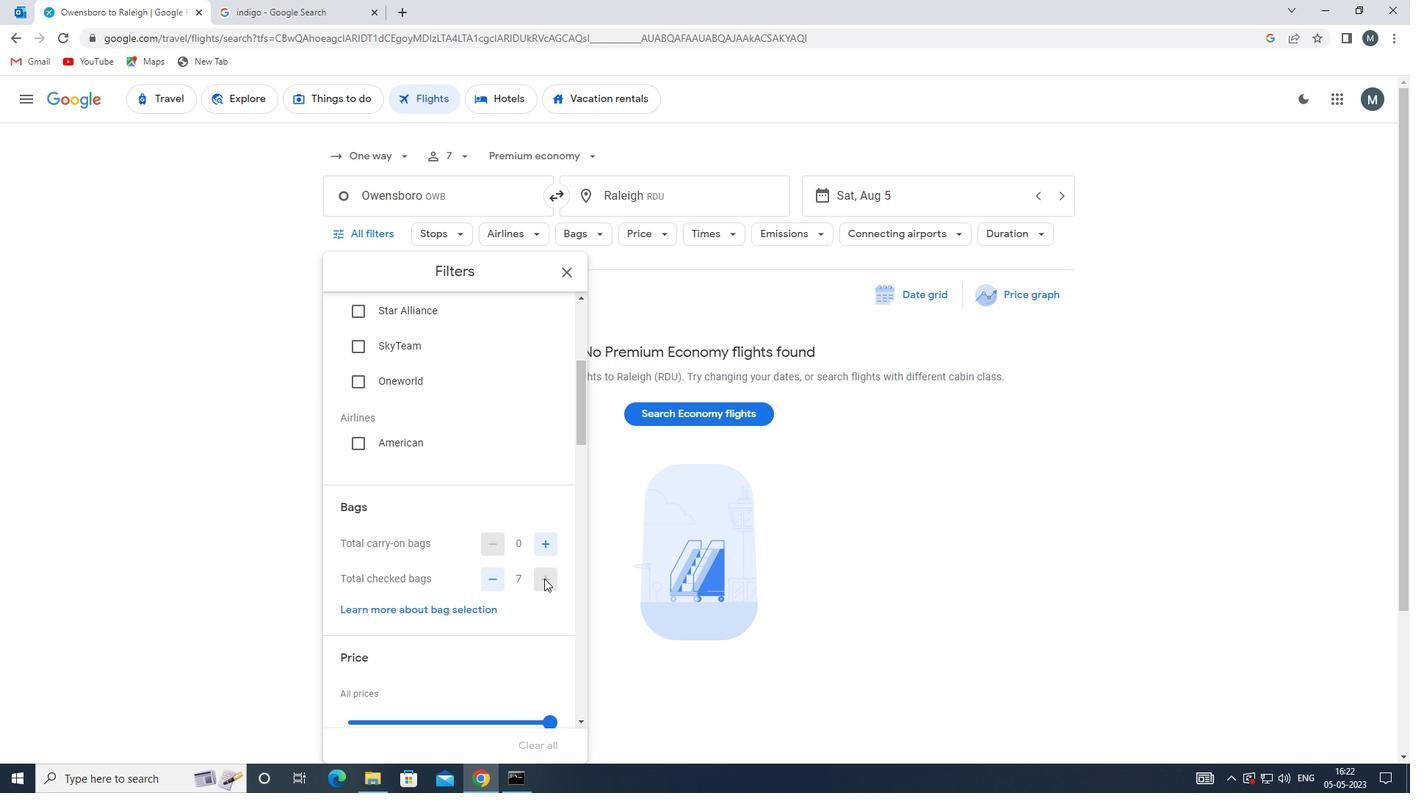 
Action: Mouse moved to (451, 558)
Screenshot: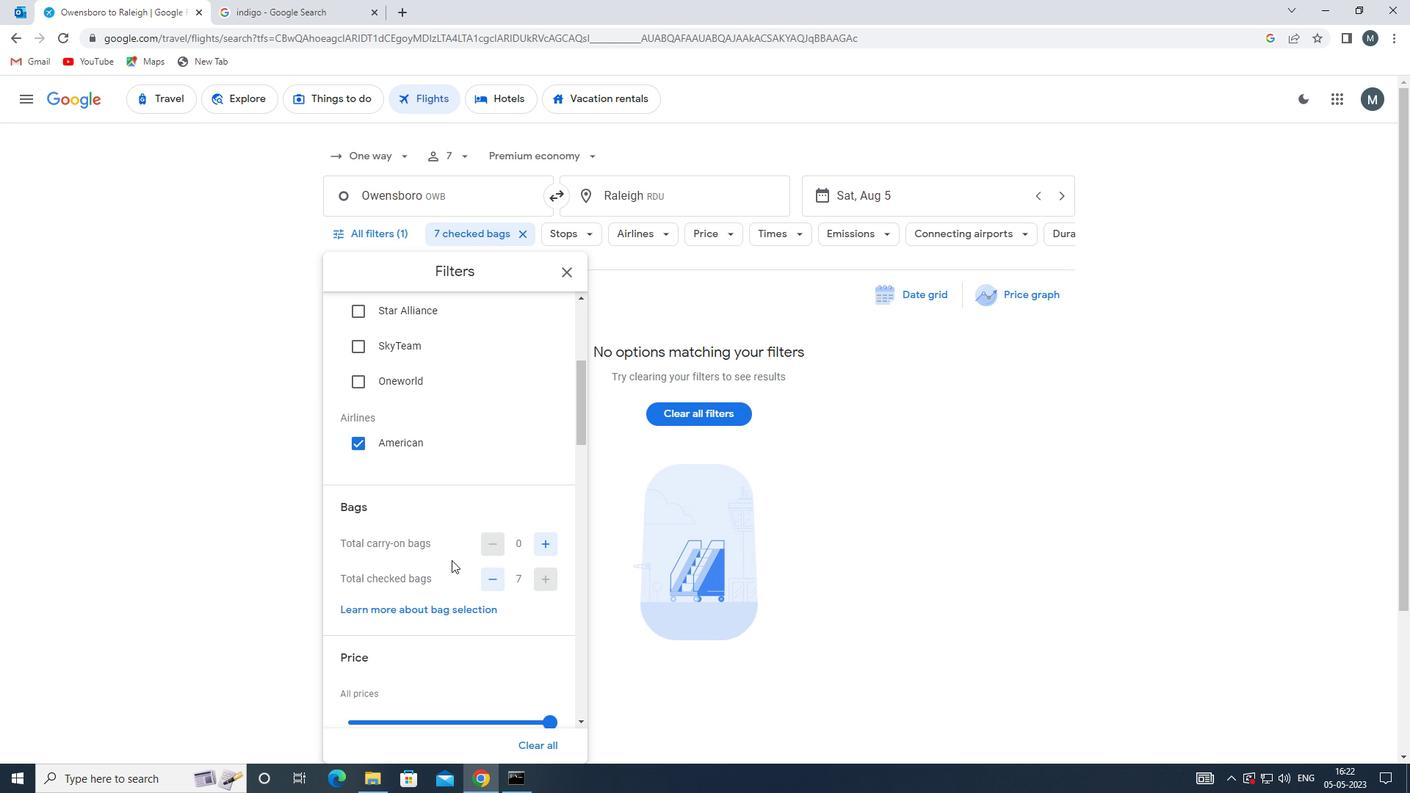 
Action: Mouse scrolled (451, 557) with delta (0, 0)
Screenshot: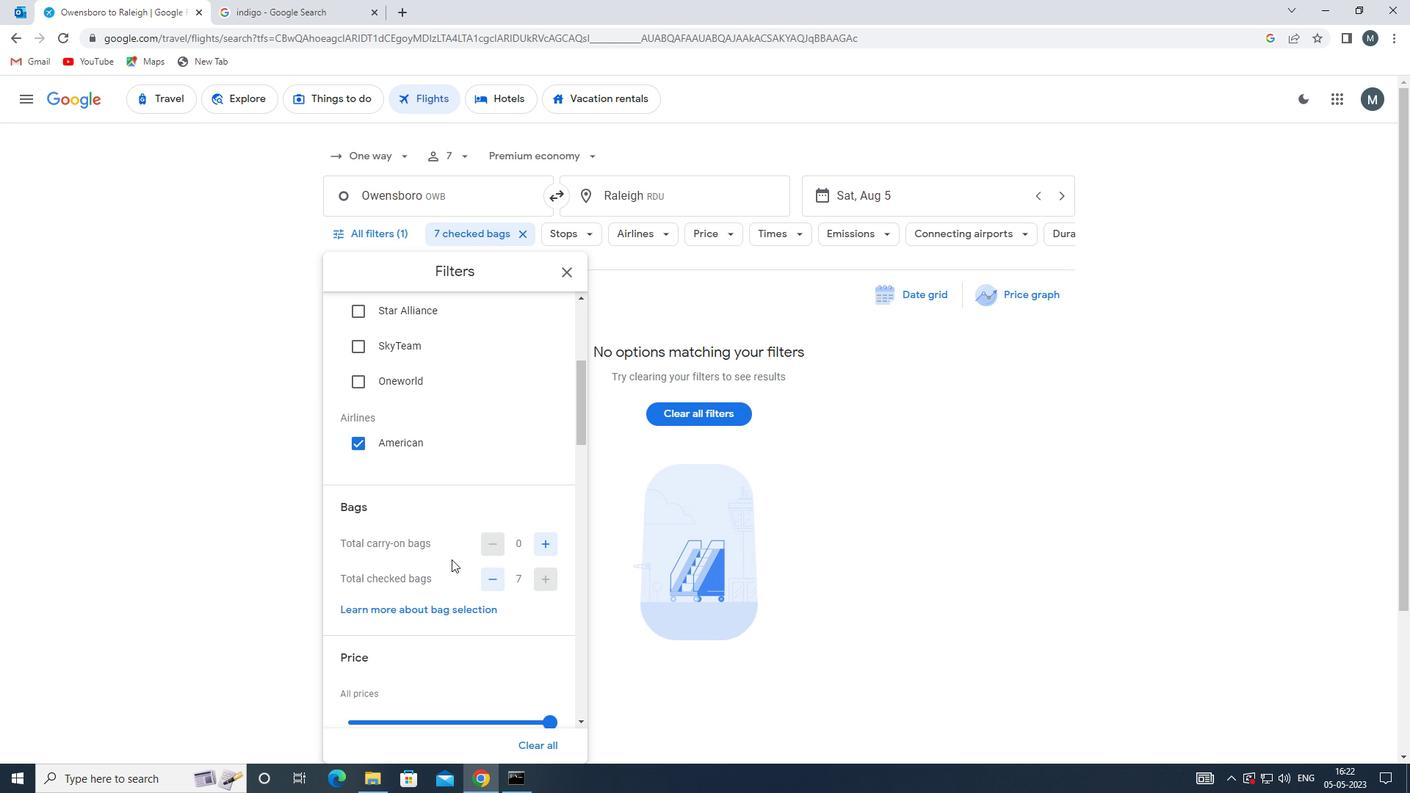 
Action: Mouse moved to (449, 558)
Screenshot: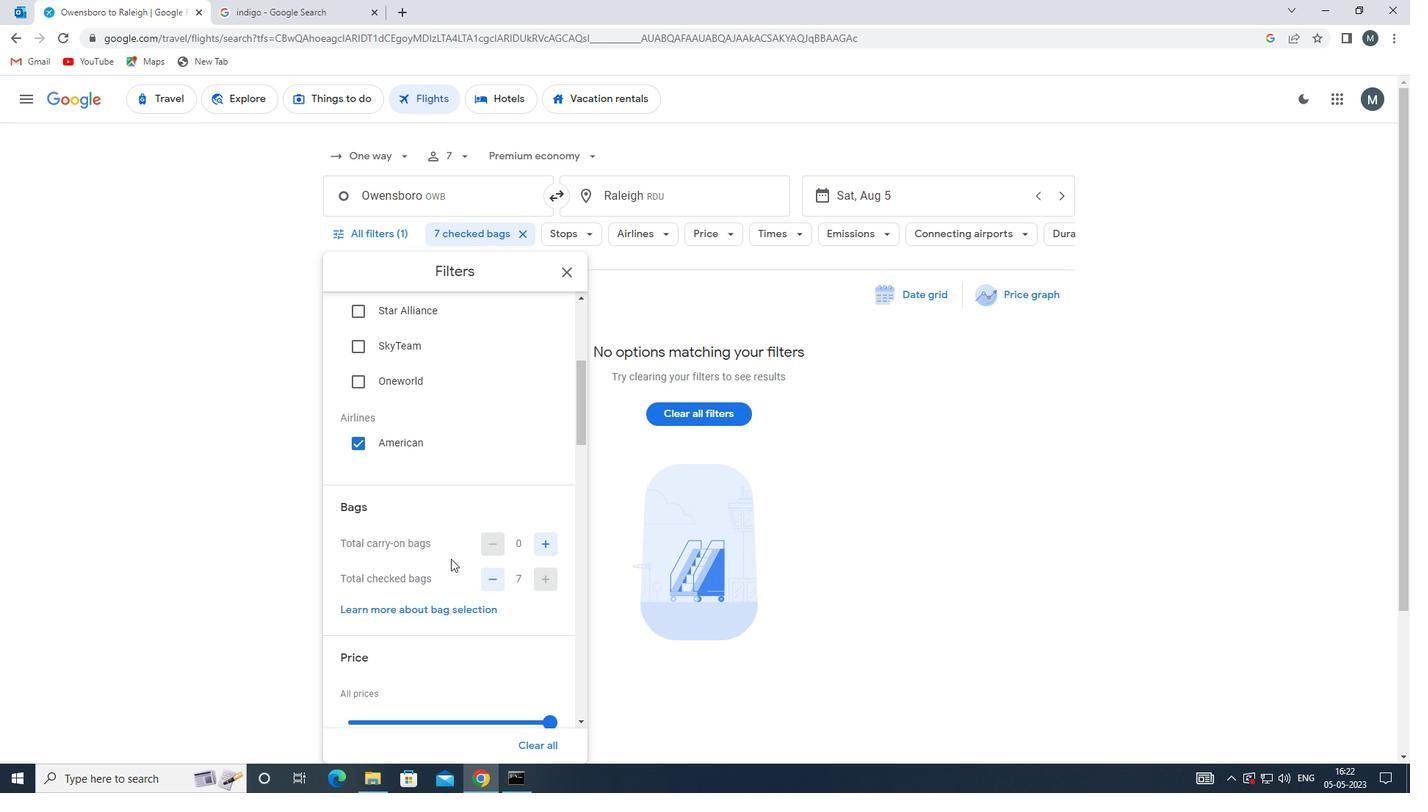 
Action: Mouse scrolled (449, 557) with delta (0, 0)
Screenshot: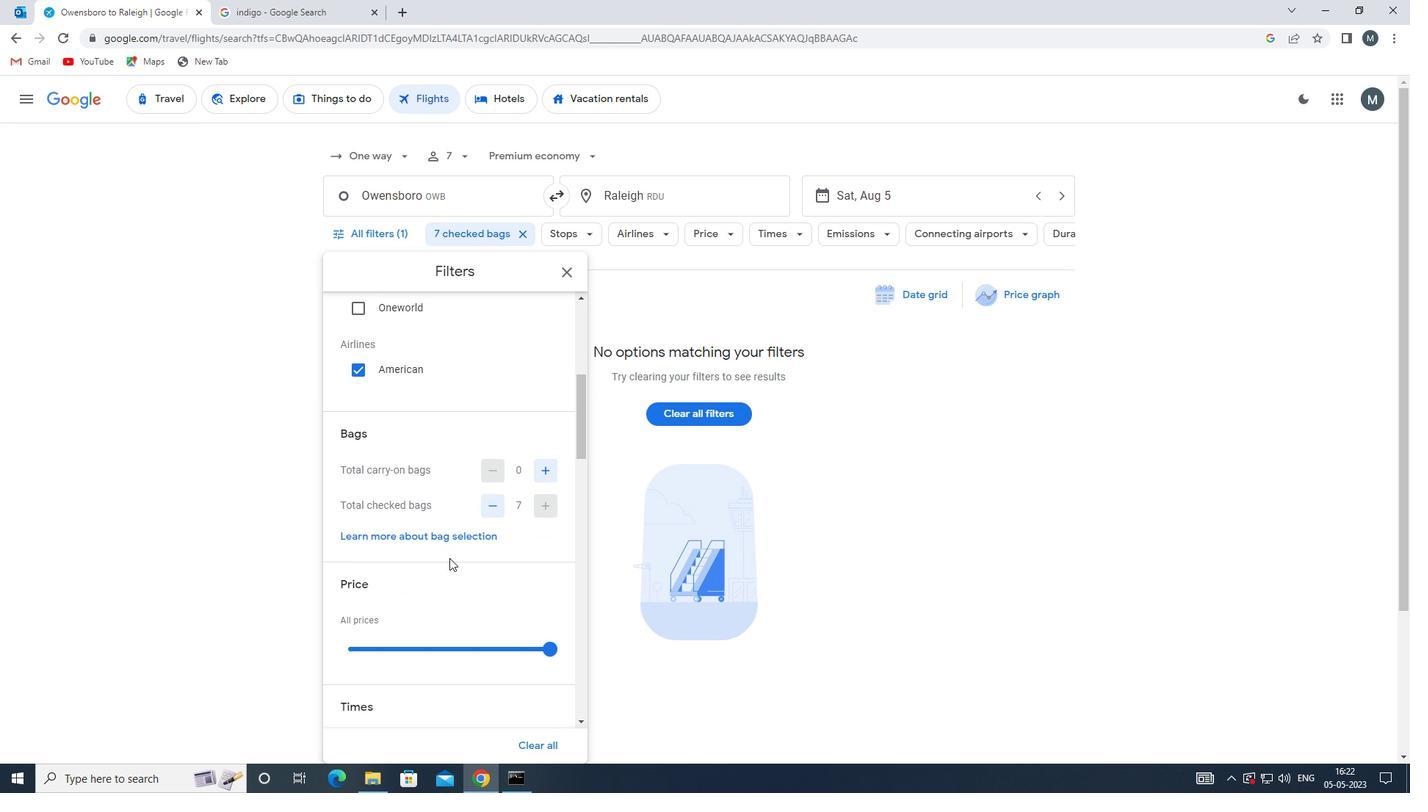 
Action: Mouse moved to (423, 568)
Screenshot: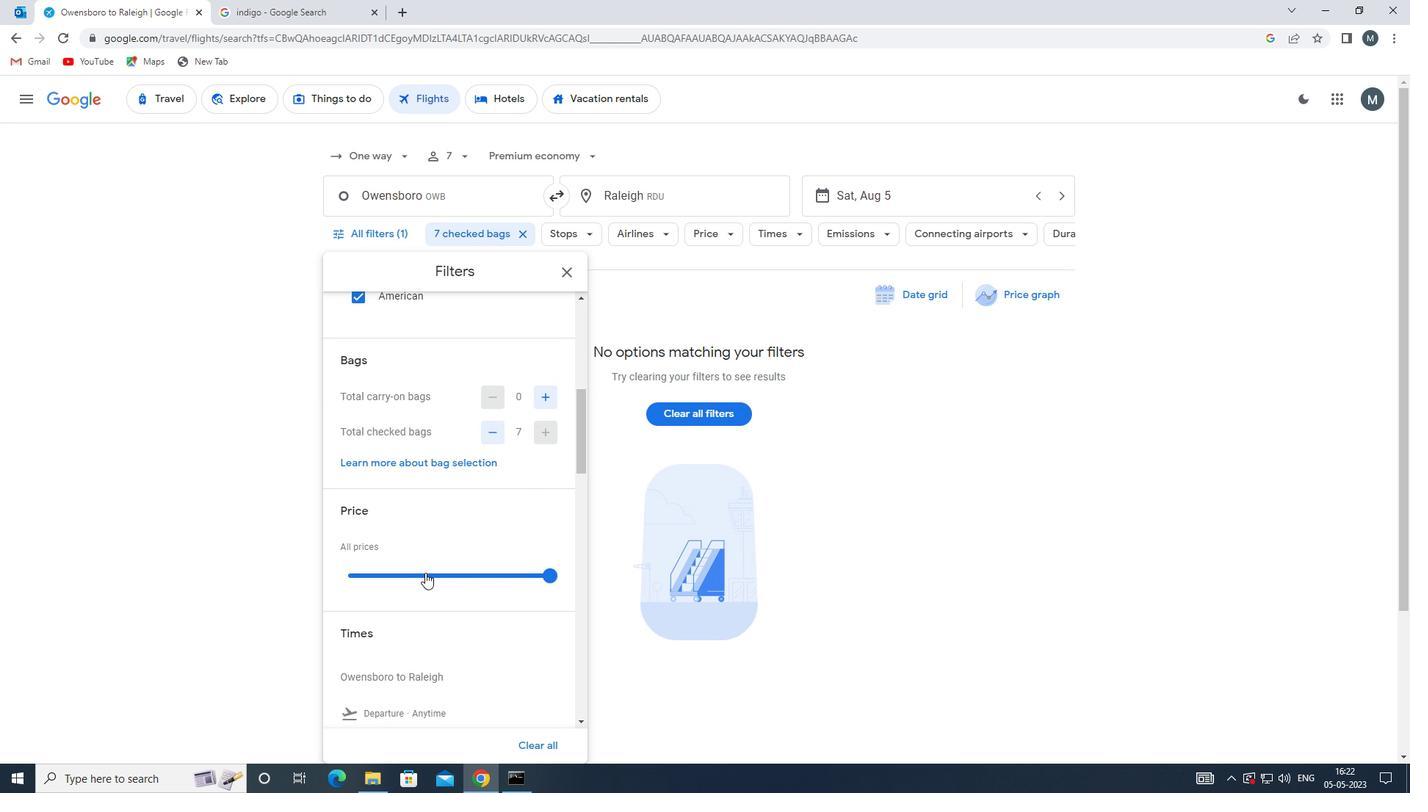 
Action: Mouse pressed left at (423, 568)
Screenshot: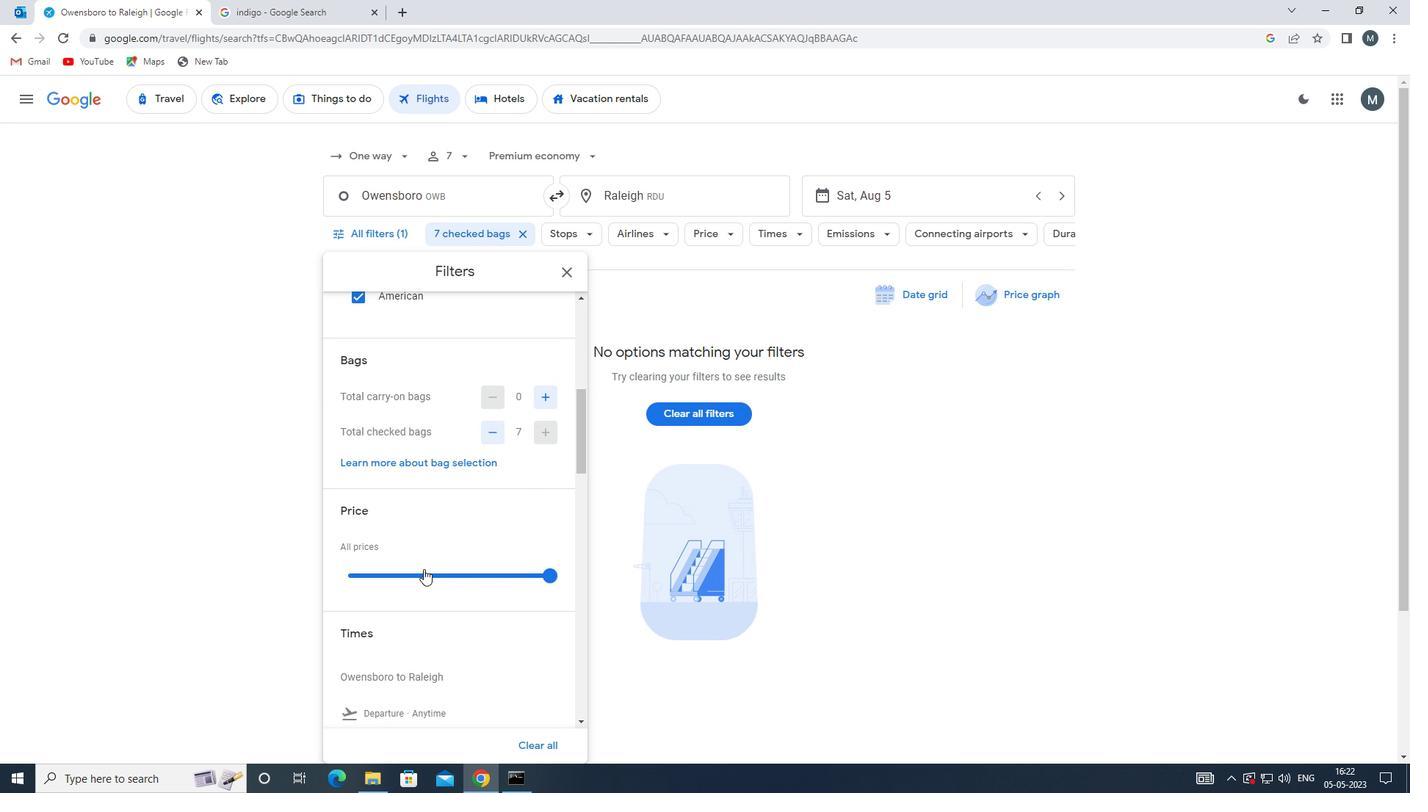 
Action: Mouse pressed left at (423, 568)
Screenshot: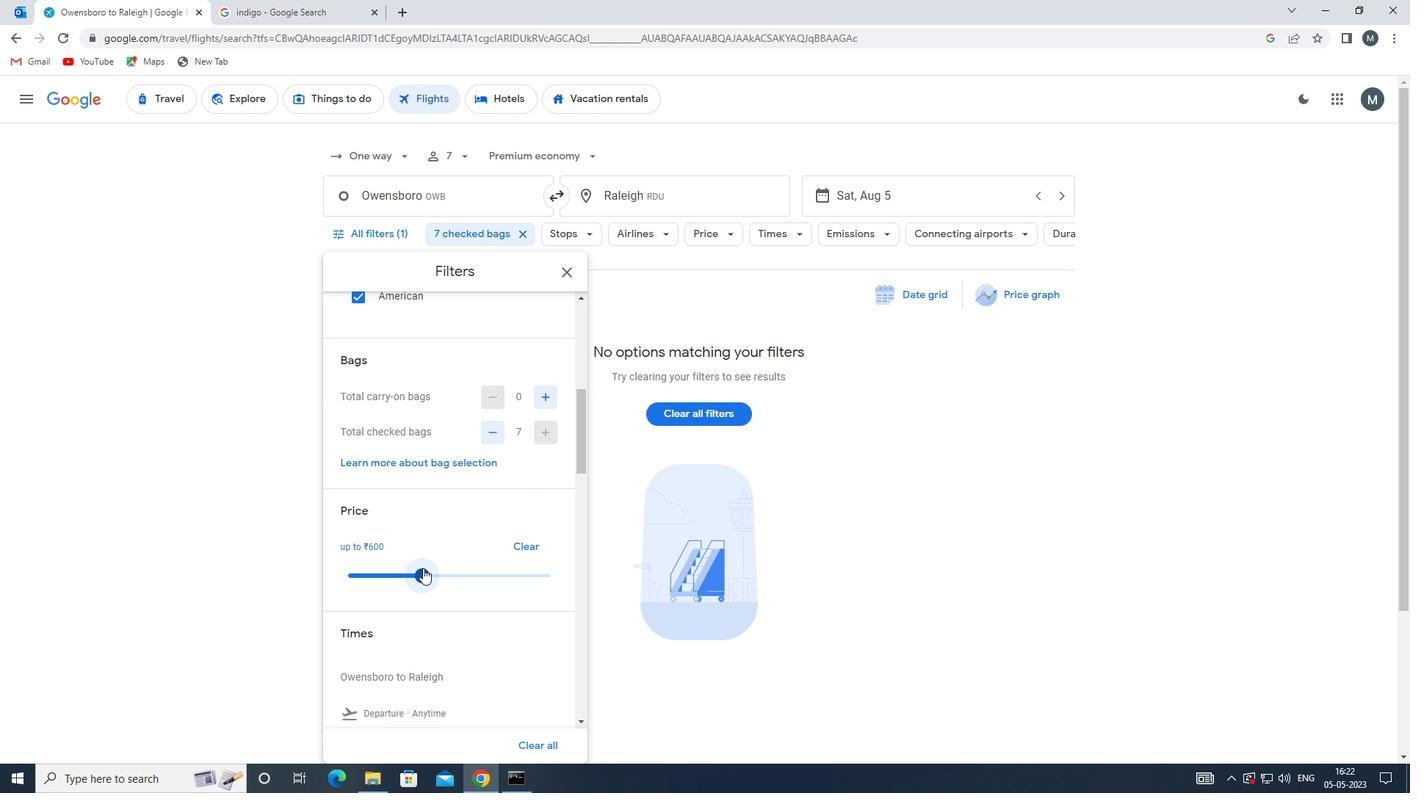 
Action: Mouse moved to (468, 556)
Screenshot: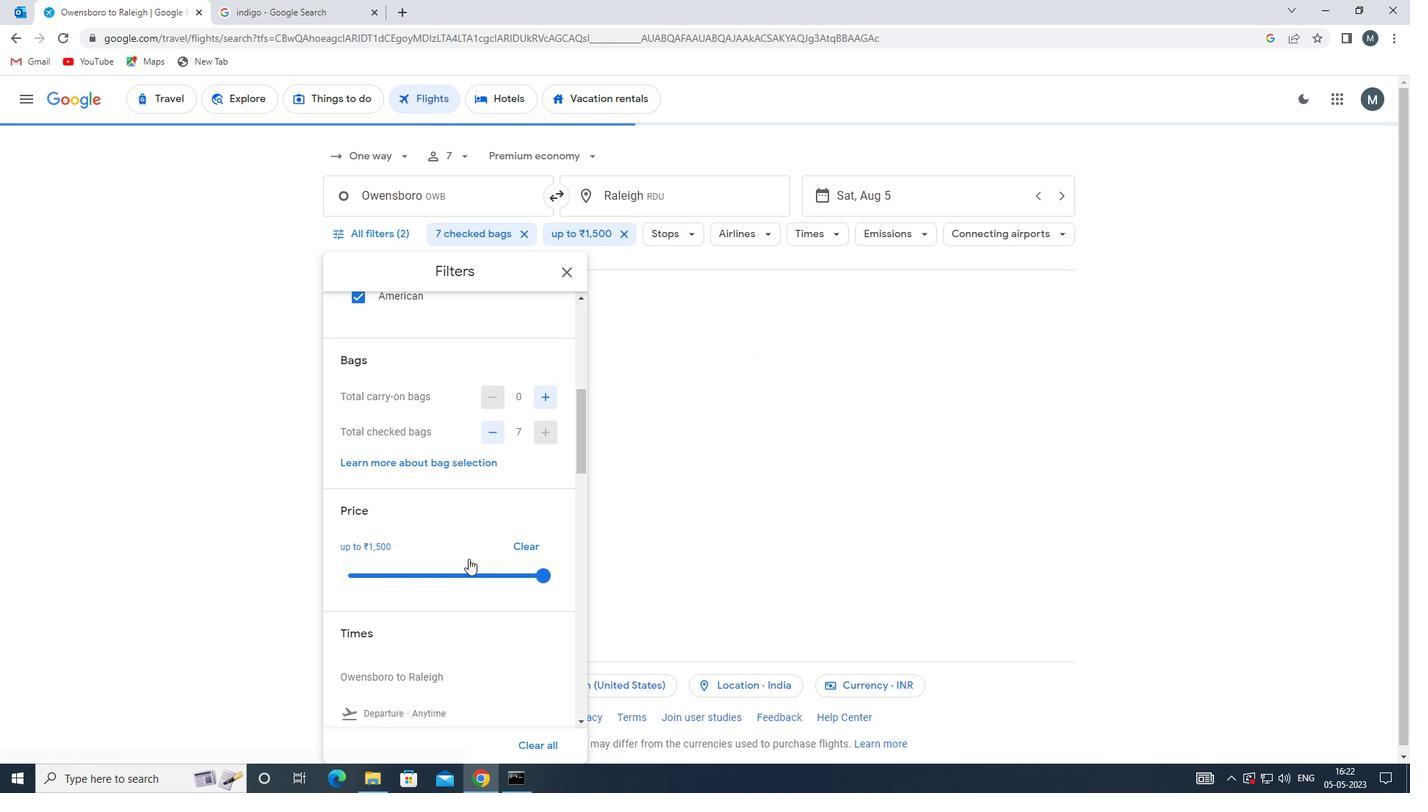
Action: Mouse scrolled (468, 555) with delta (0, 0)
Screenshot: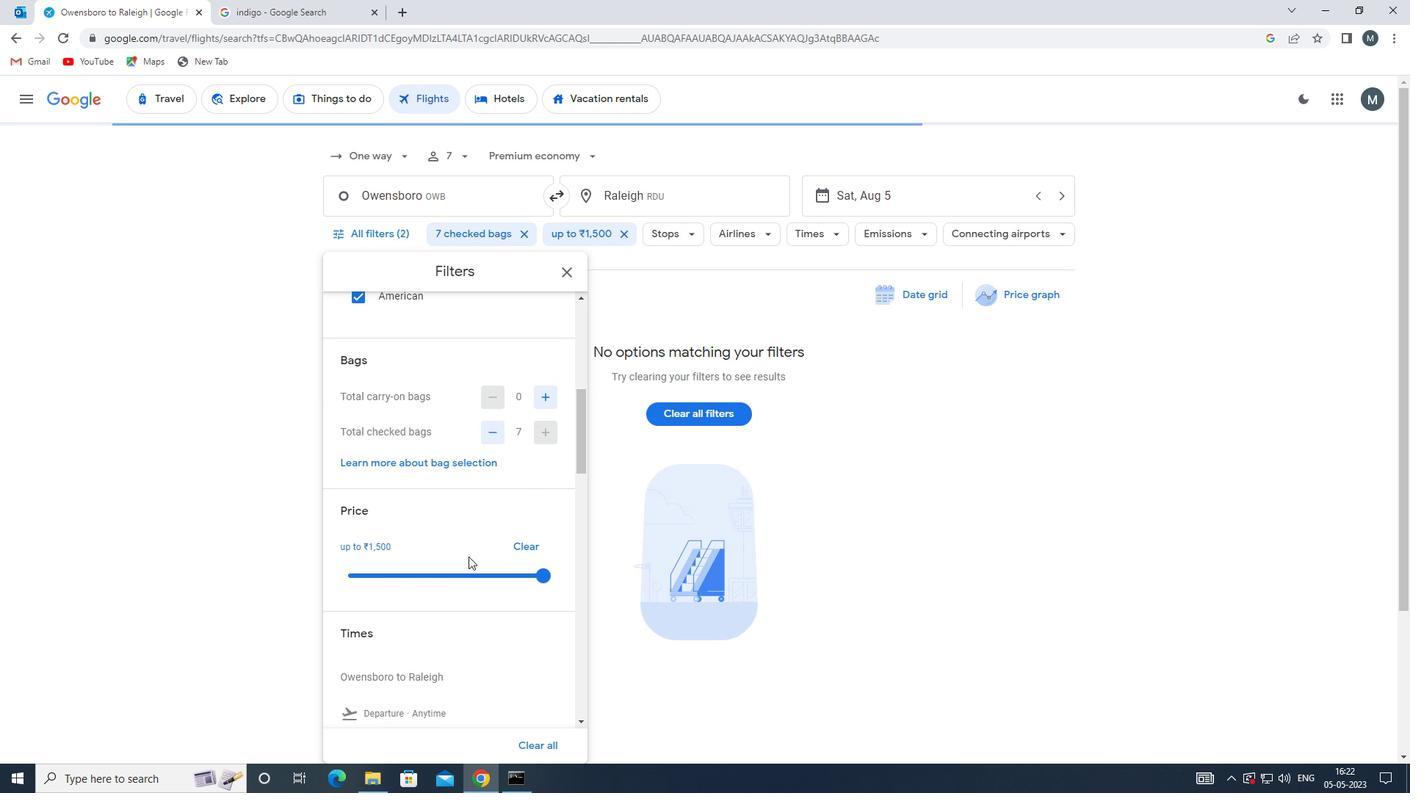 
Action: Mouse scrolled (468, 555) with delta (0, 0)
Screenshot: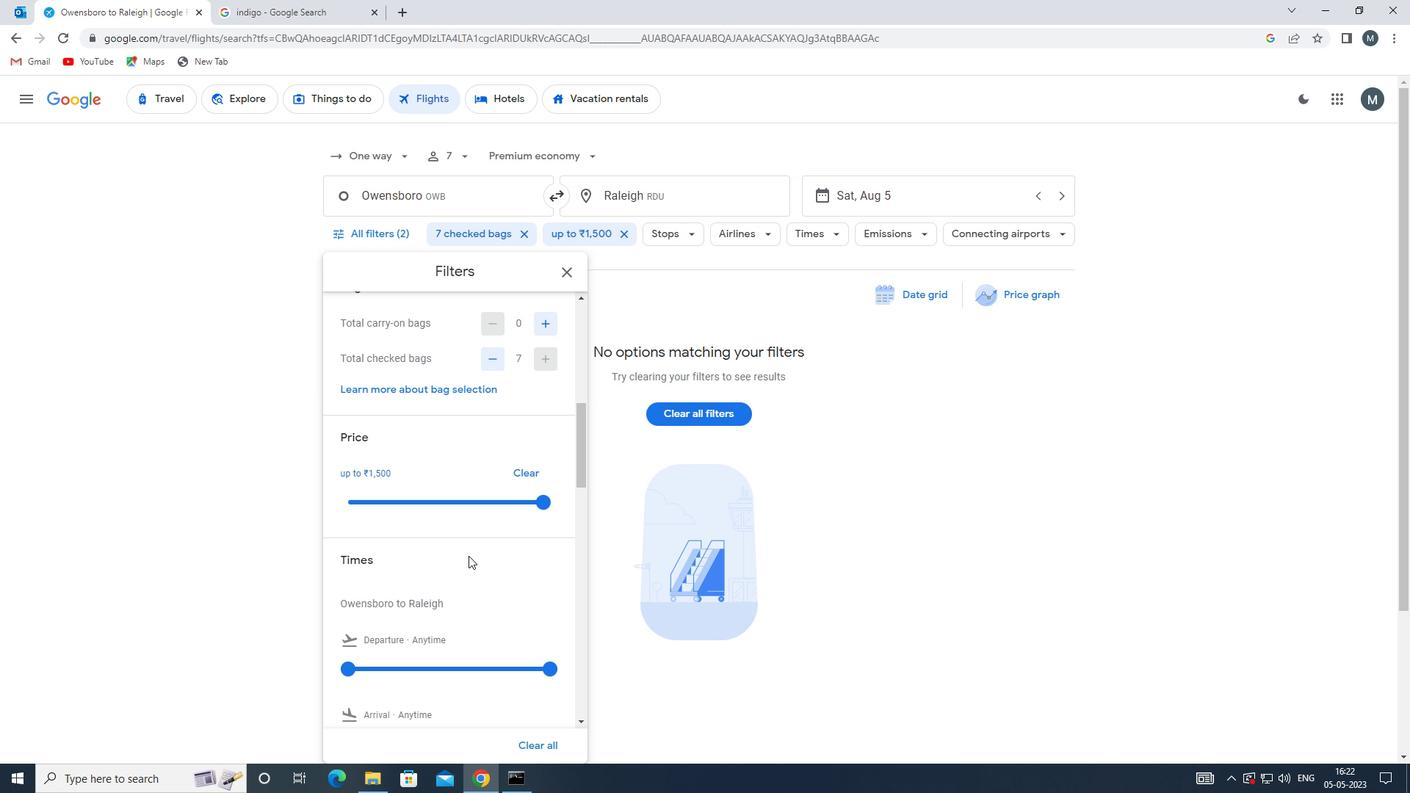 
Action: Mouse moved to (351, 589)
Screenshot: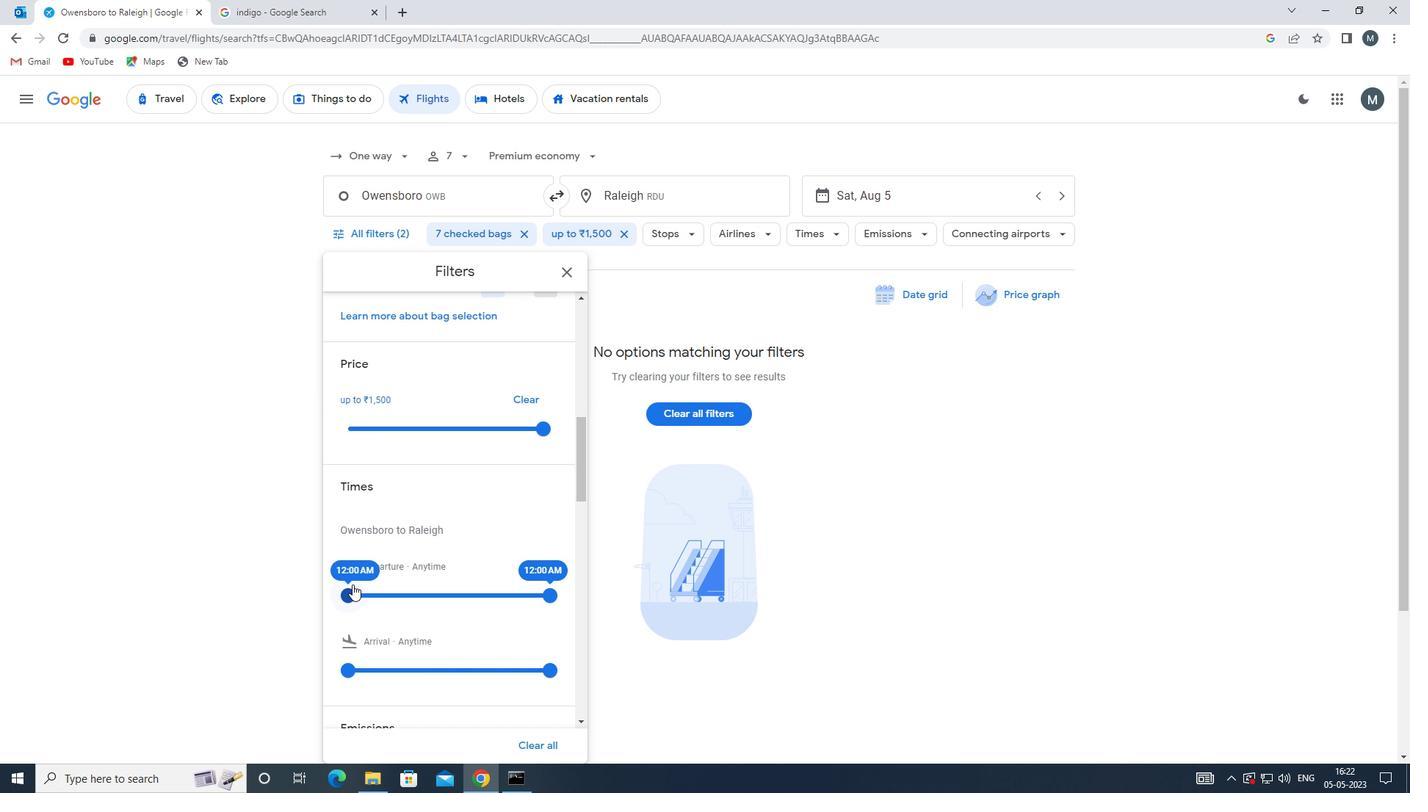 
Action: Mouse pressed left at (351, 589)
Screenshot: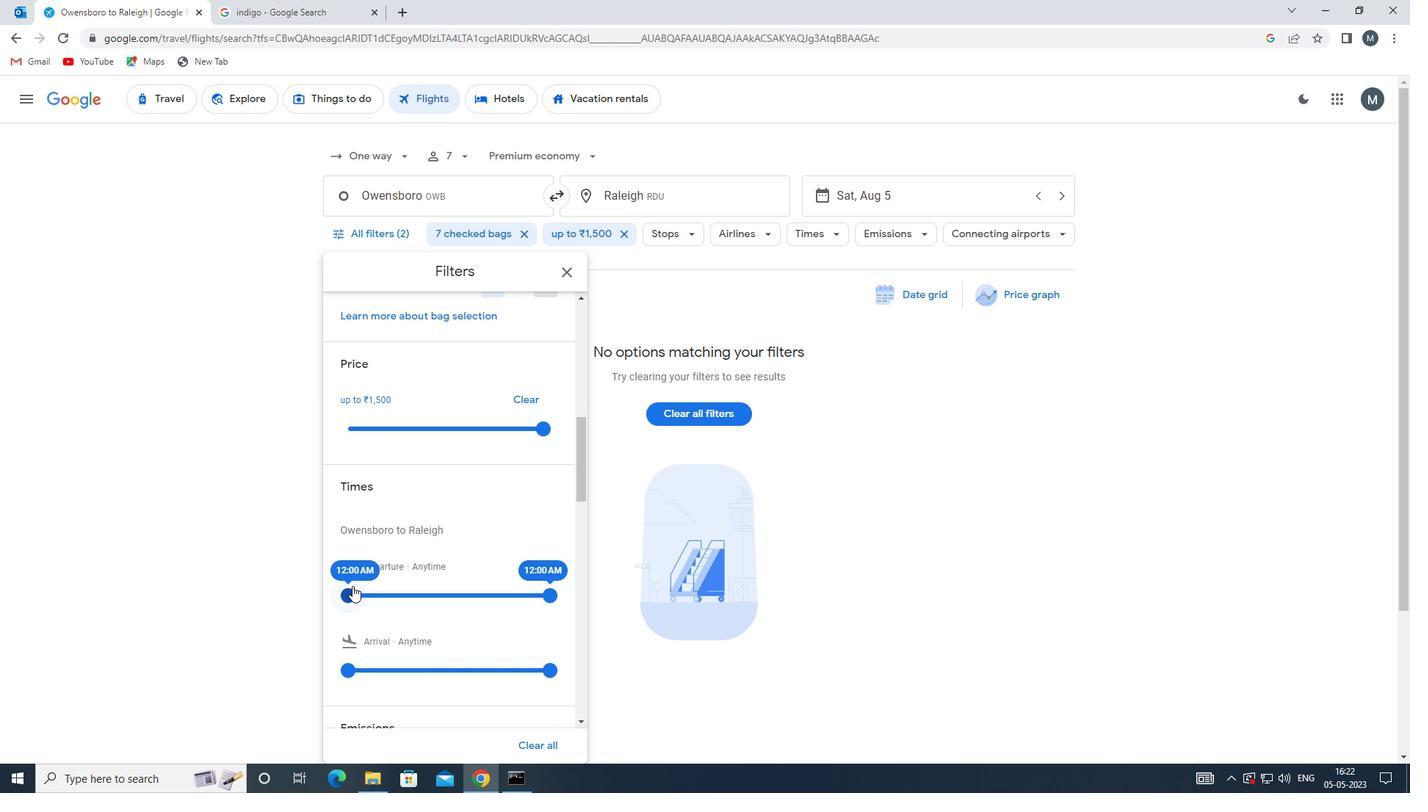 
Action: Mouse moved to (542, 592)
Screenshot: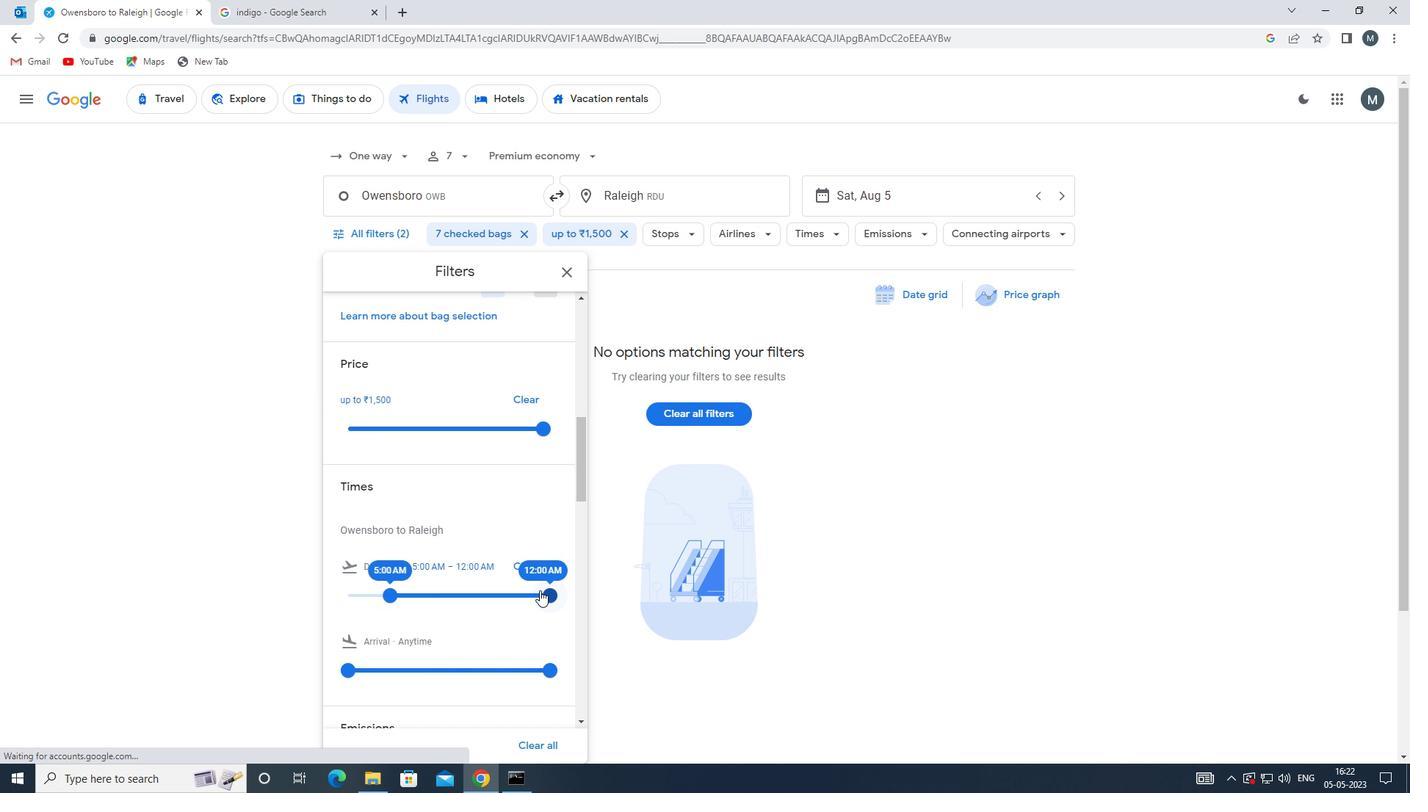 
Action: Mouse pressed left at (542, 592)
Screenshot: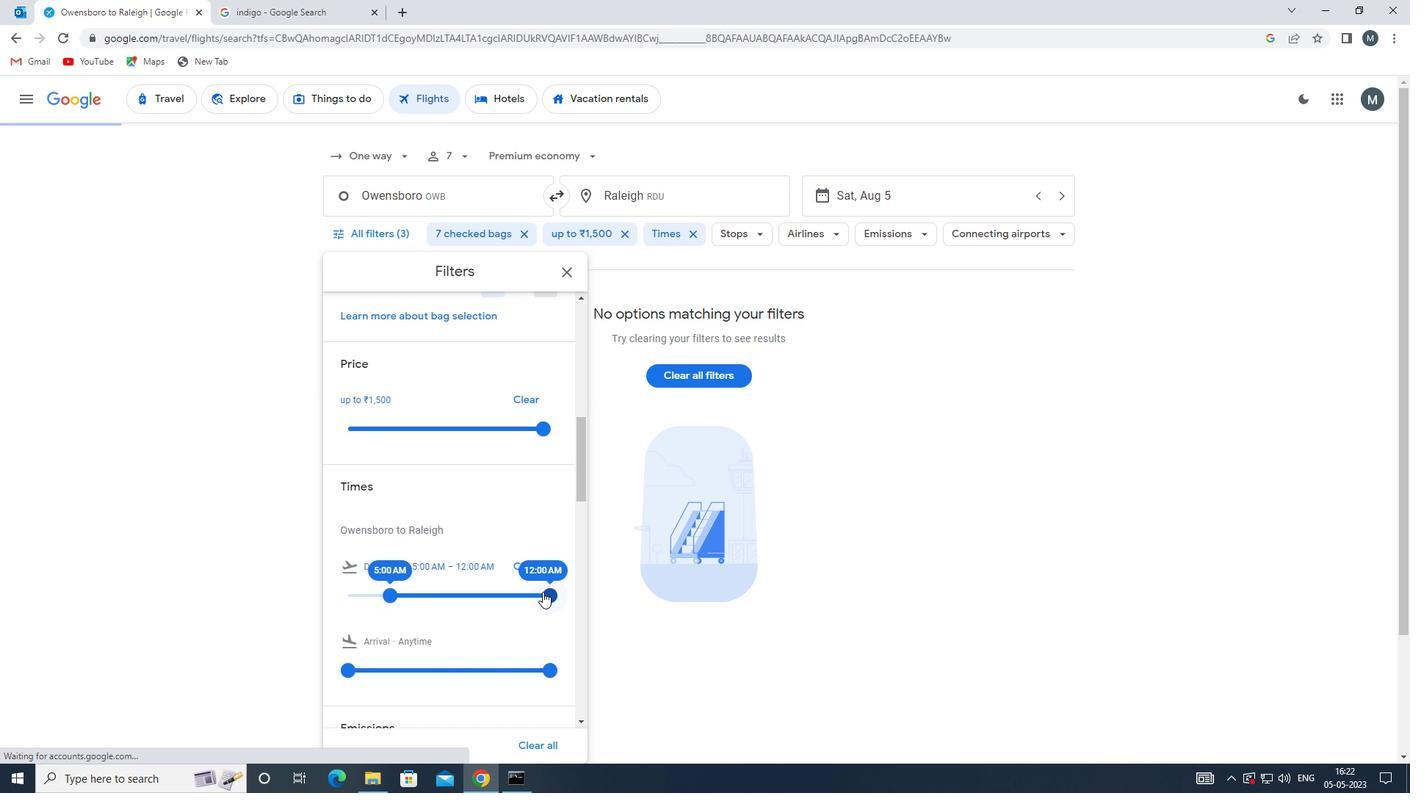 
Action: Mouse moved to (426, 567)
Screenshot: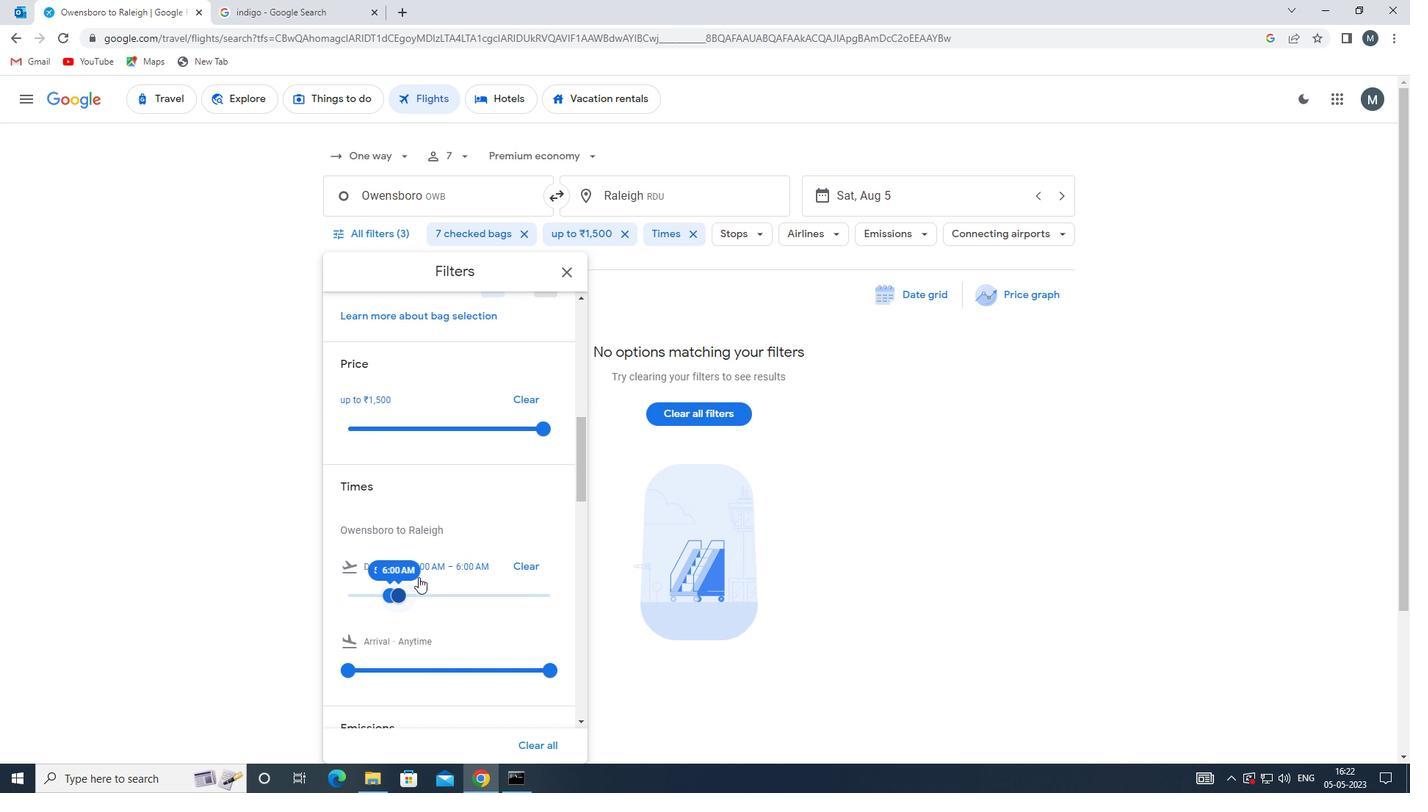 
Action: Mouse scrolled (426, 567) with delta (0, 0)
Screenshot: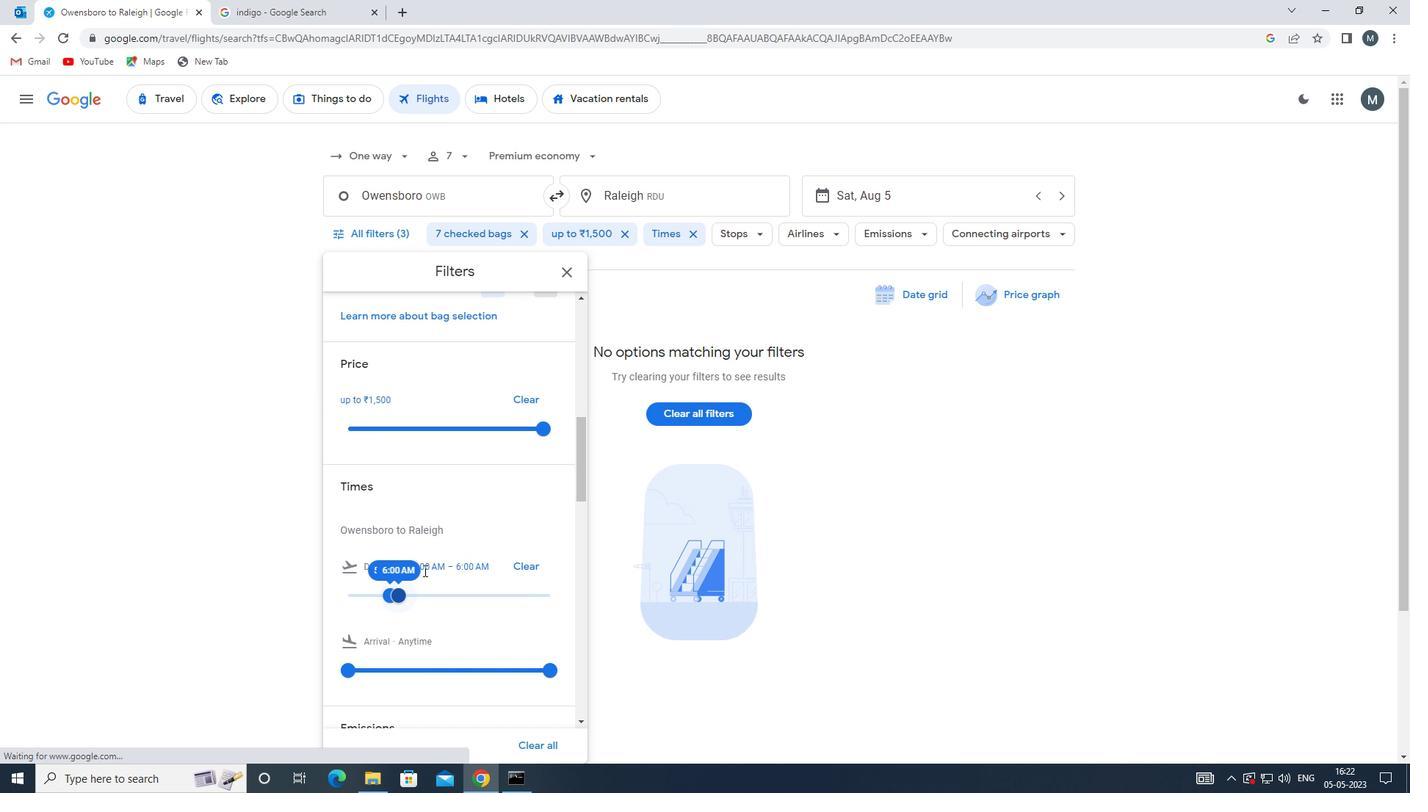 
Action: Mouse scrolled (426, 567) with delta (0, 0)
Screenshot: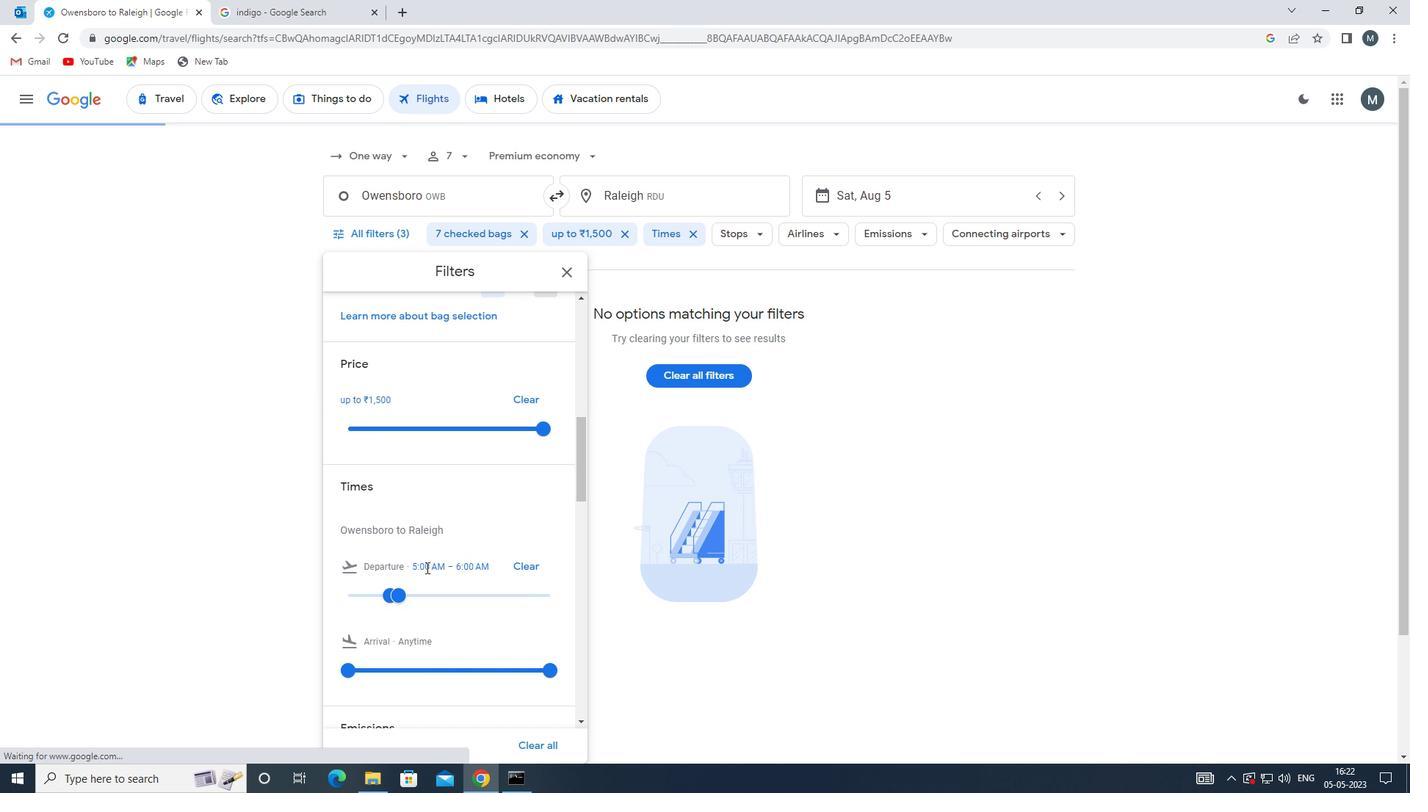 
Action: Mouse scrolled (426, 567) with delta (0, 0)
Screenshot: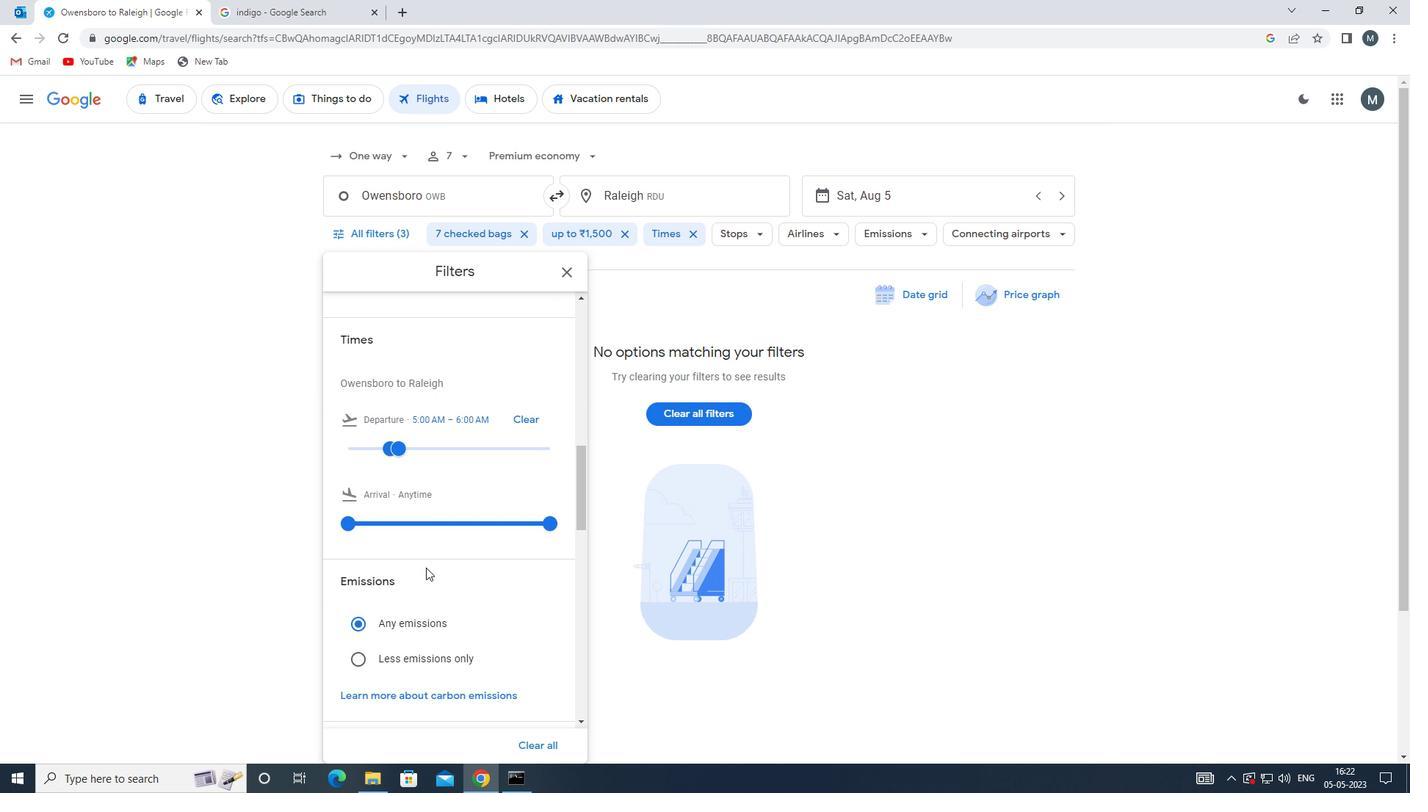 
Action: Mouse moved to (569, 270)
Screenshot: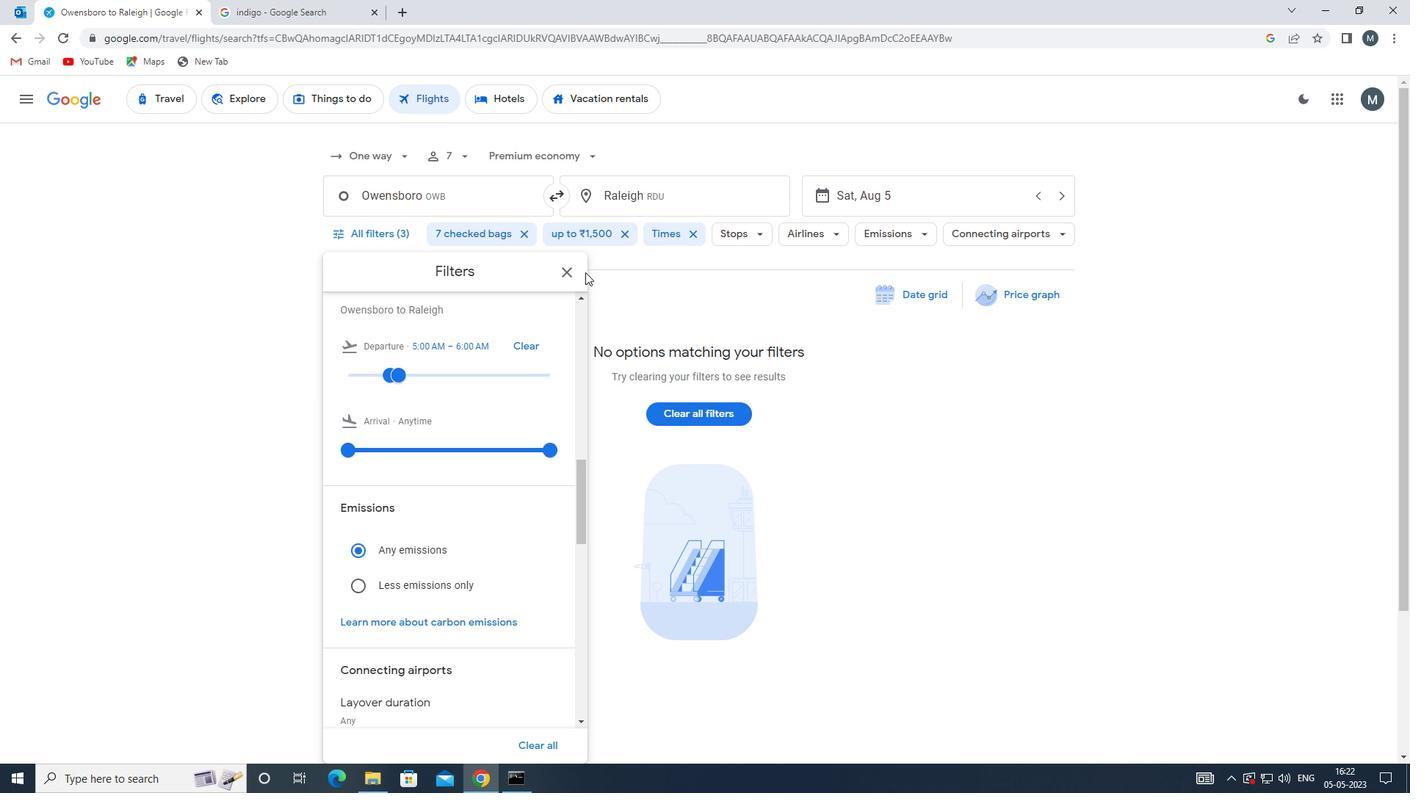 
Action: Mouse pressed left at (569, 270)
Screenshot: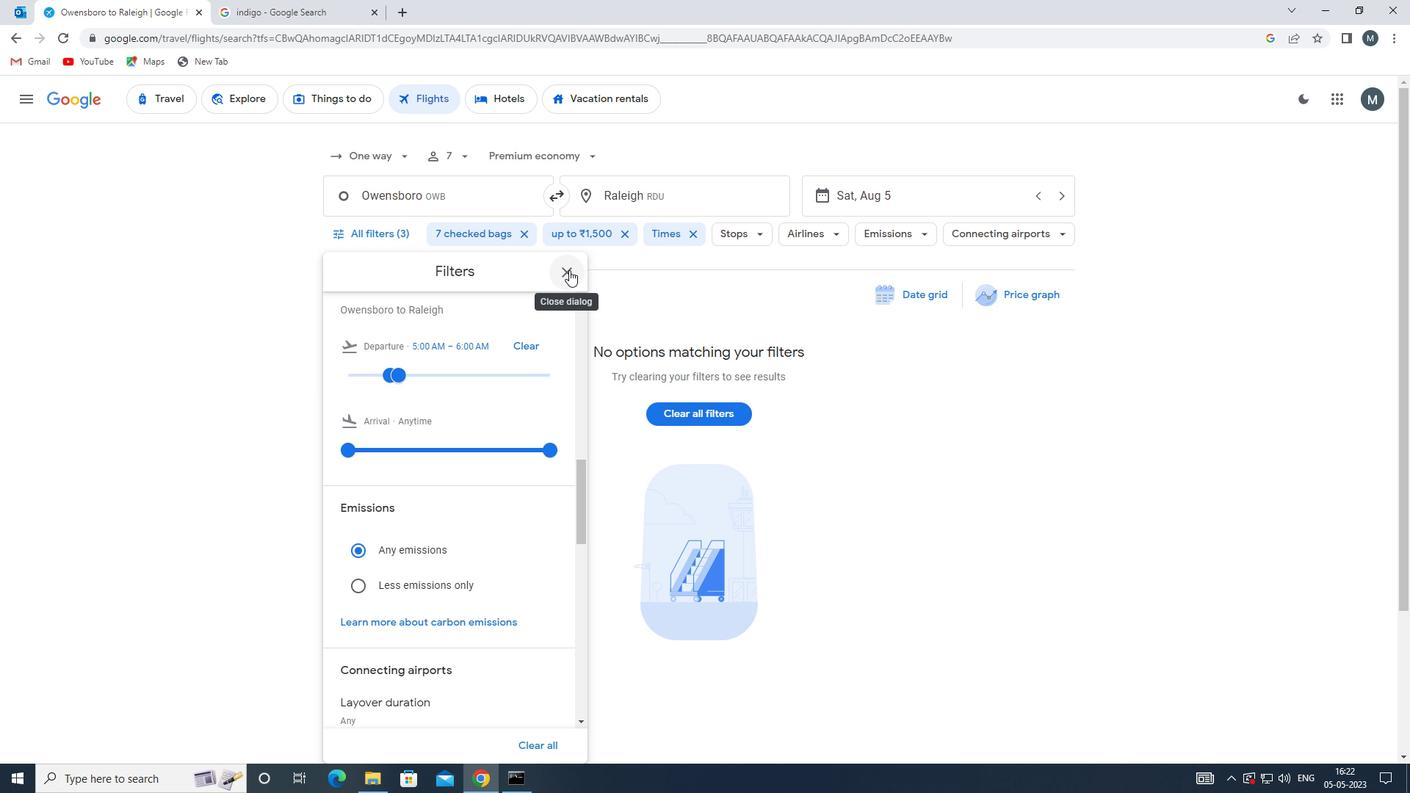 
